 Task: Search one way flight ticket for 5 adults, 2 children, 1 infant in seat and 1 infant on lap in economy from Florence: Florence Regional Airport to Greensboro: Piedmont Triad International Airport on 5-1-2023. Choice of flights is Spirit. Number of bags: 1 carry on bag. Price is upto 20000. Outbound departure time preference is 5:15.
Action: Mouse moved to (275, 449)
Screenshot: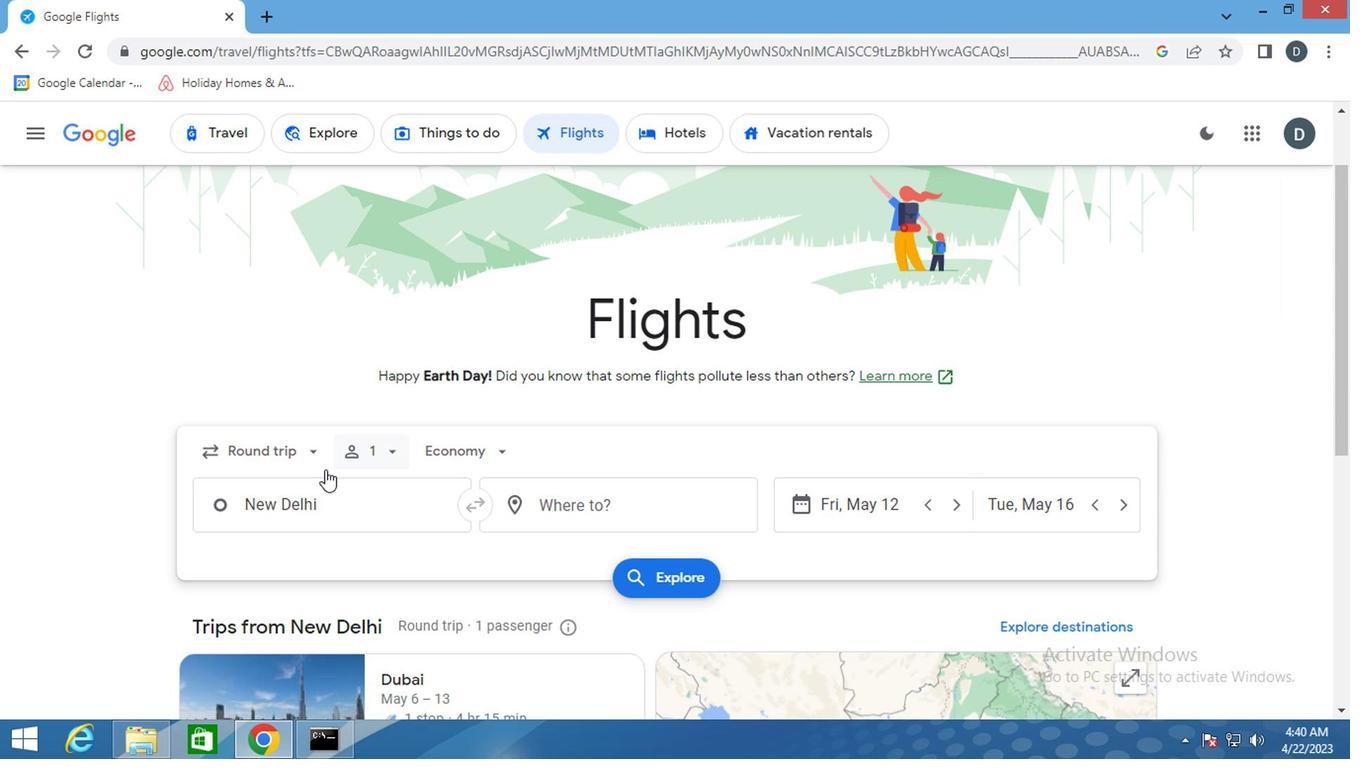 
Action: Mouse pressed left at (275, 449)
Screenshot: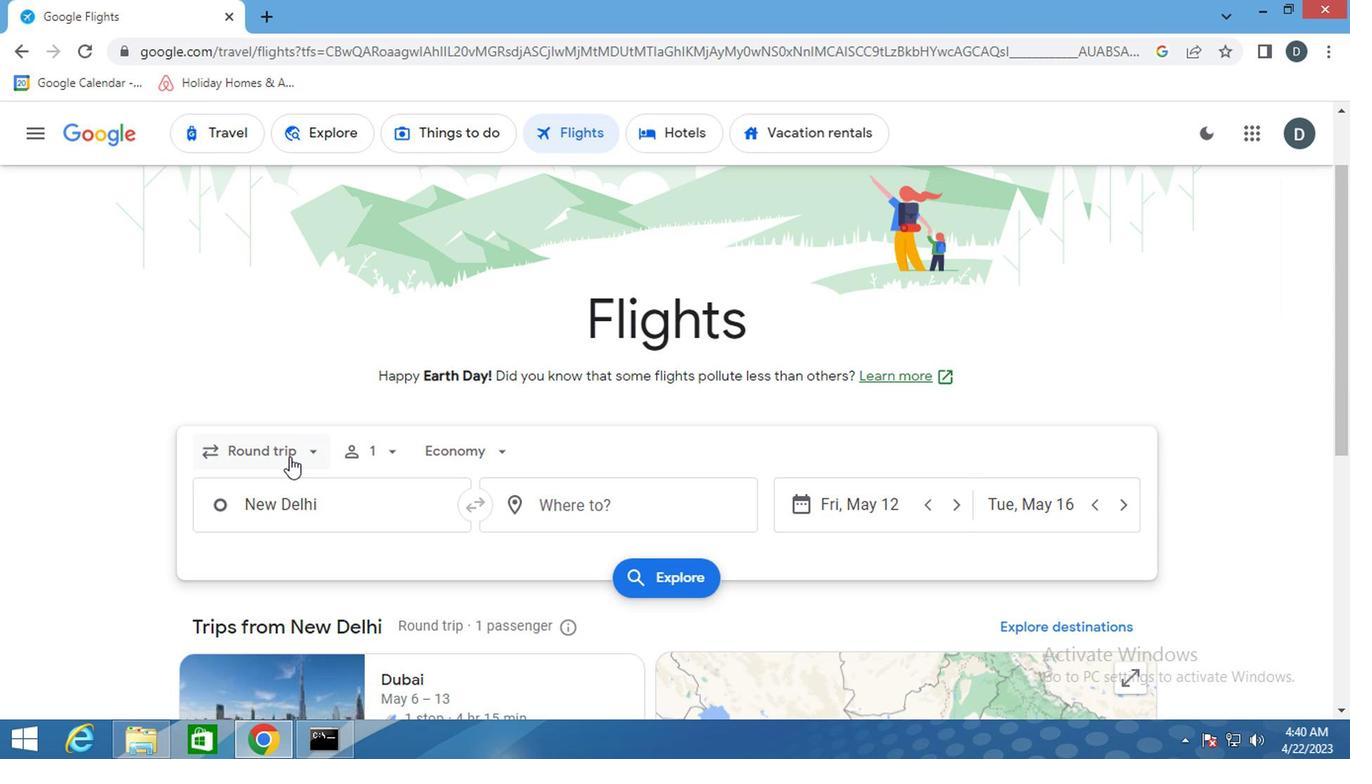 
Action: Mouse moved to (290, 537)
Screenshot: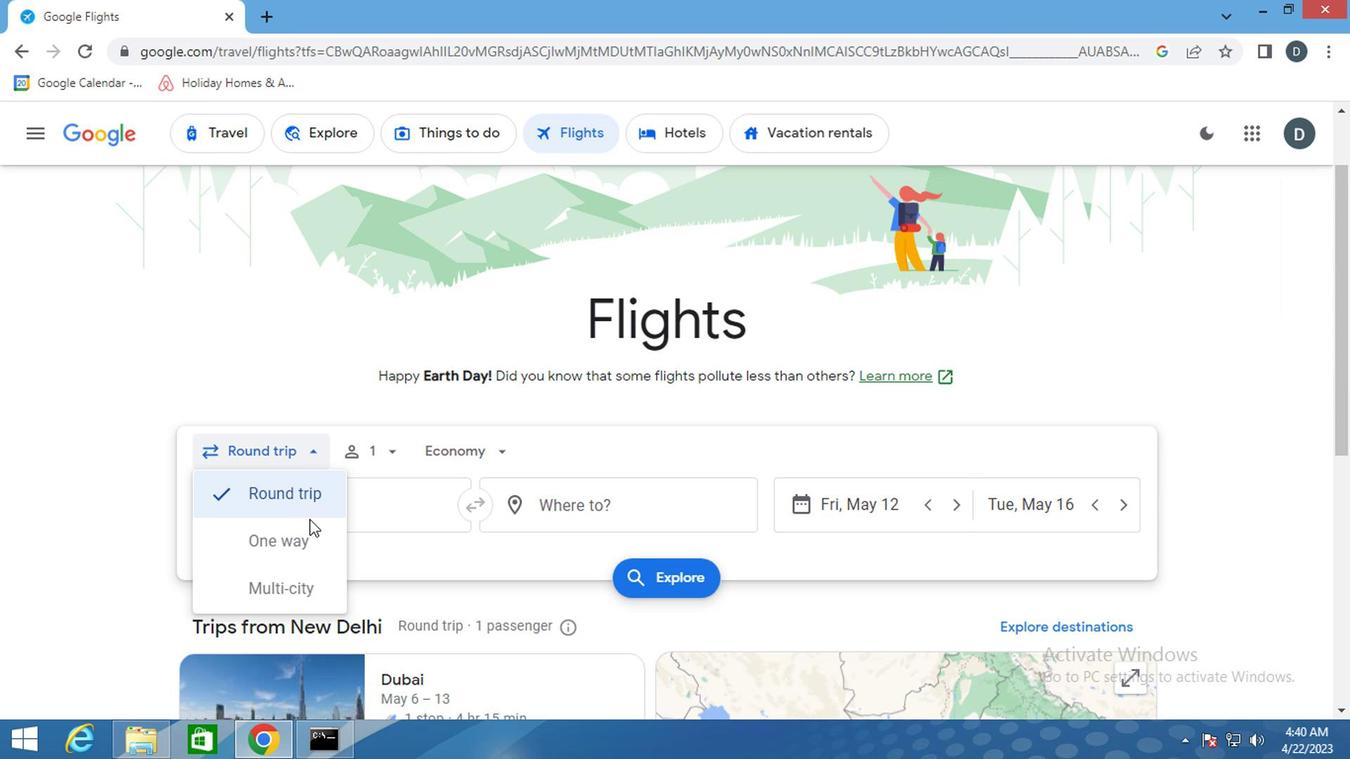 
Action: Mouse pressed left at (290, 537)
Screenshot: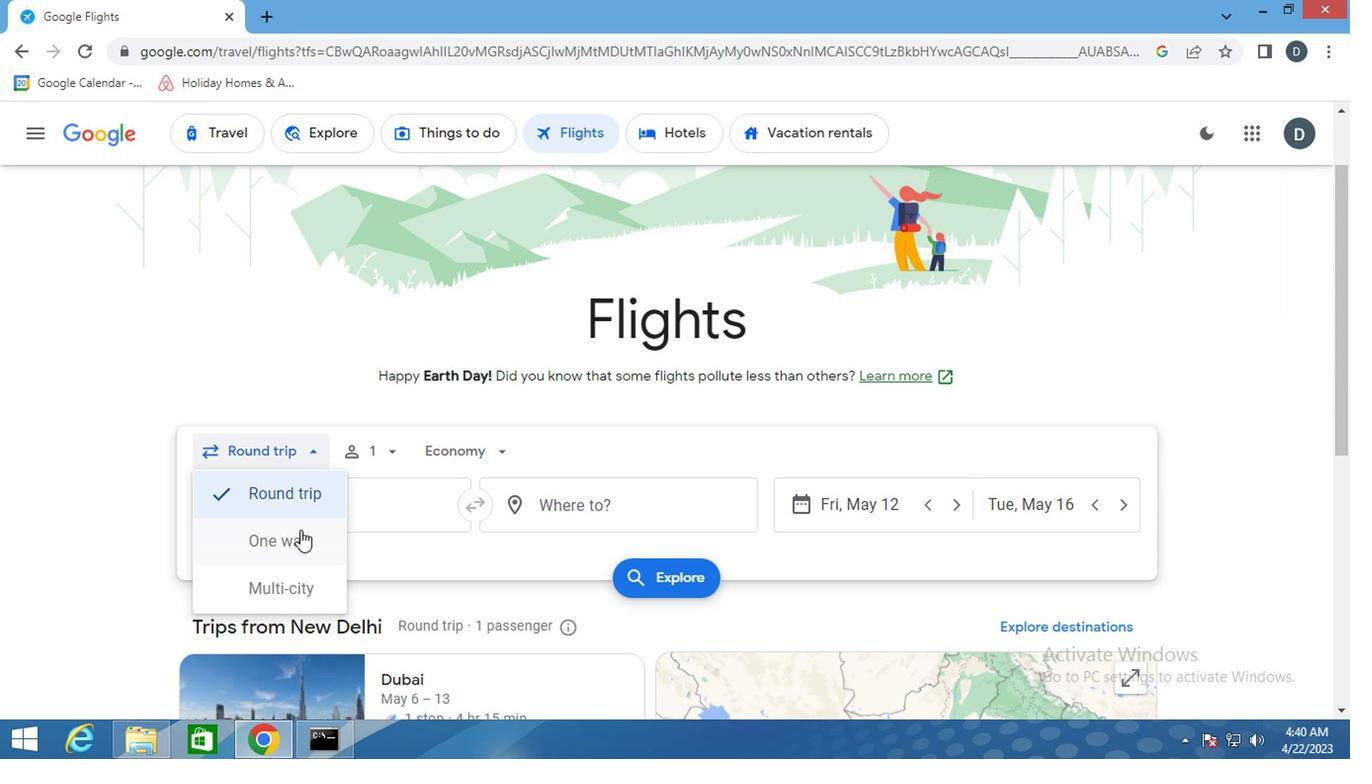 
Action: Mouse moved to (369, 455)
Screenshot: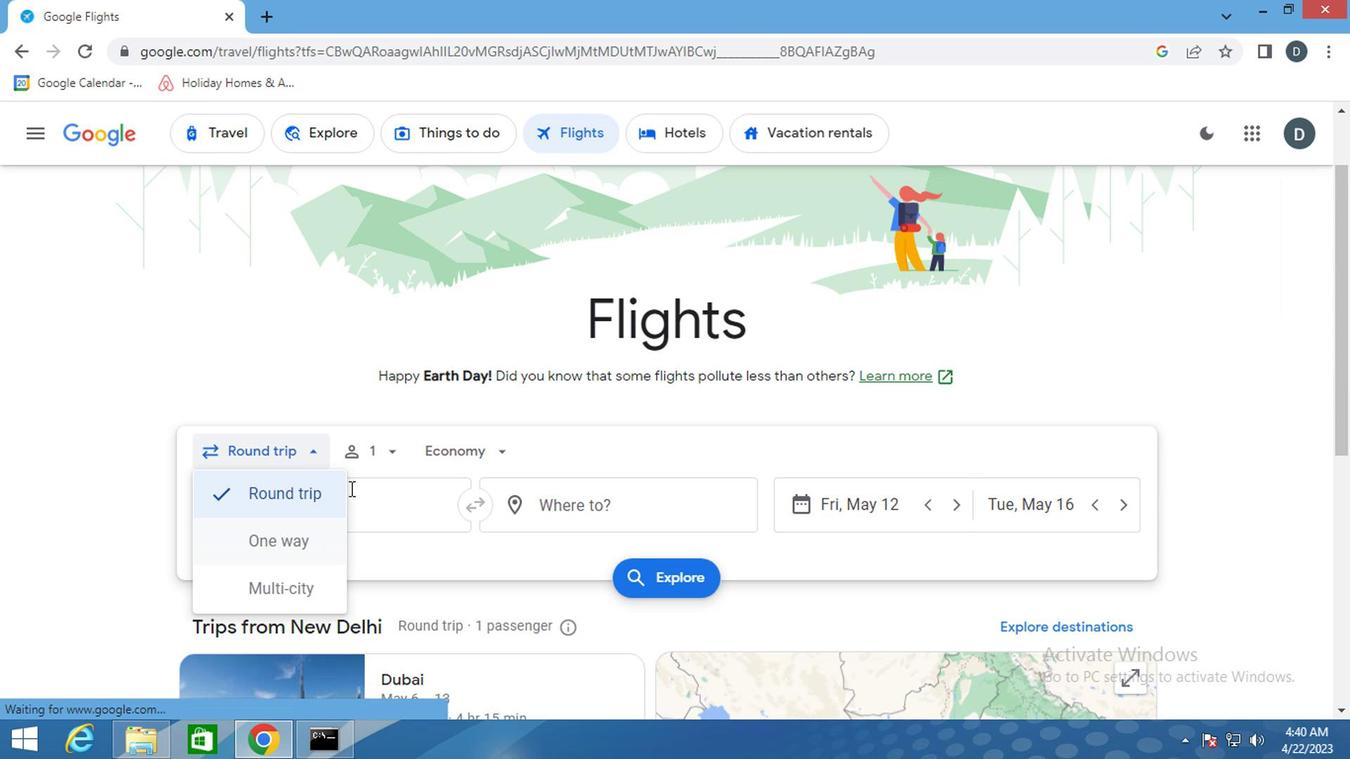 
Action: Mouse pressed left at (369, 455)
Screenshot: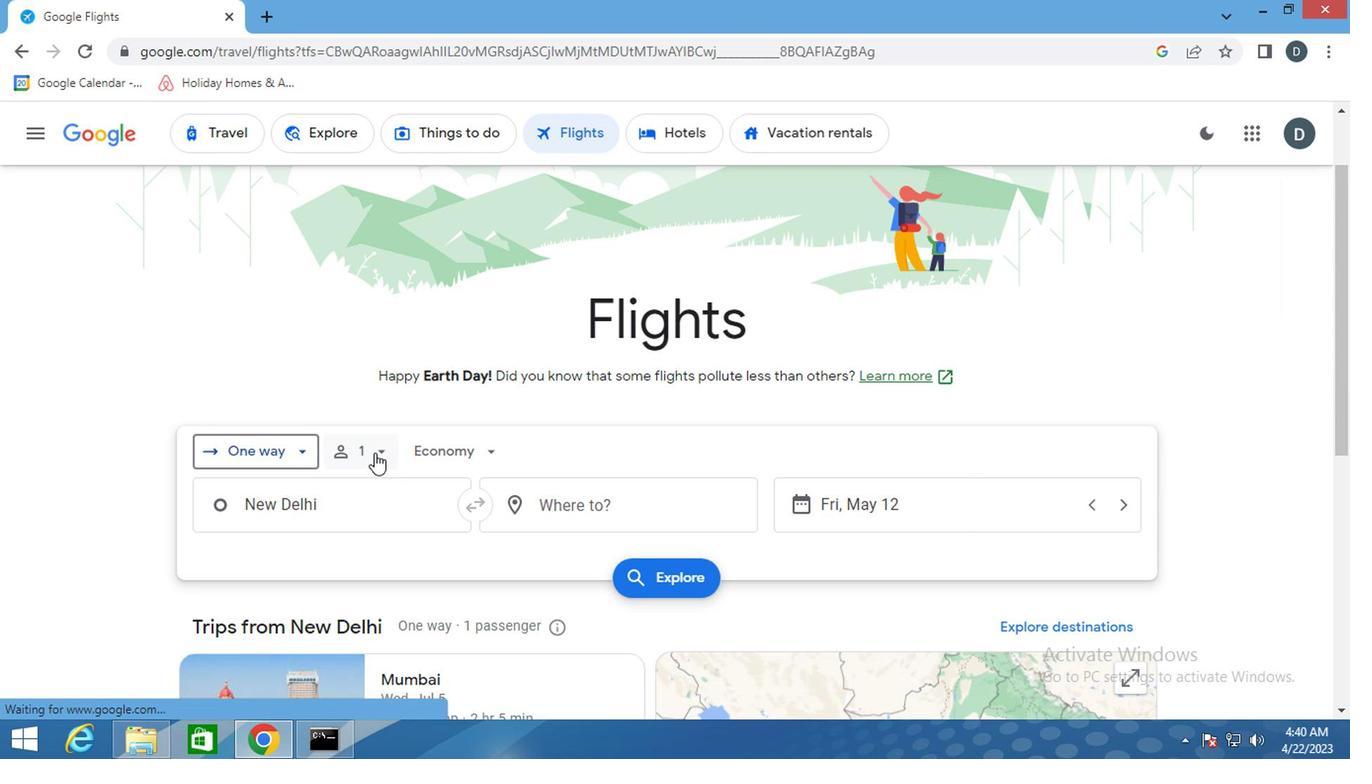 
Action: Mouse moved to (515, 503)
Screenshot: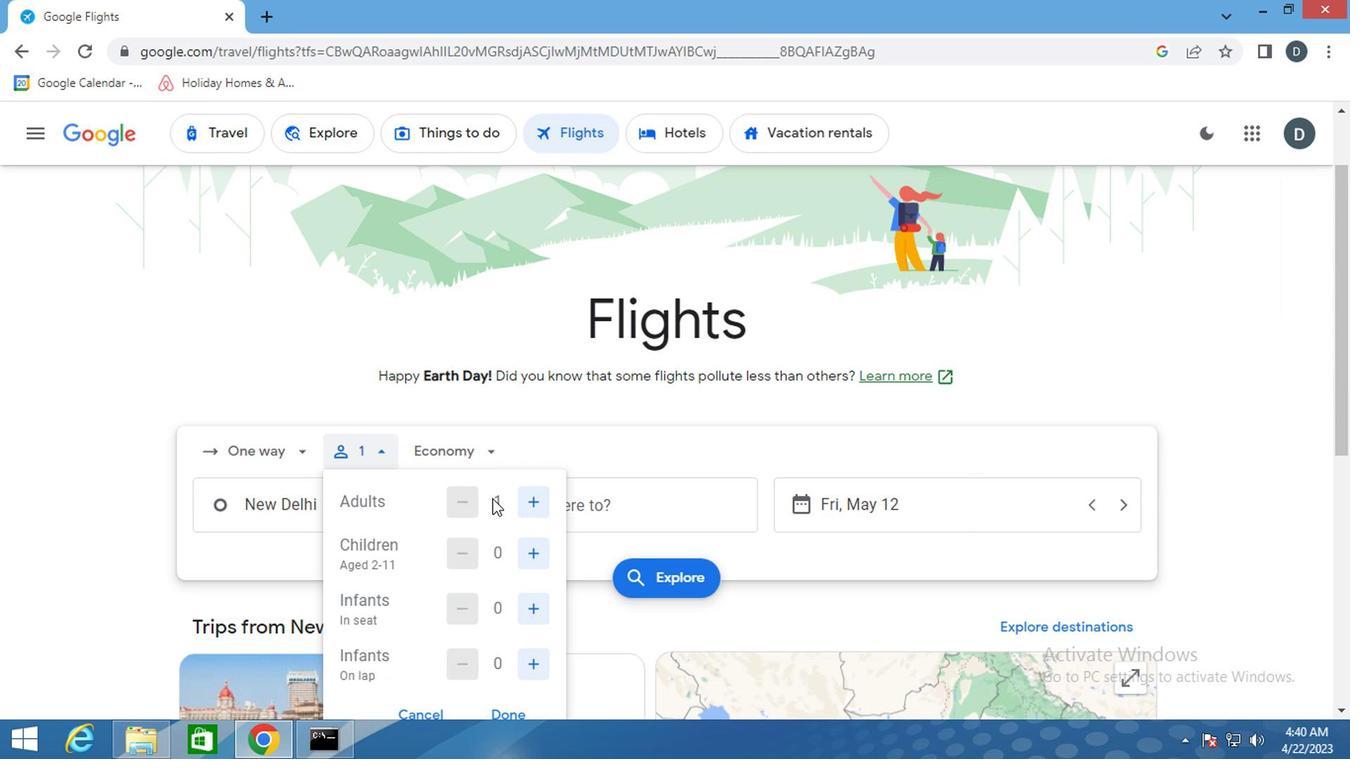 
Action: Mouse pressed left at (515, 503)
Screenshot: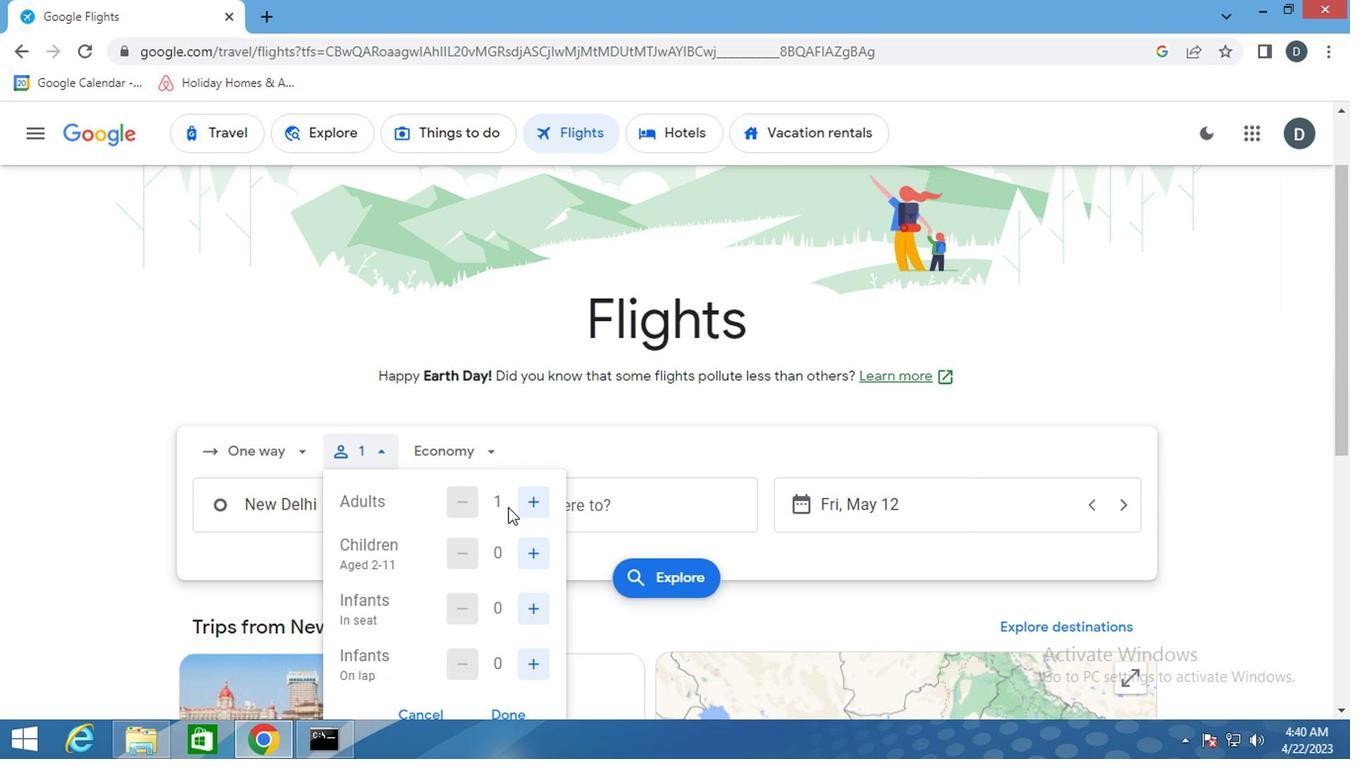 
Action: Mouse pressed left at (515, 503)
Screenshot: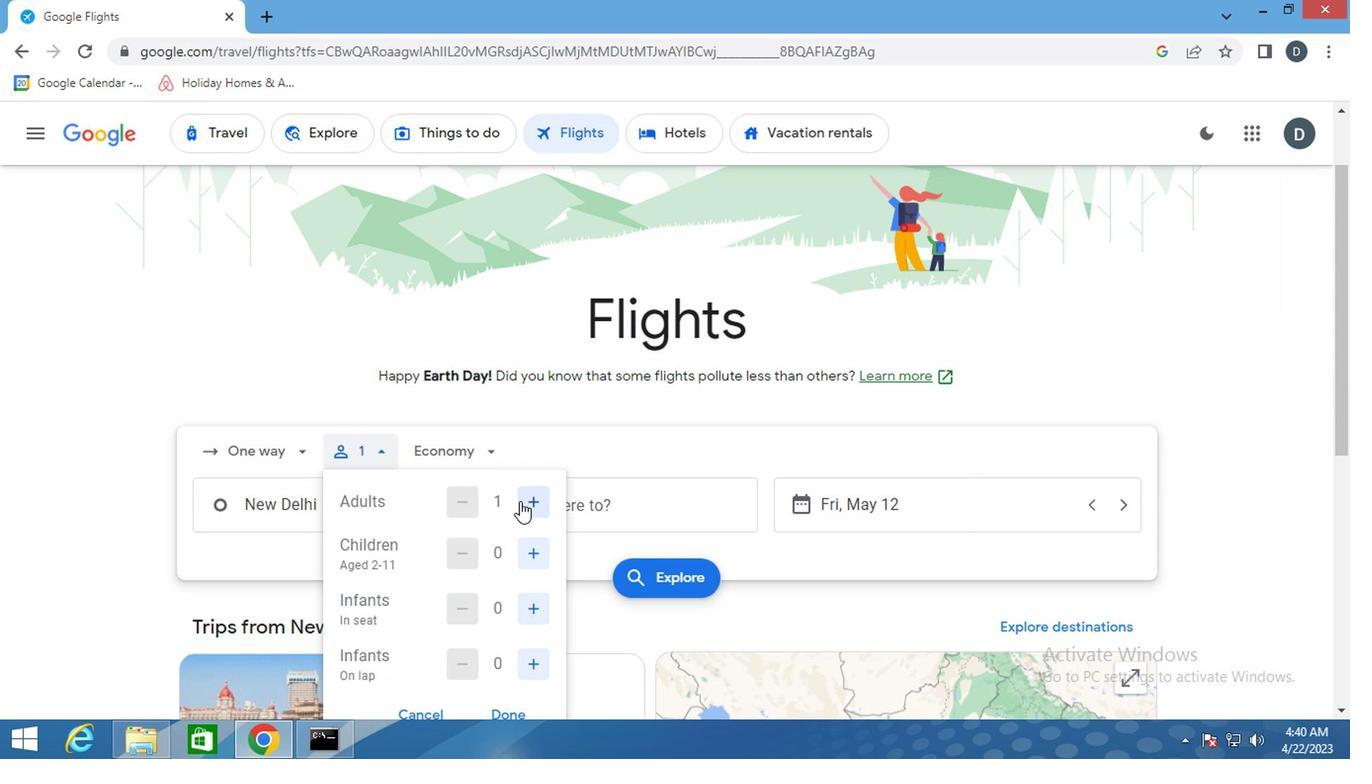 
Action: Mouse pressed left at (515, 503)
Screenshot: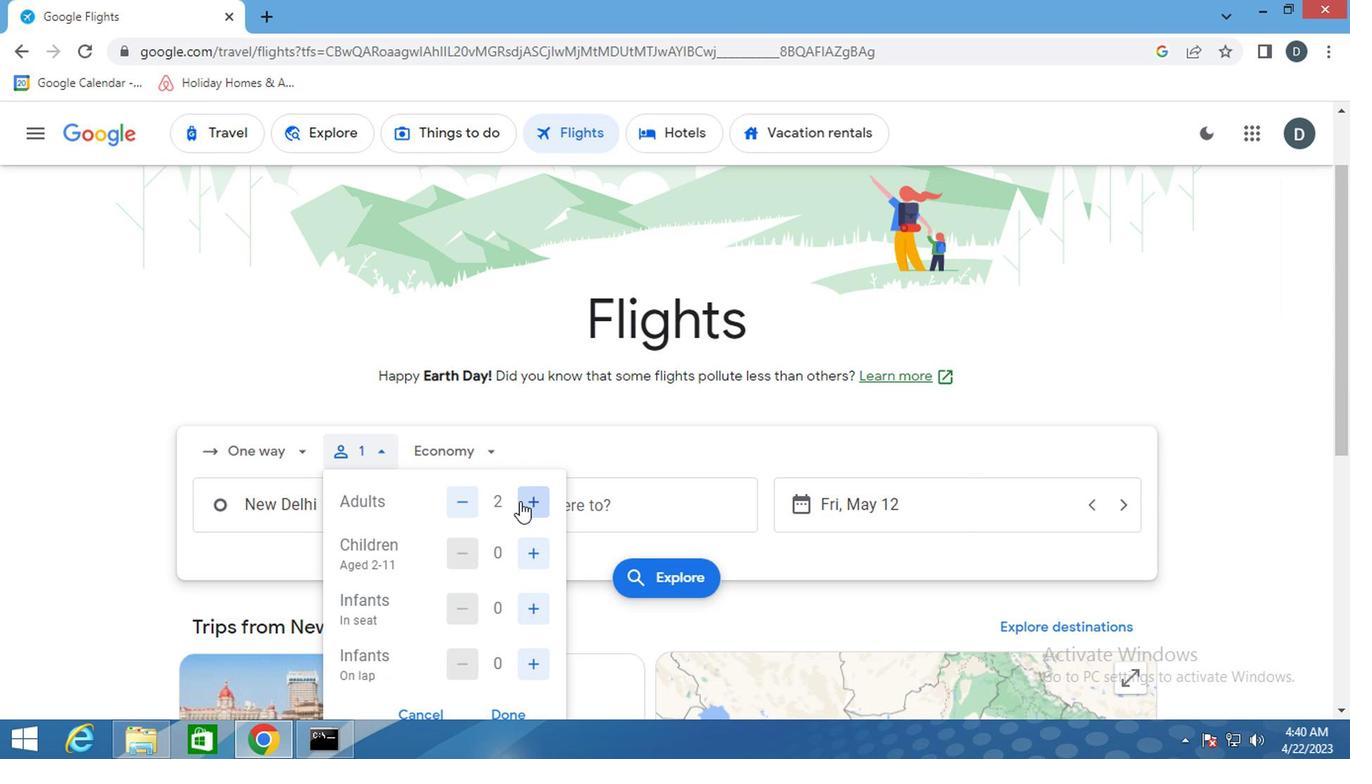 
Action: Mouse pressed left at (515, 503)
Screenshot: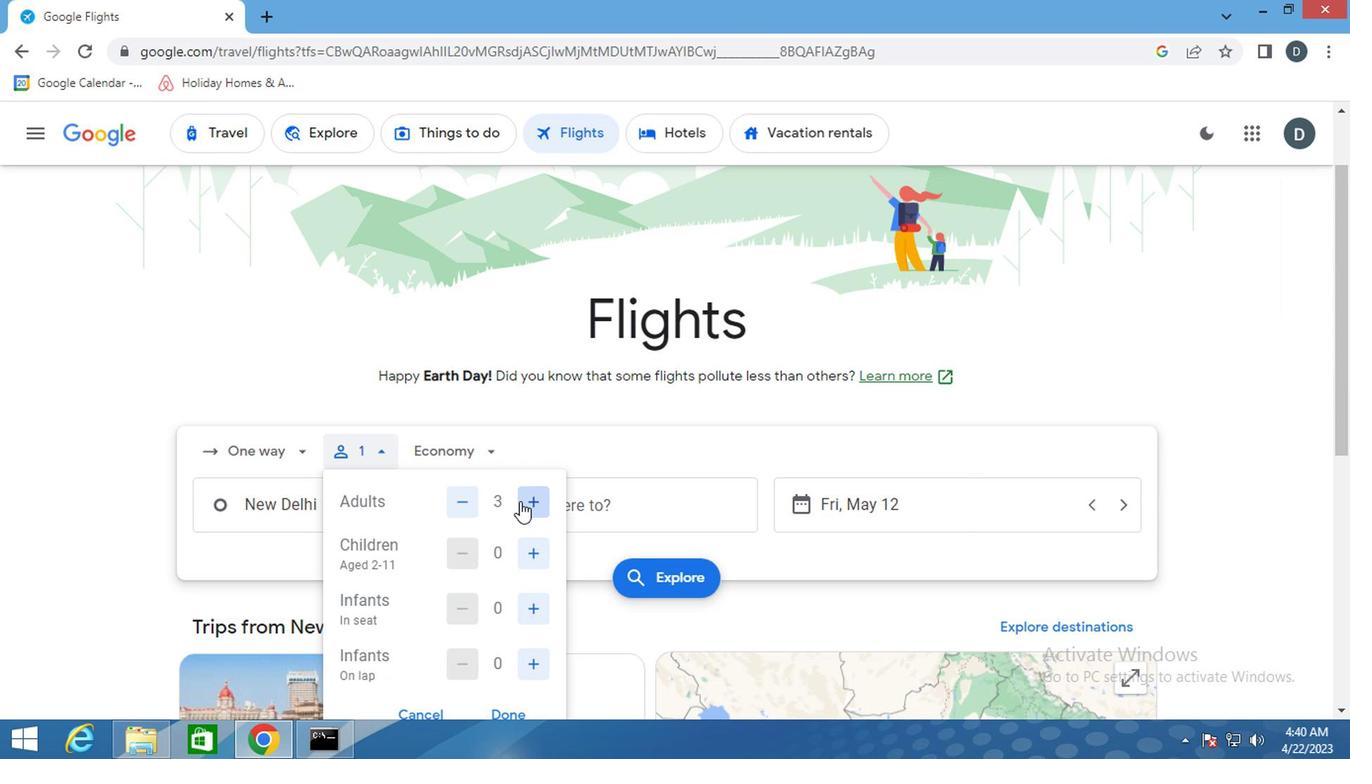 
Action: Mouse moved to (519, 554)
Screenshot: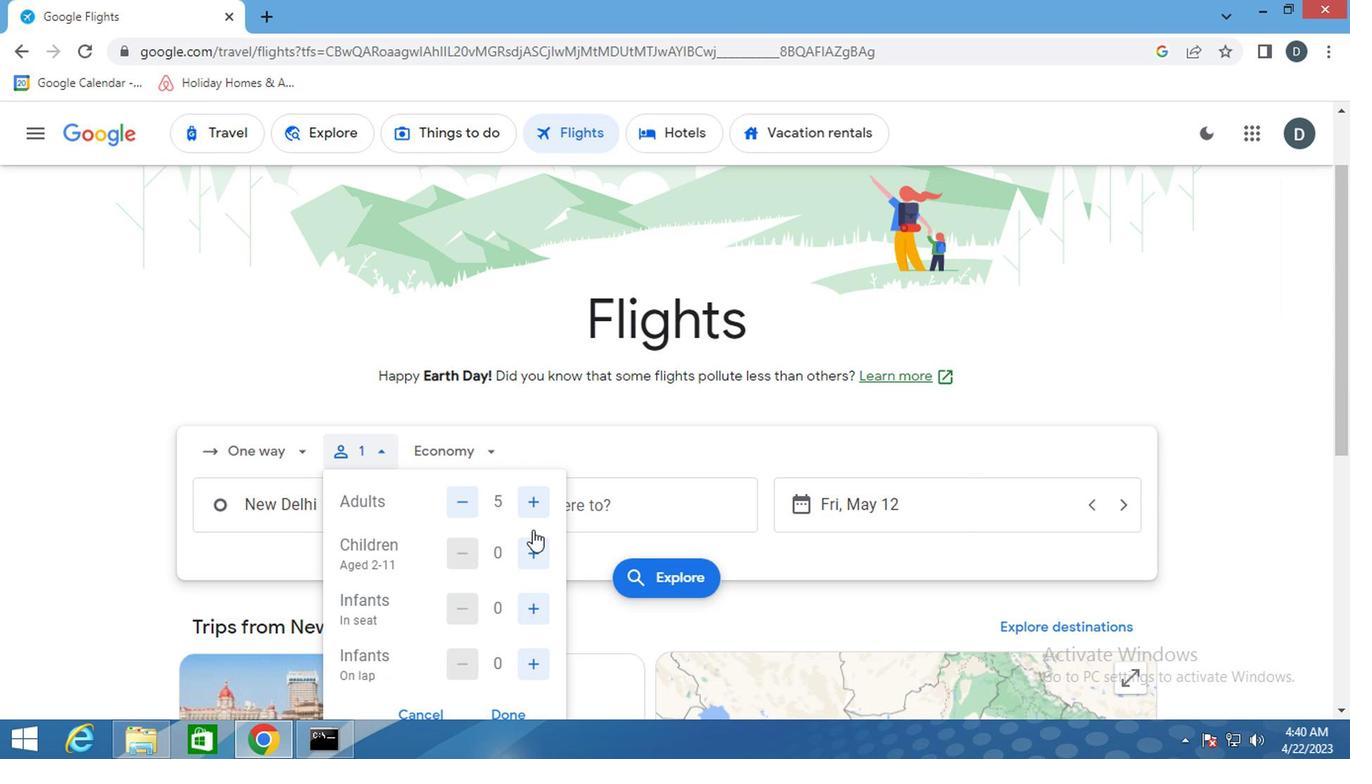 
Action: Mouse pressed left at (519, 554)
Screenshot: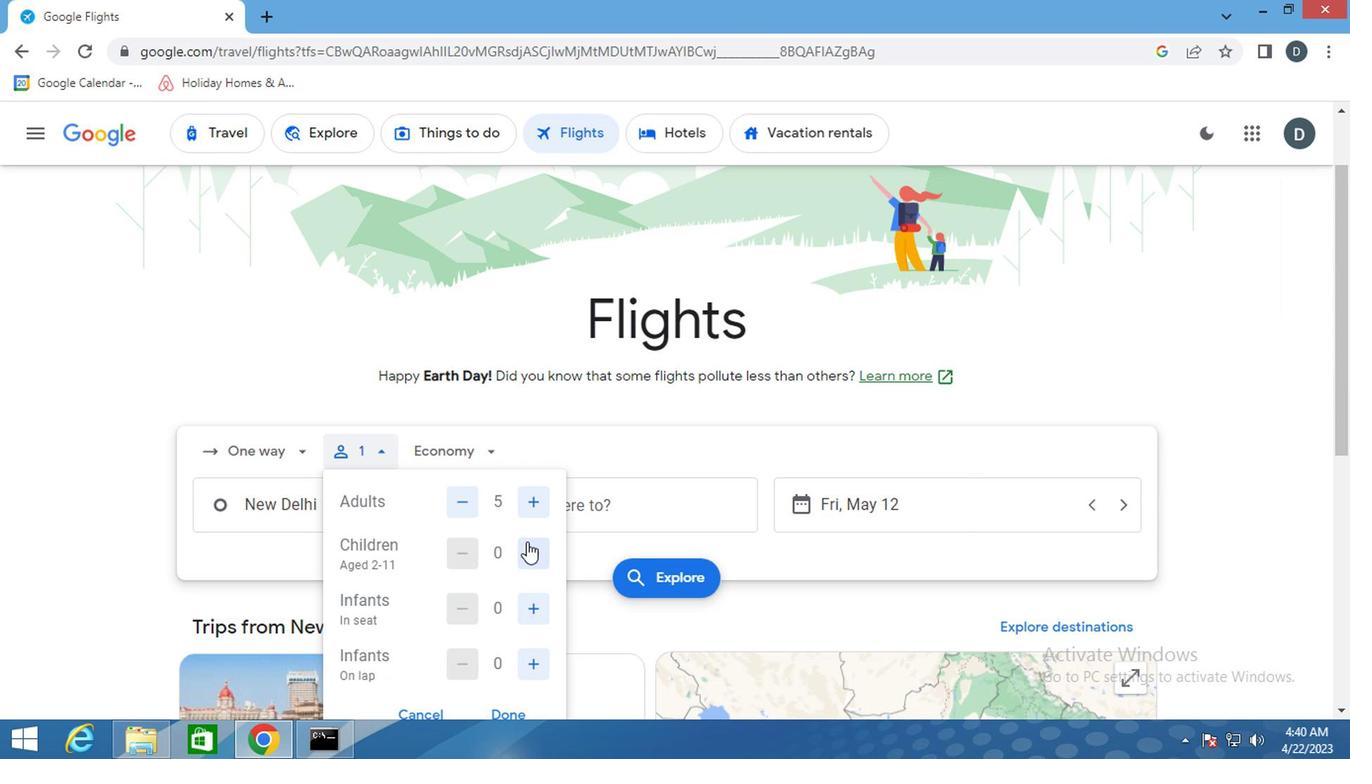 
Action: Mouse pressed left at (519, 554)
Screenshot: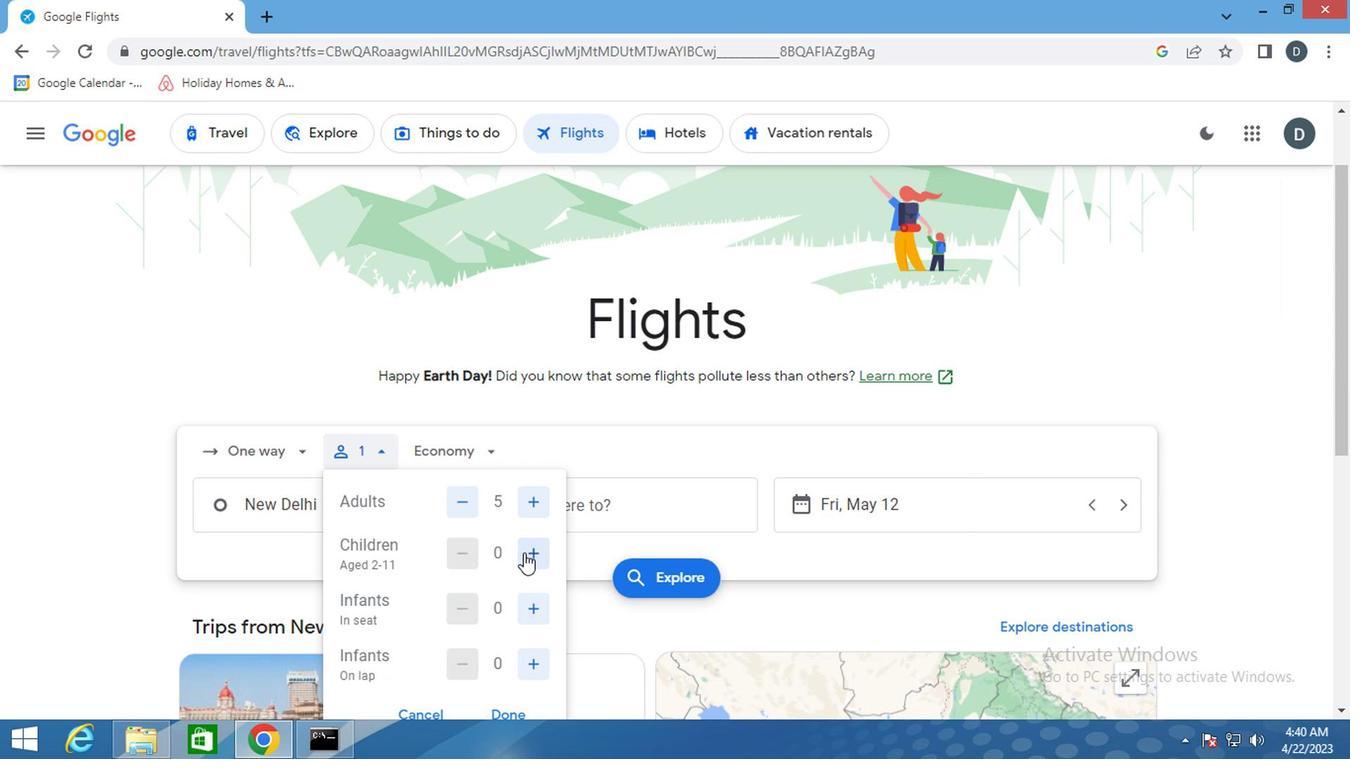 
Action: Mouse moved to (523, 624)
Screenshot: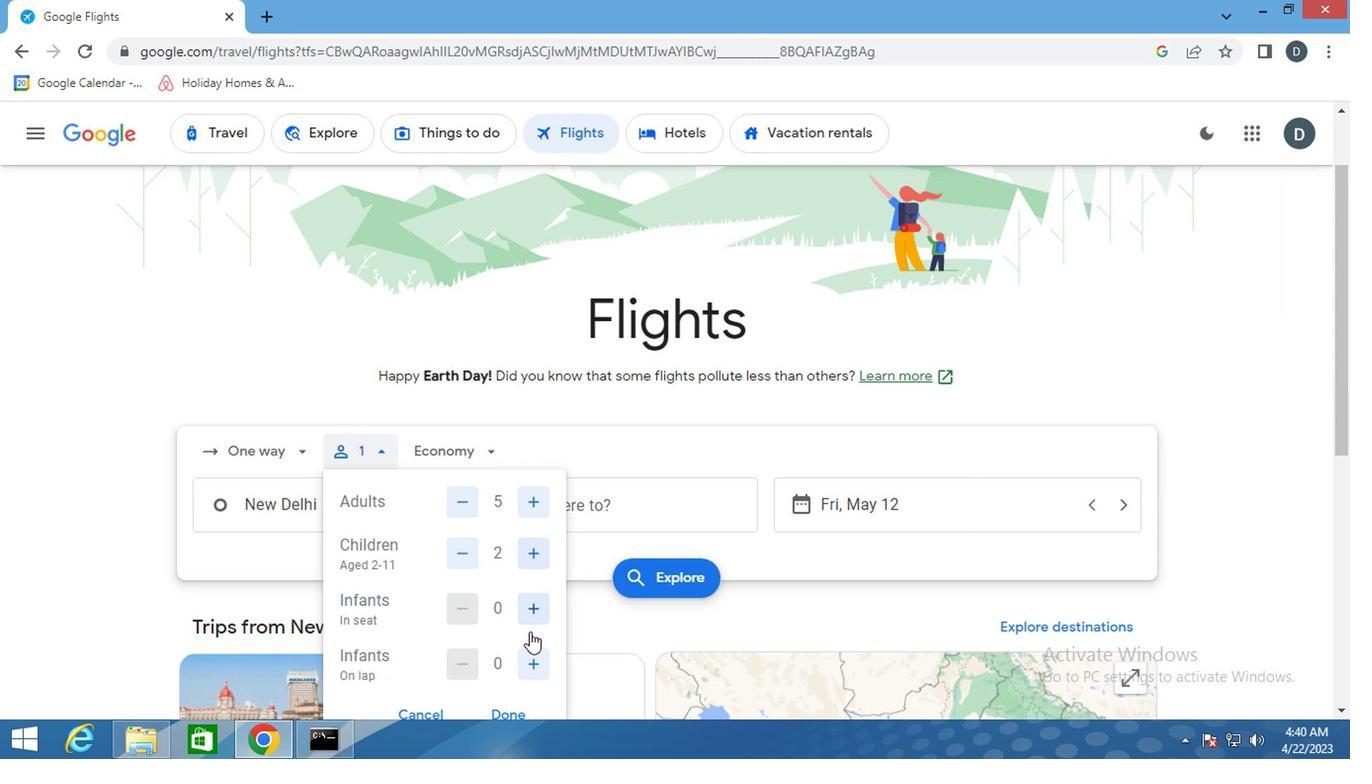 
Action: Mouse pressed left at (523, 624)
Screenshot: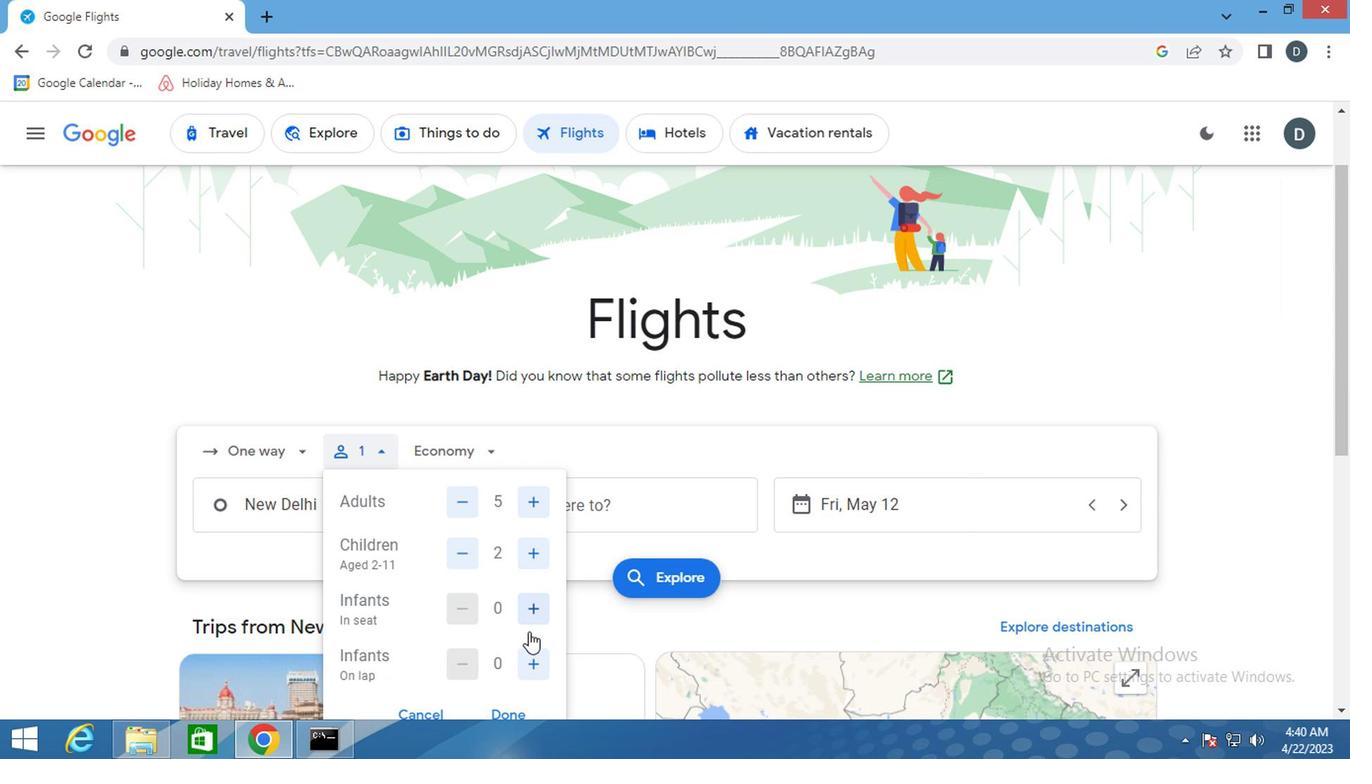 
Action: Mouse moved to (523, 651)
Screenshot: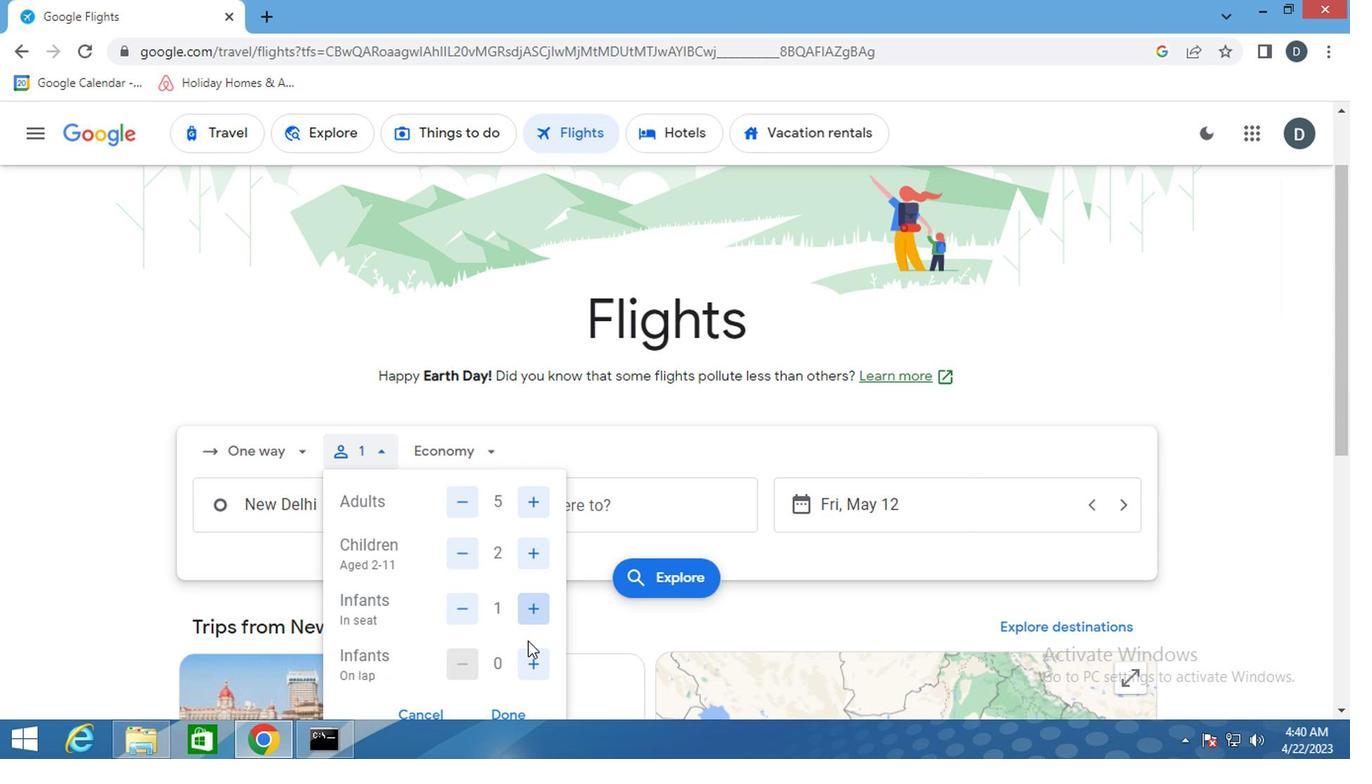 
Action: Mouse pressed left at (523, 651)
Screenshot: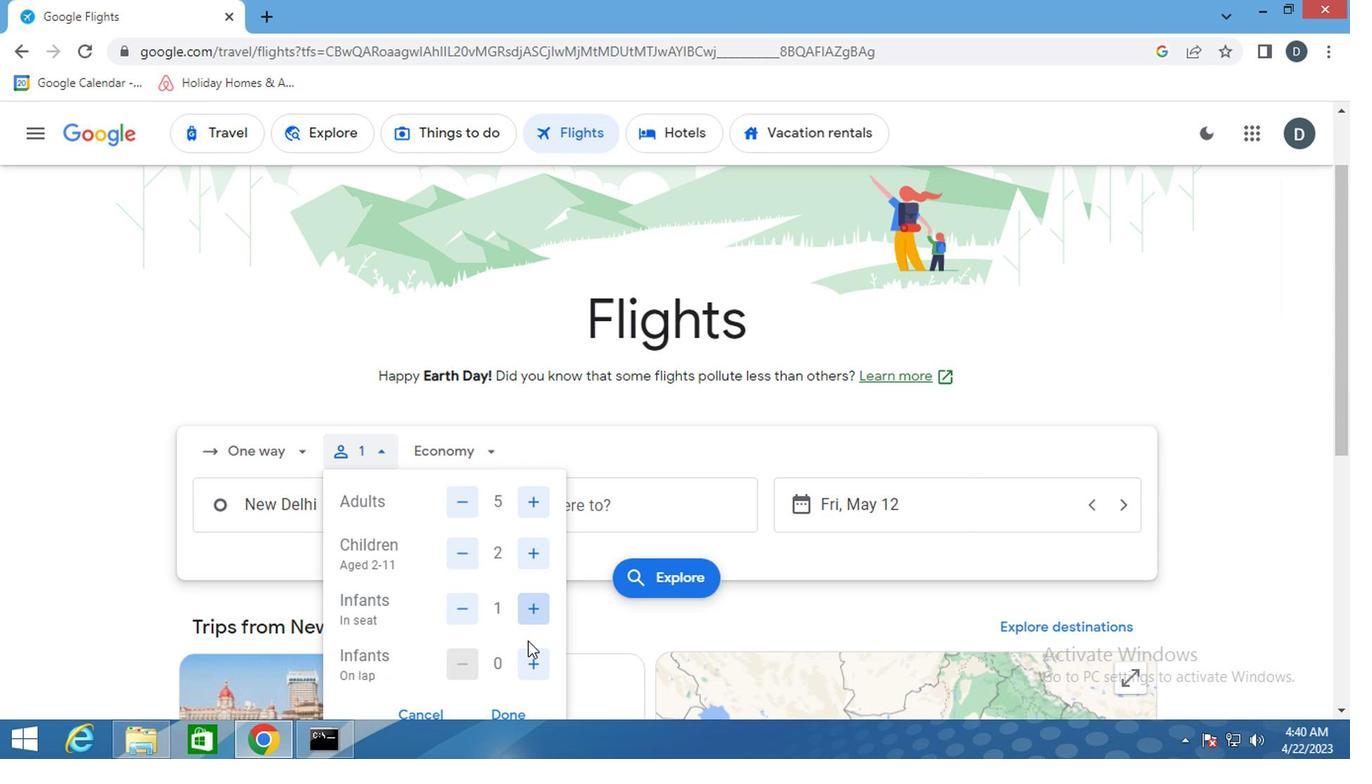 
Action: Mouse moved to (507, 706)
Screenshot: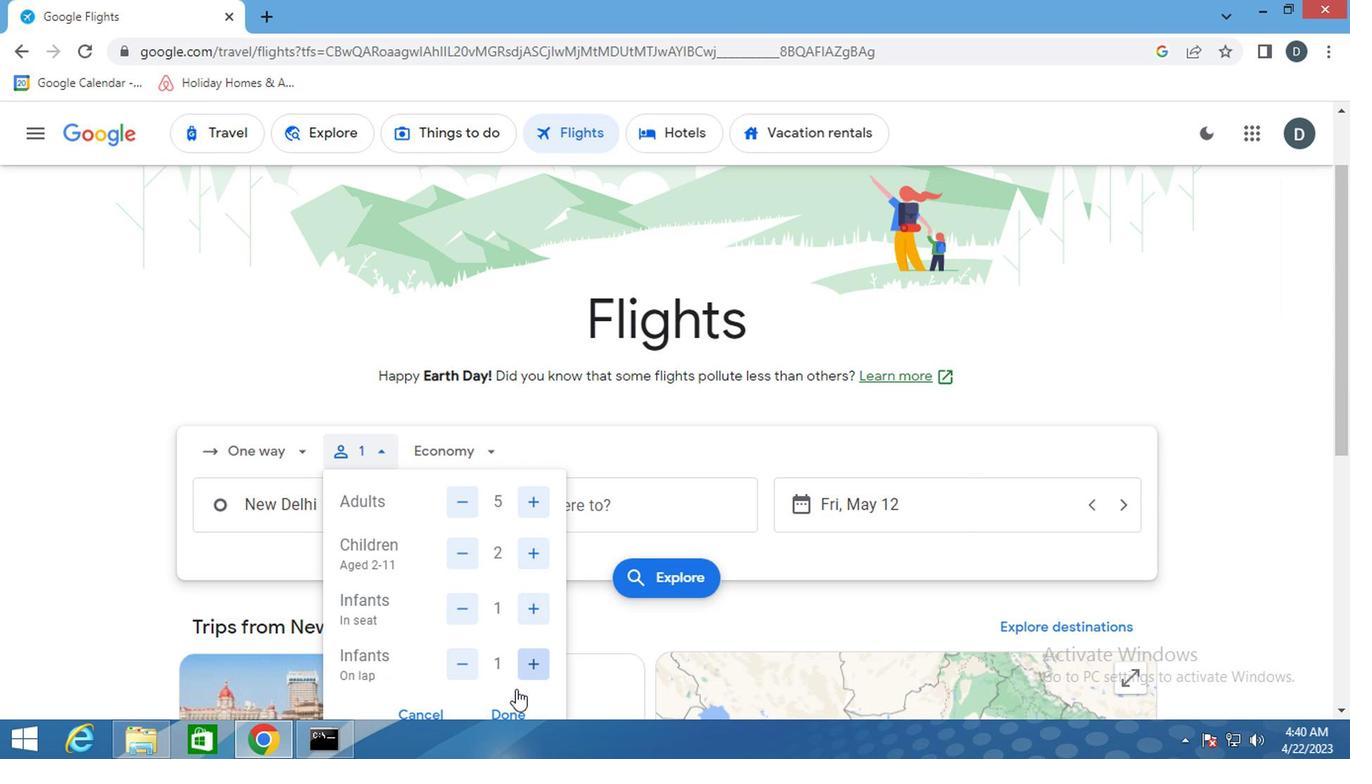 
Action: Mouse pressed left at (507, 706)
Screenshot: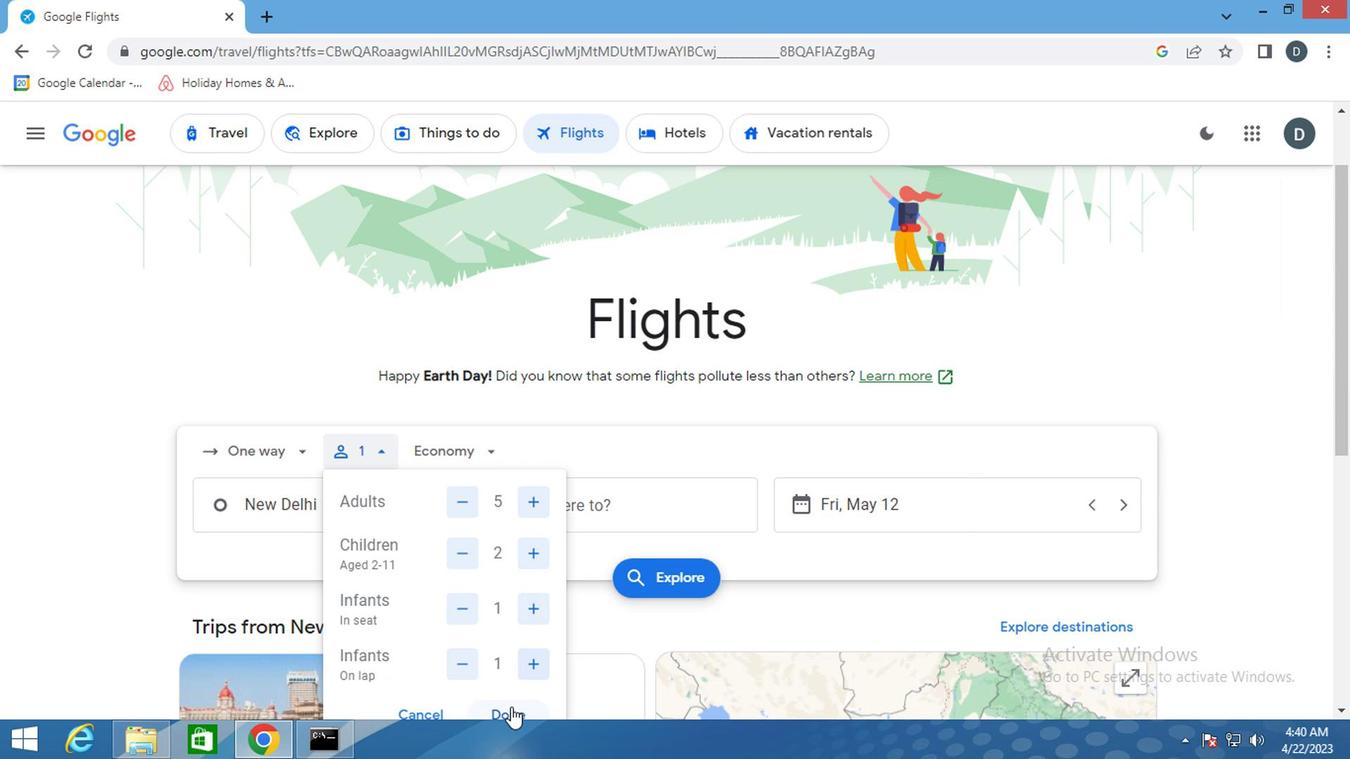 
Action: Mouse moved to (459, 465)
Screenshot: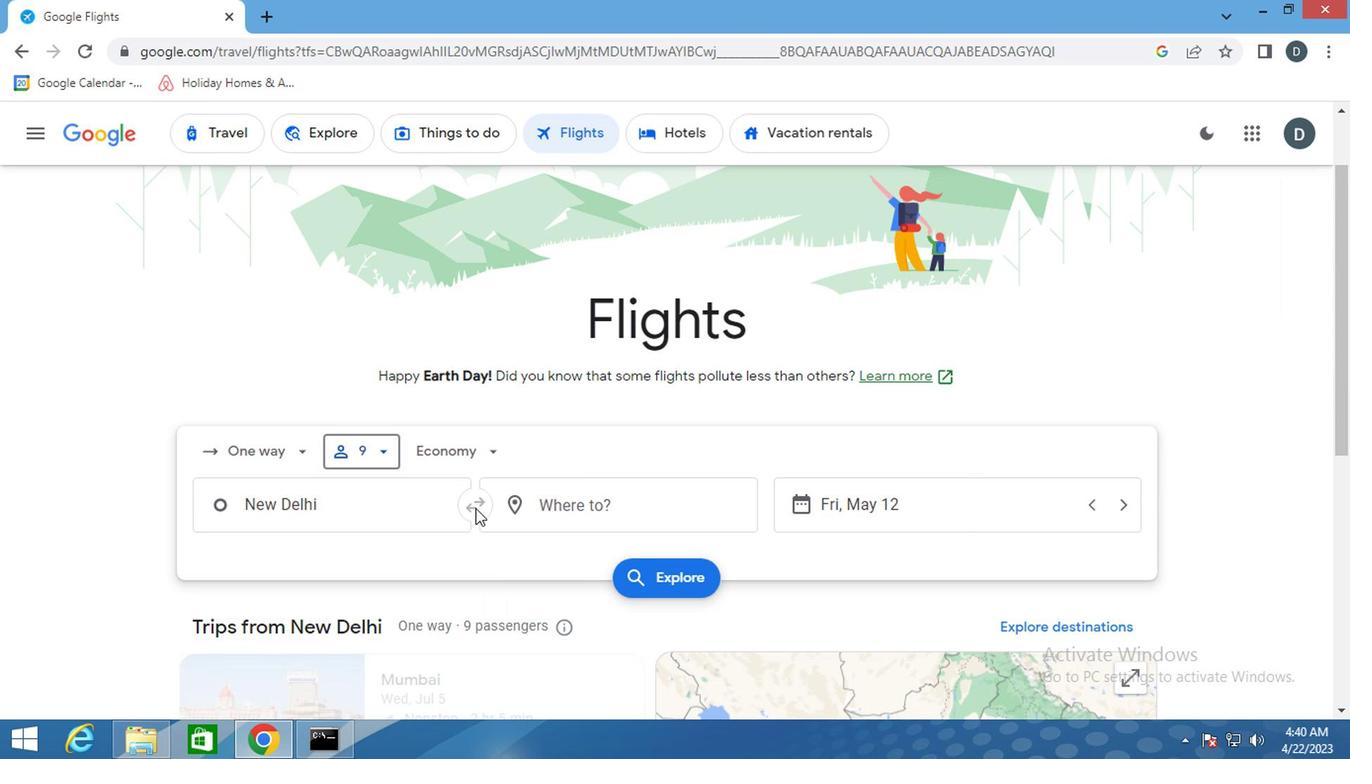 
Action: Mouse pressed left at (459, 465)
Screenshot: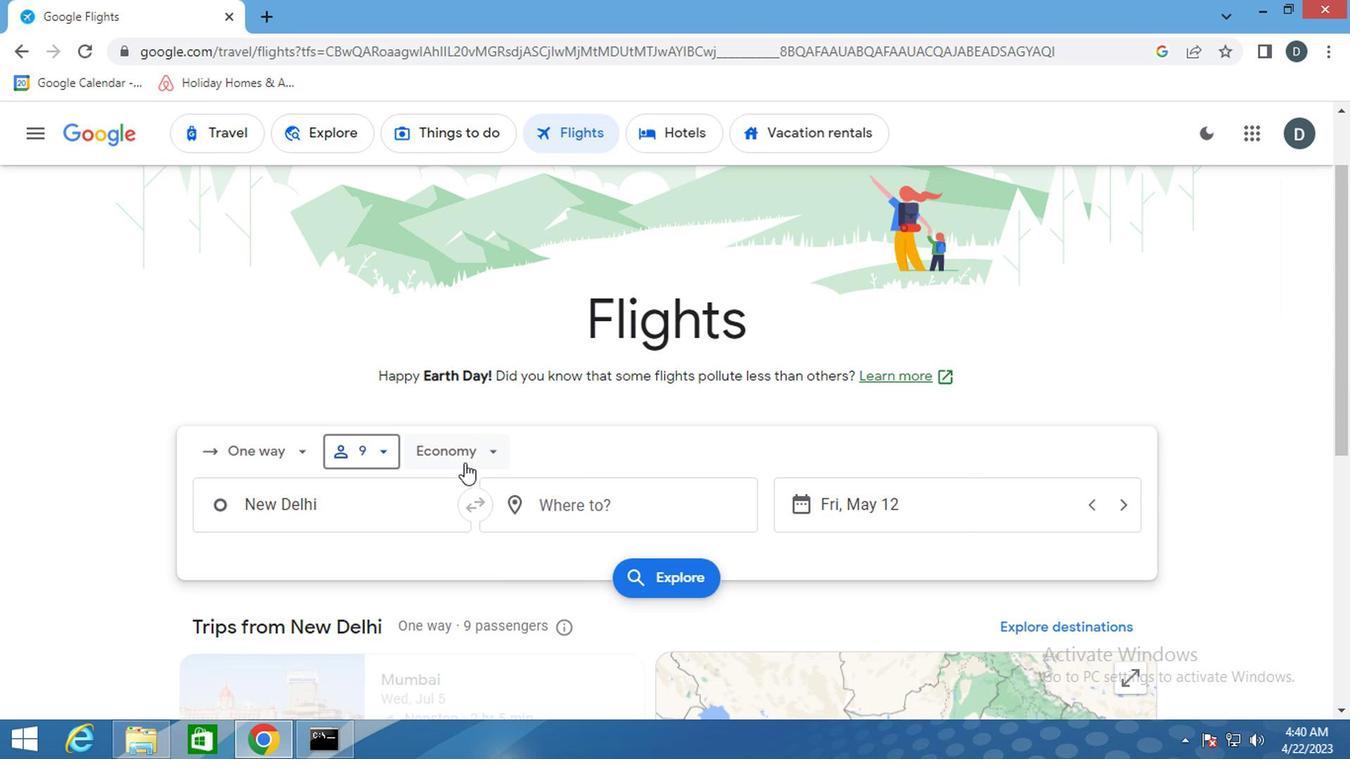 
Action: Mouse moved to (315, 523)
Screenshot: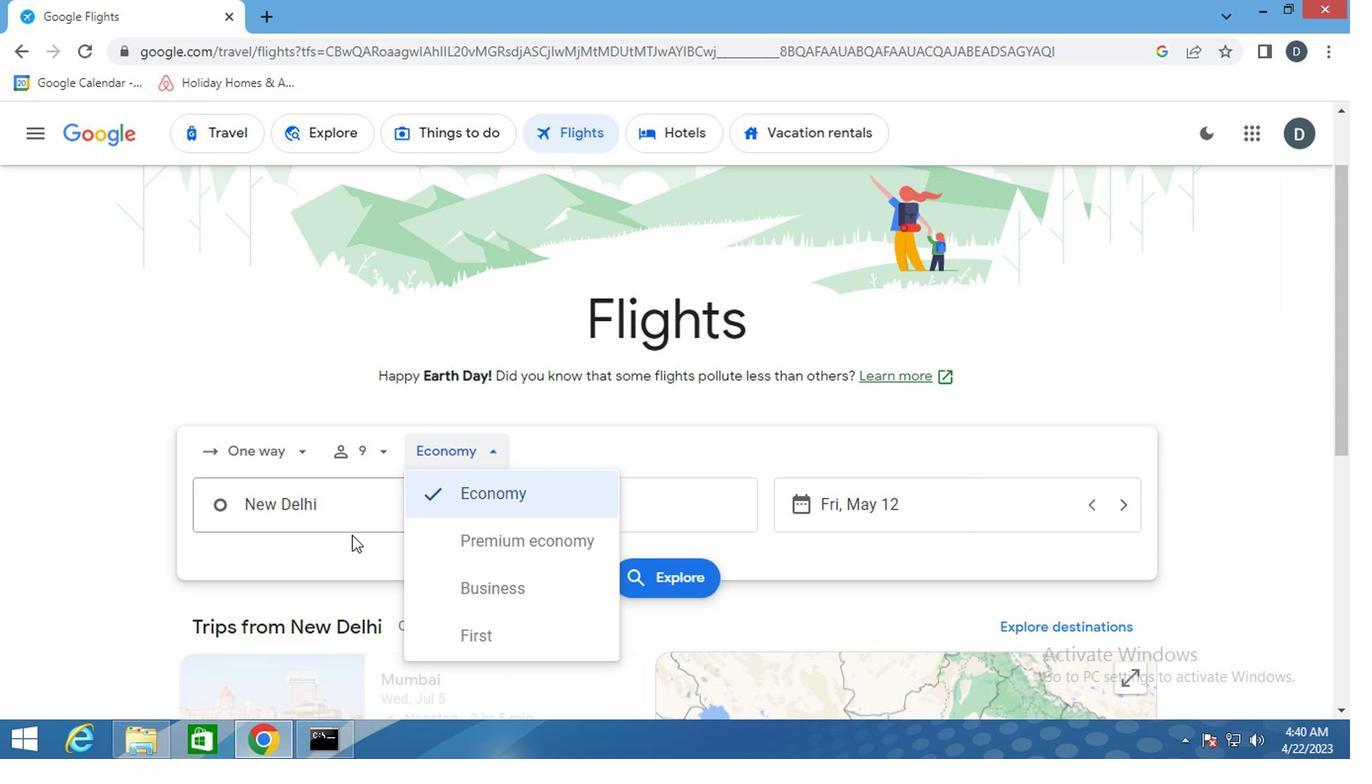 
Action: Mouse pressed left at (315, 523)
Screenshot: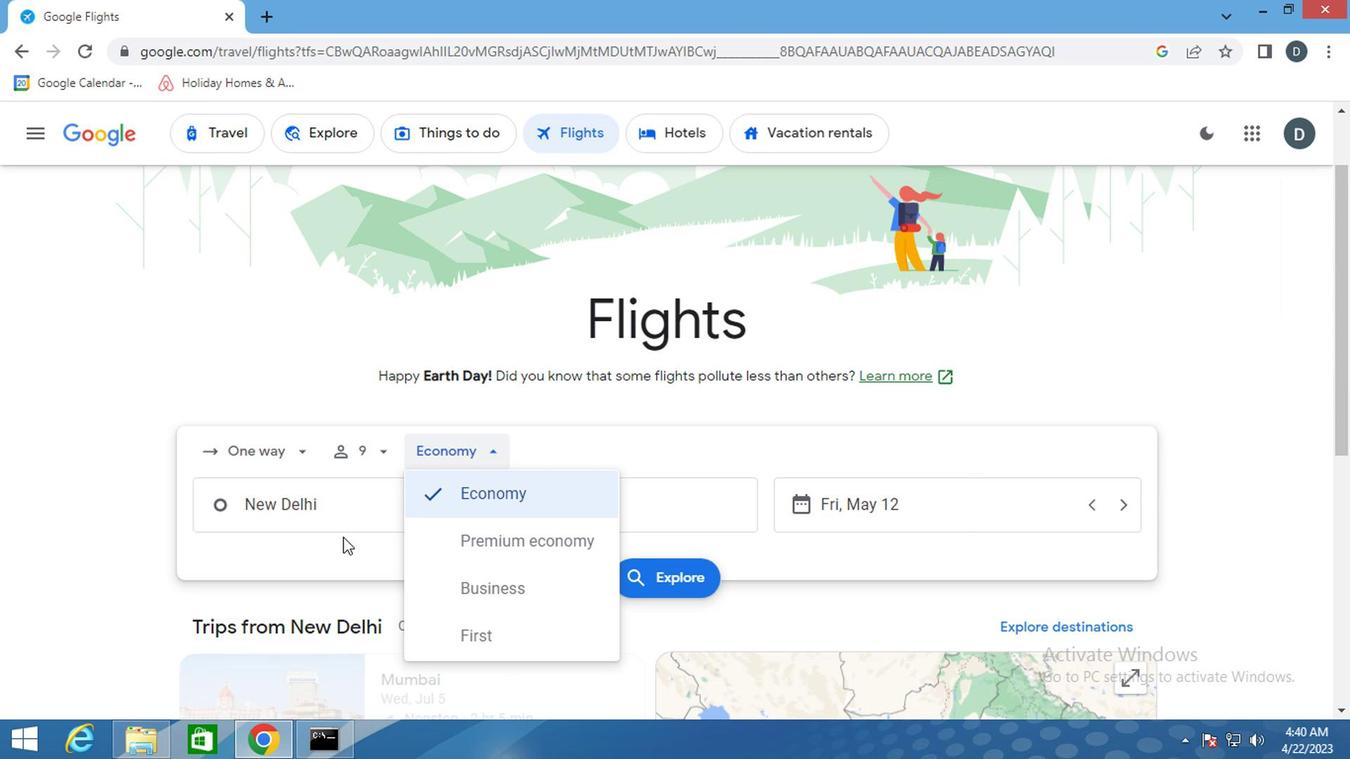 
Action: Mouse moved to (314, 523)
Screenshot: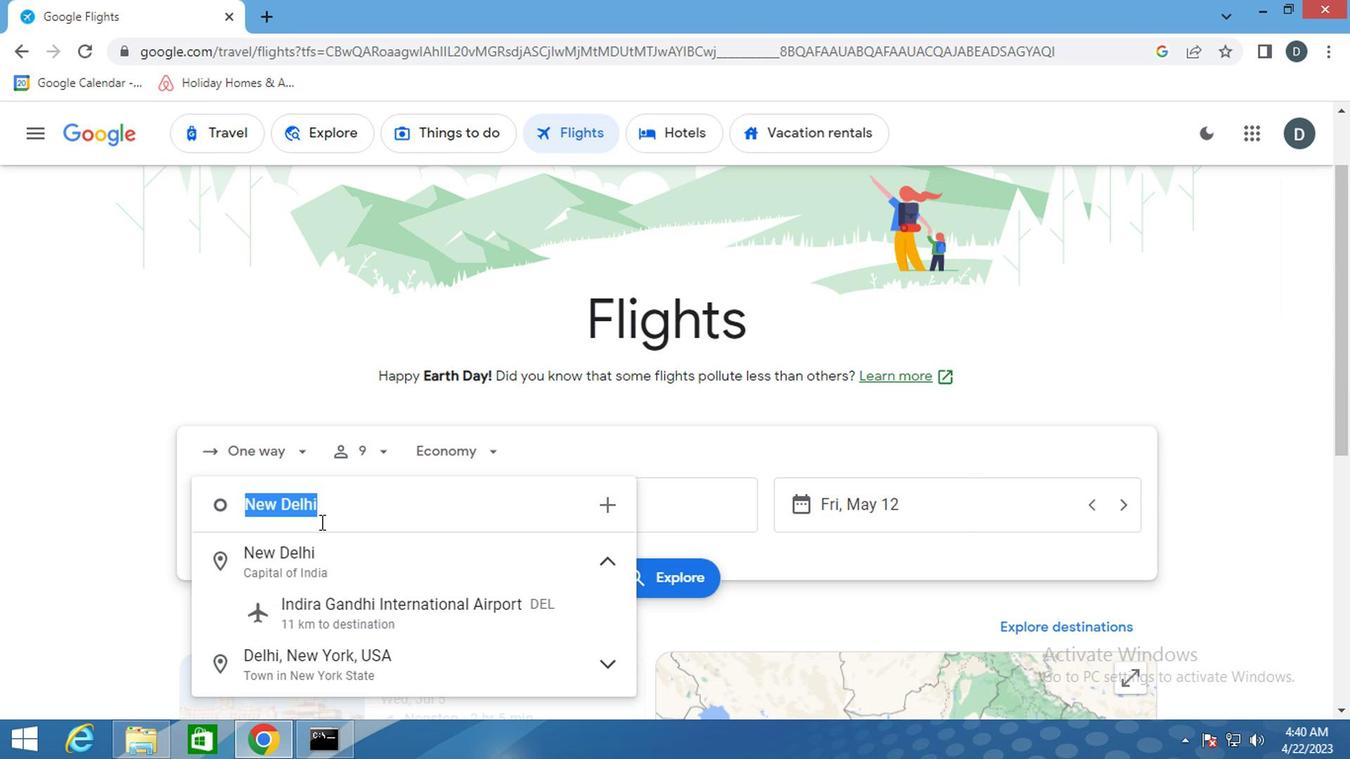 
Action: Key pressed <Key.shift>FLO
Screenshot: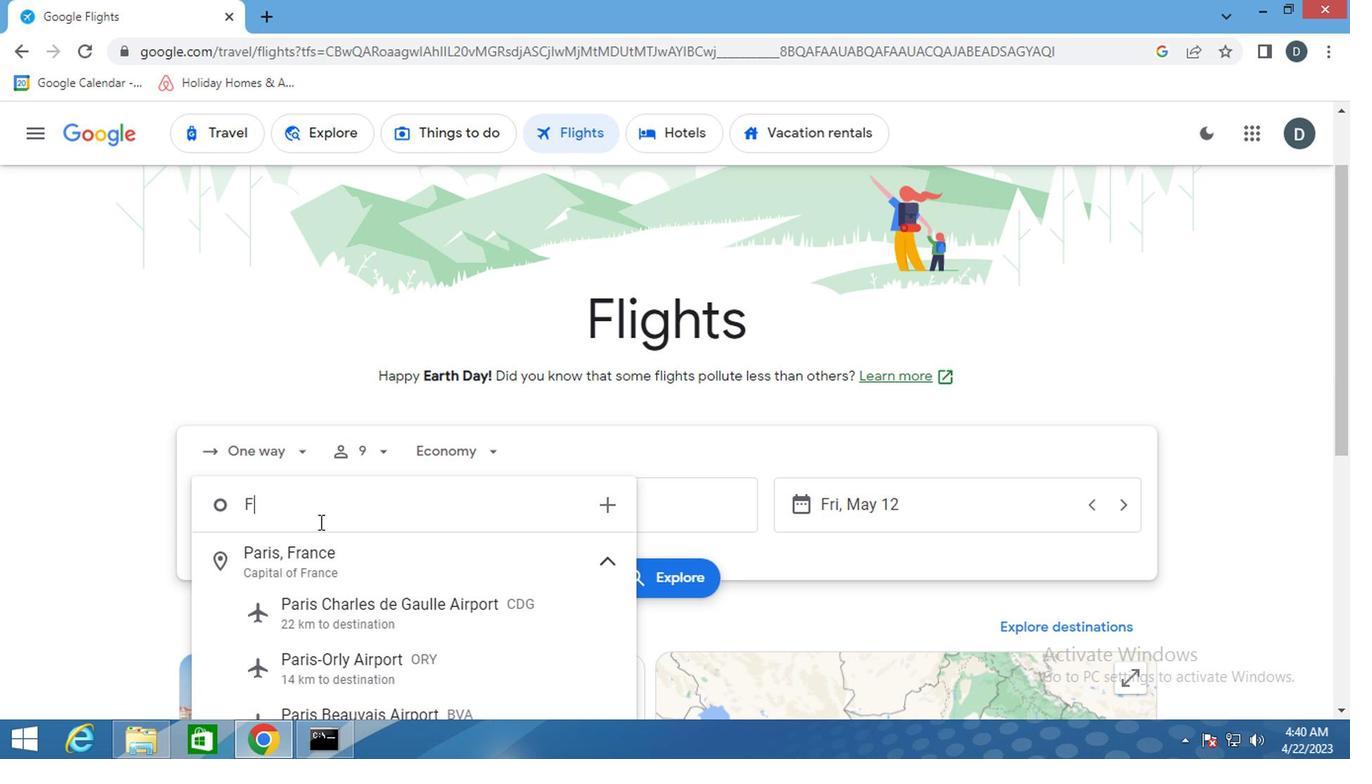 
Action: Mouse moved to (391, 572)
Screenshot: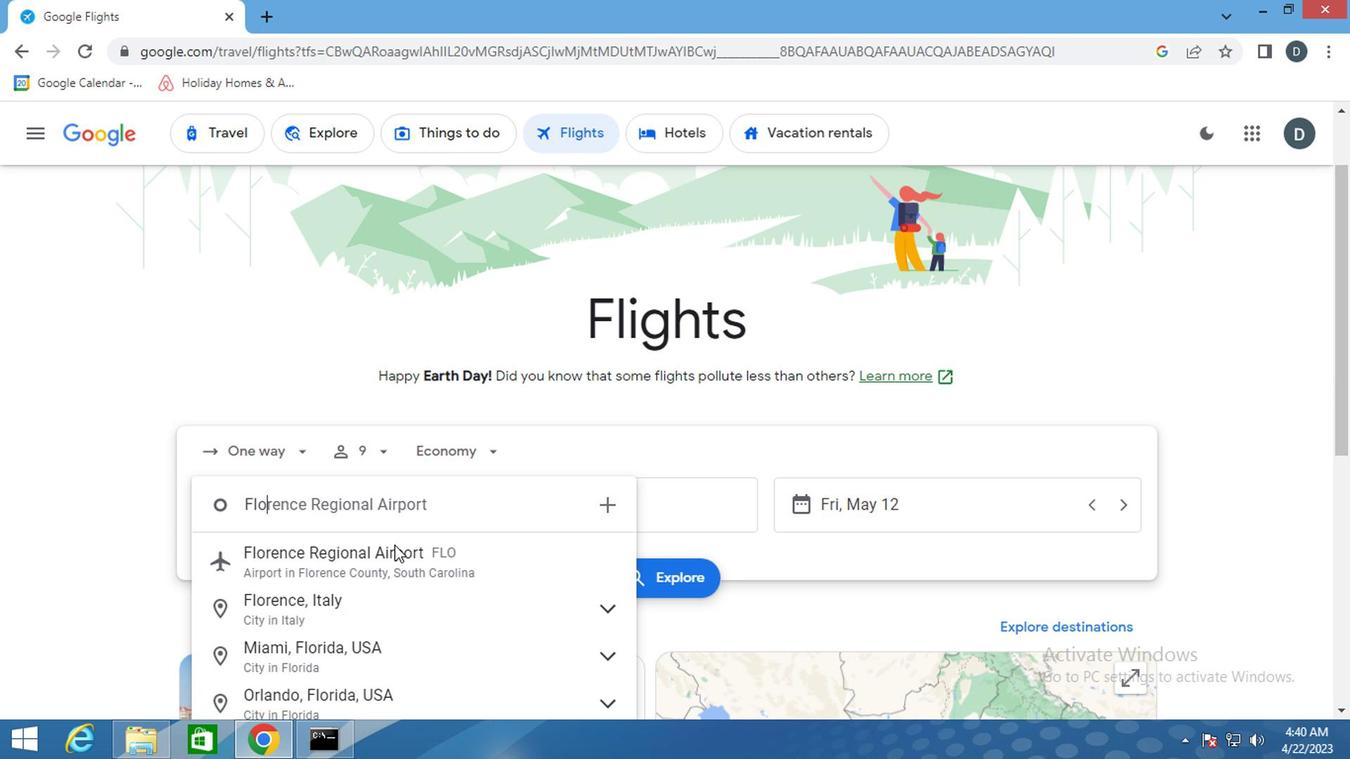 
Action: Mouse pressed left at (391, 572)
Screenshot: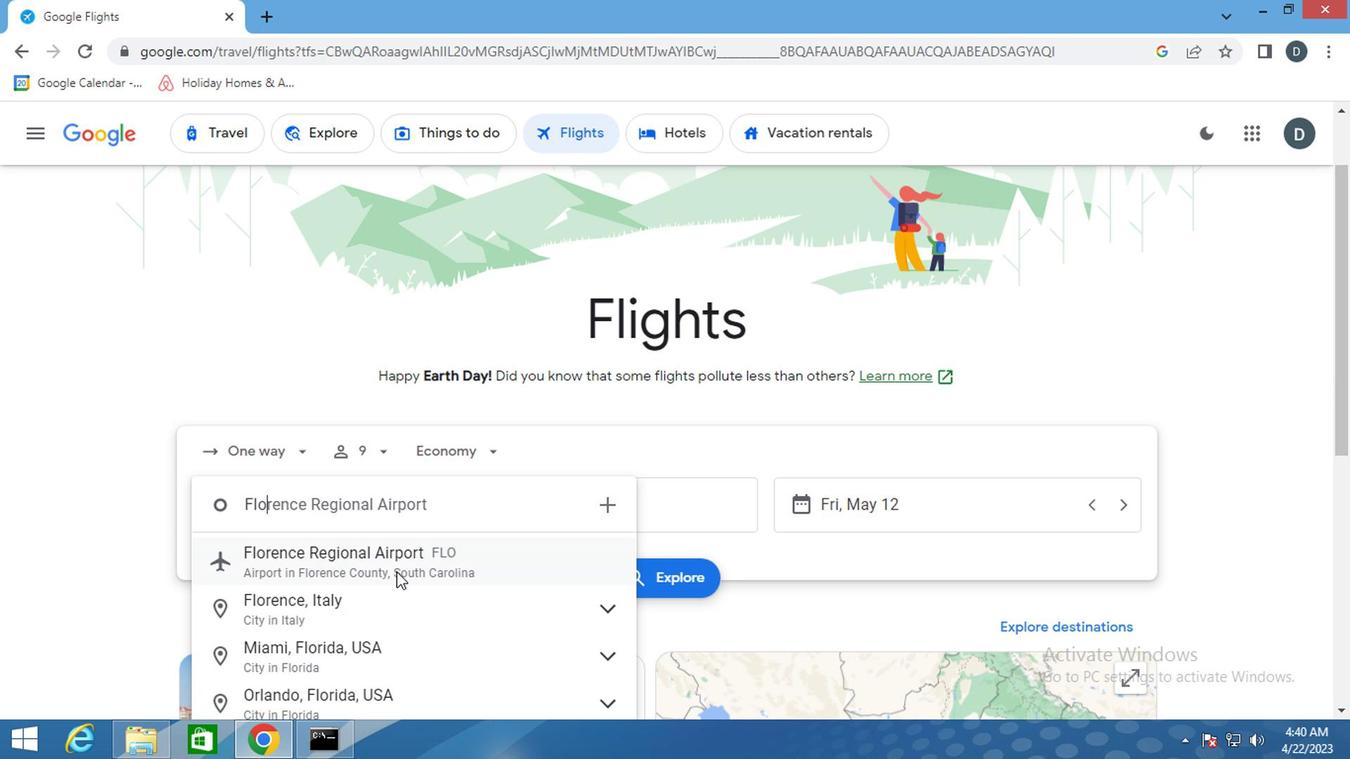
Action: Mouse moved to (630, 493)
Screenshot: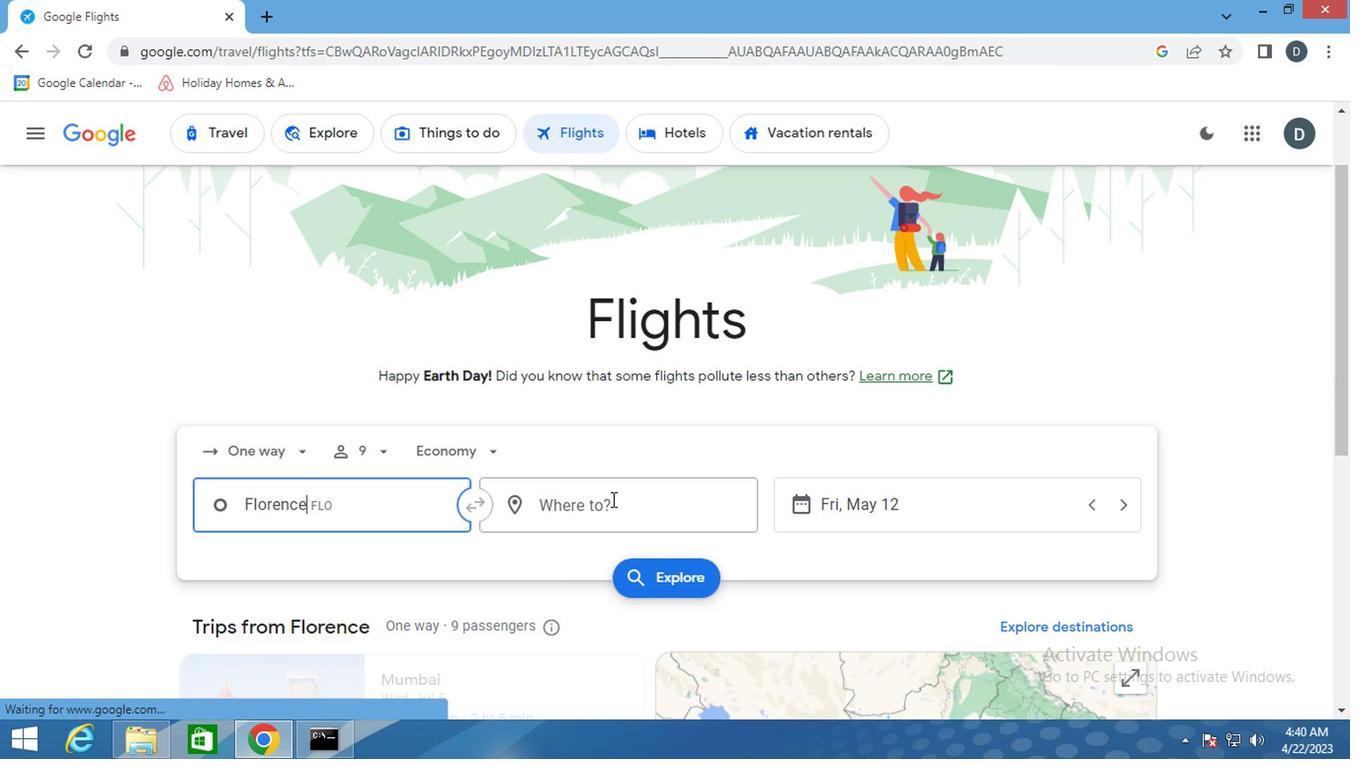 
Action: Mouse pressed left at (630, 493)
Screenshot: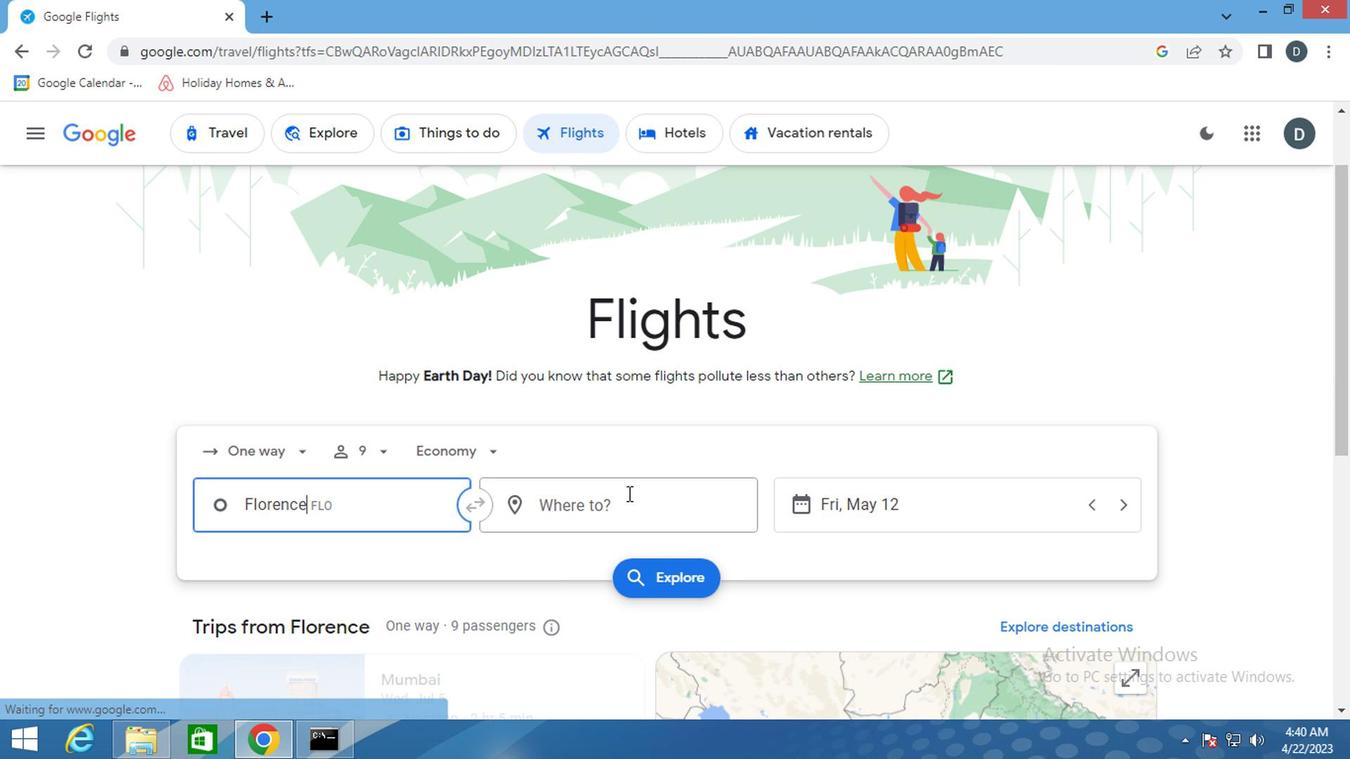
Action: Mouse moved to (630, 492)
Screenshot: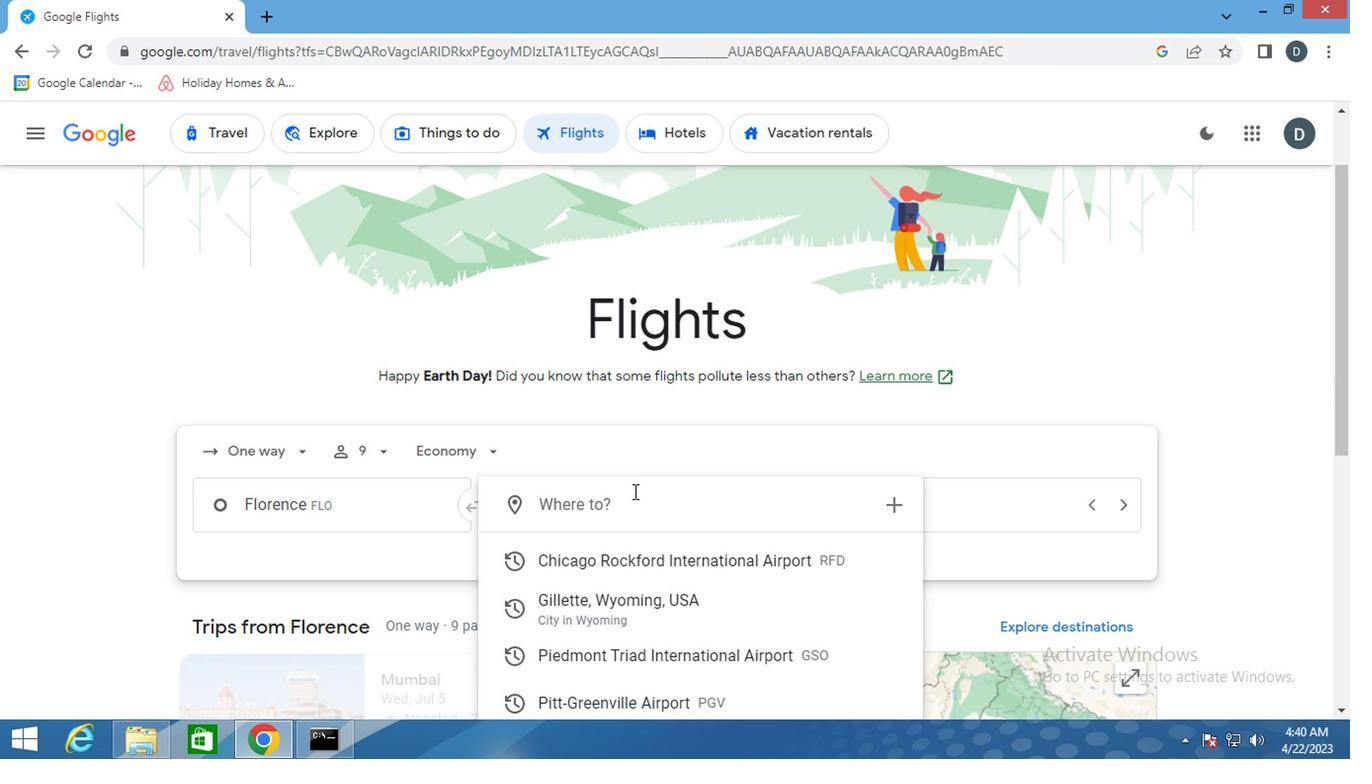 
Action: Key pressed <Key.shift>GREENS
Screenshot: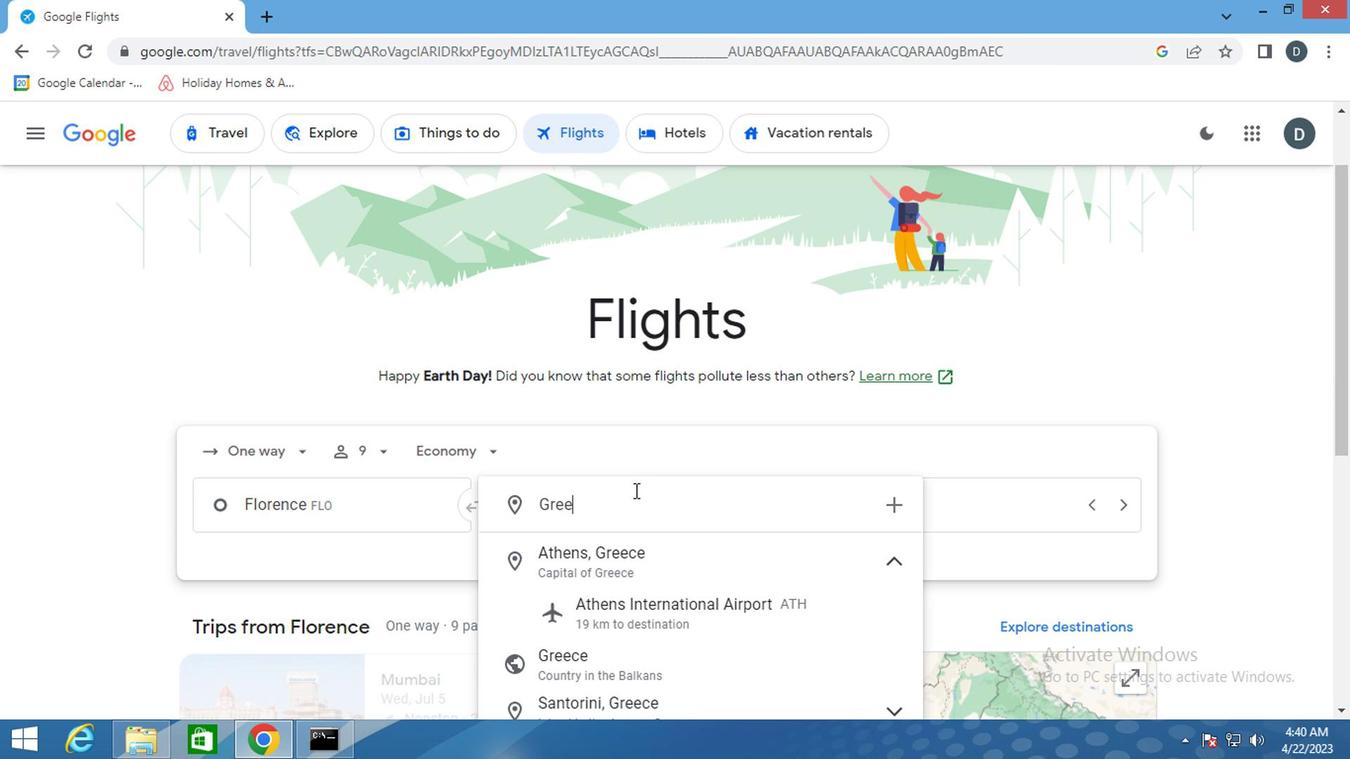 
Action: Mouse moved to (650, 617)
Screenshot: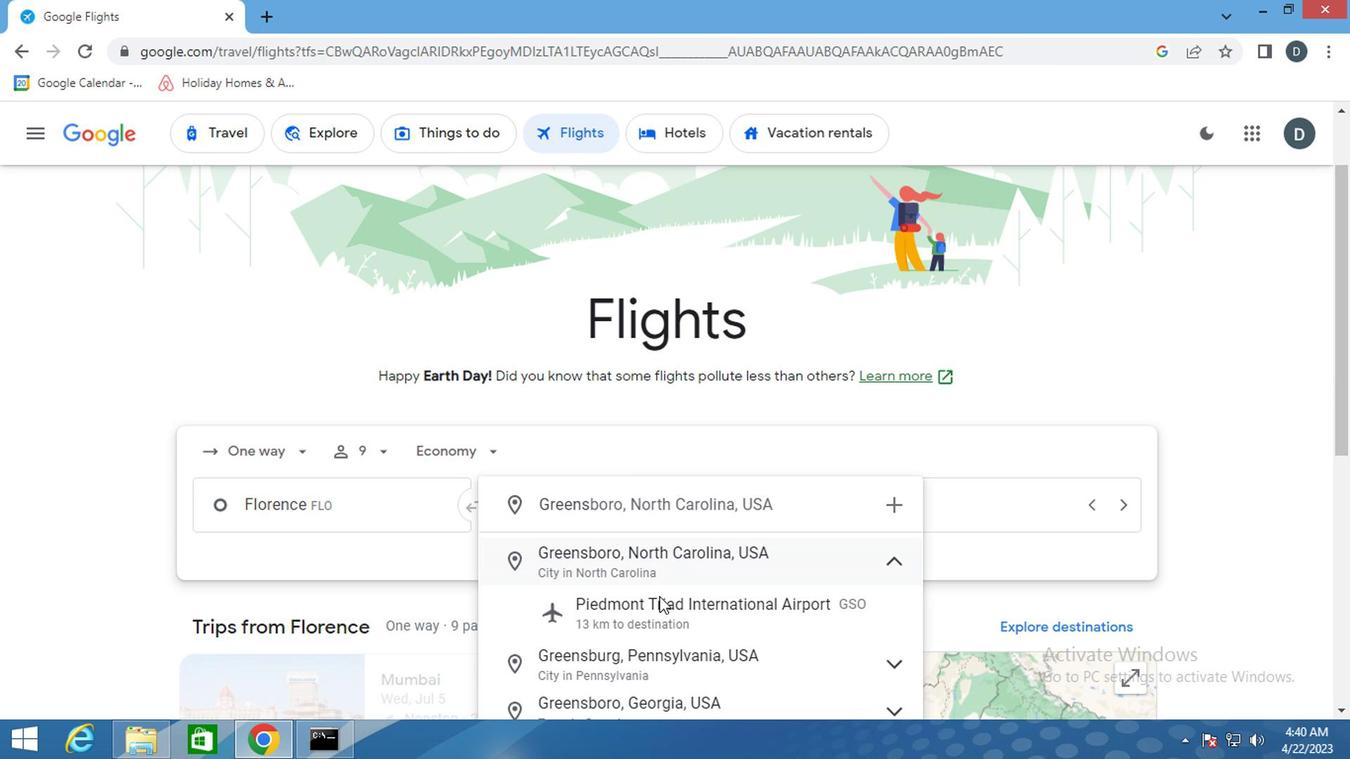 
Action: Mouse pressed left at (650, 617)
Screenshot: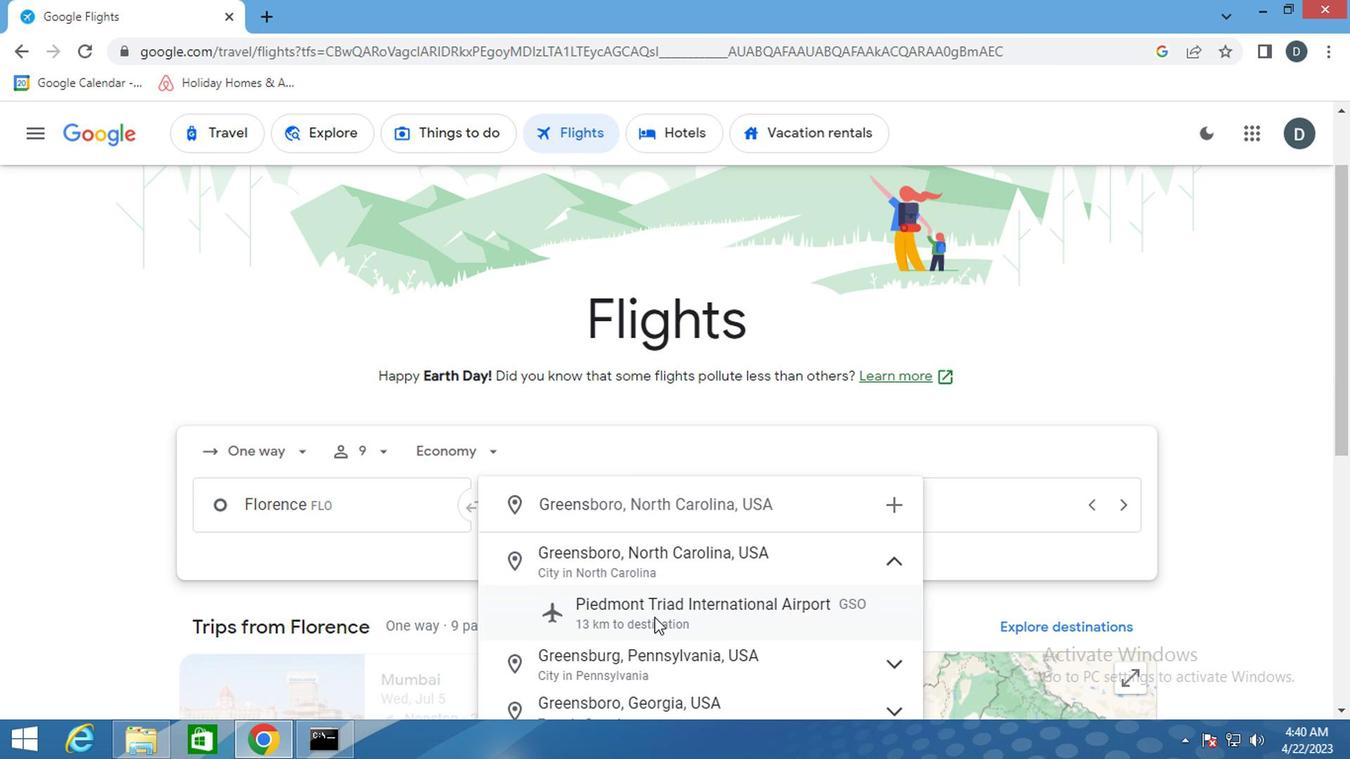 
Action: Mouse moved to (939, 529)
Screenshot: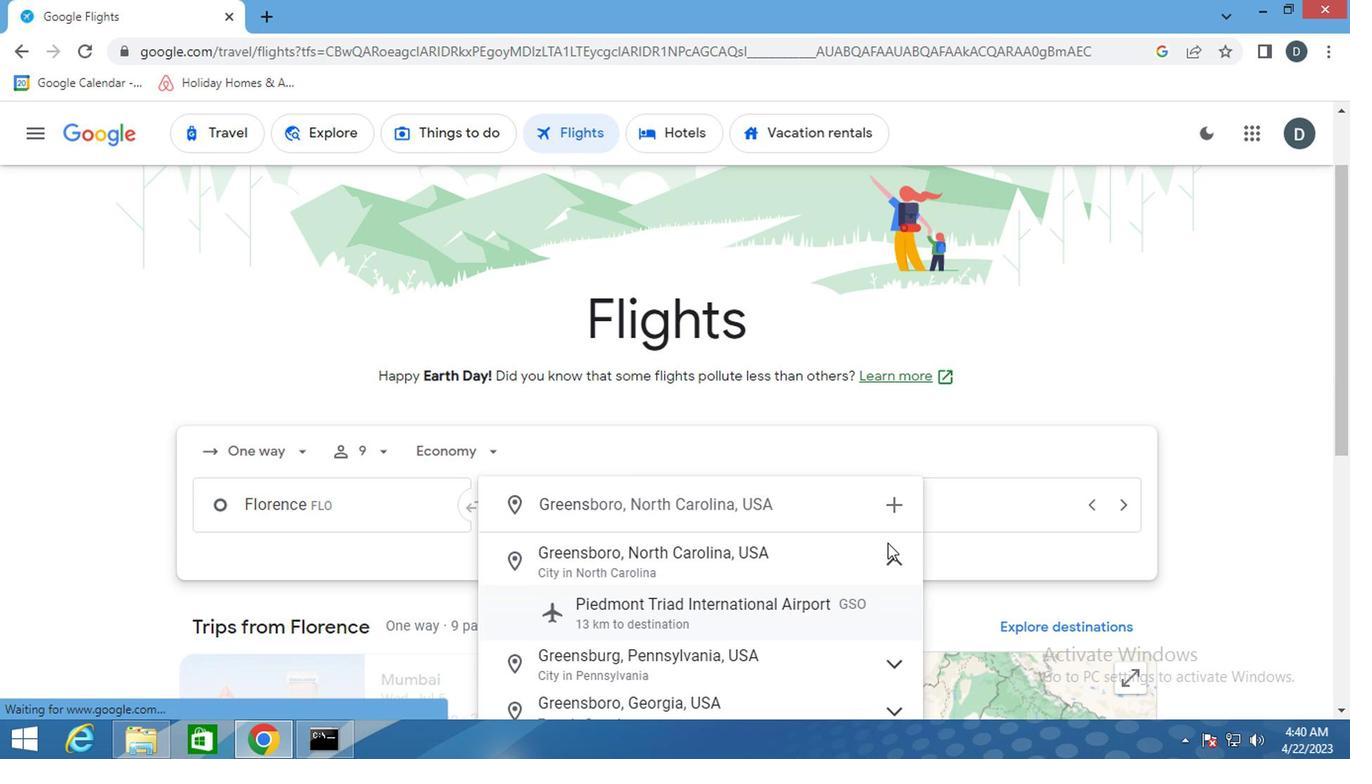 
Action: Mouse pressed left at (939, 529)
Screenshot: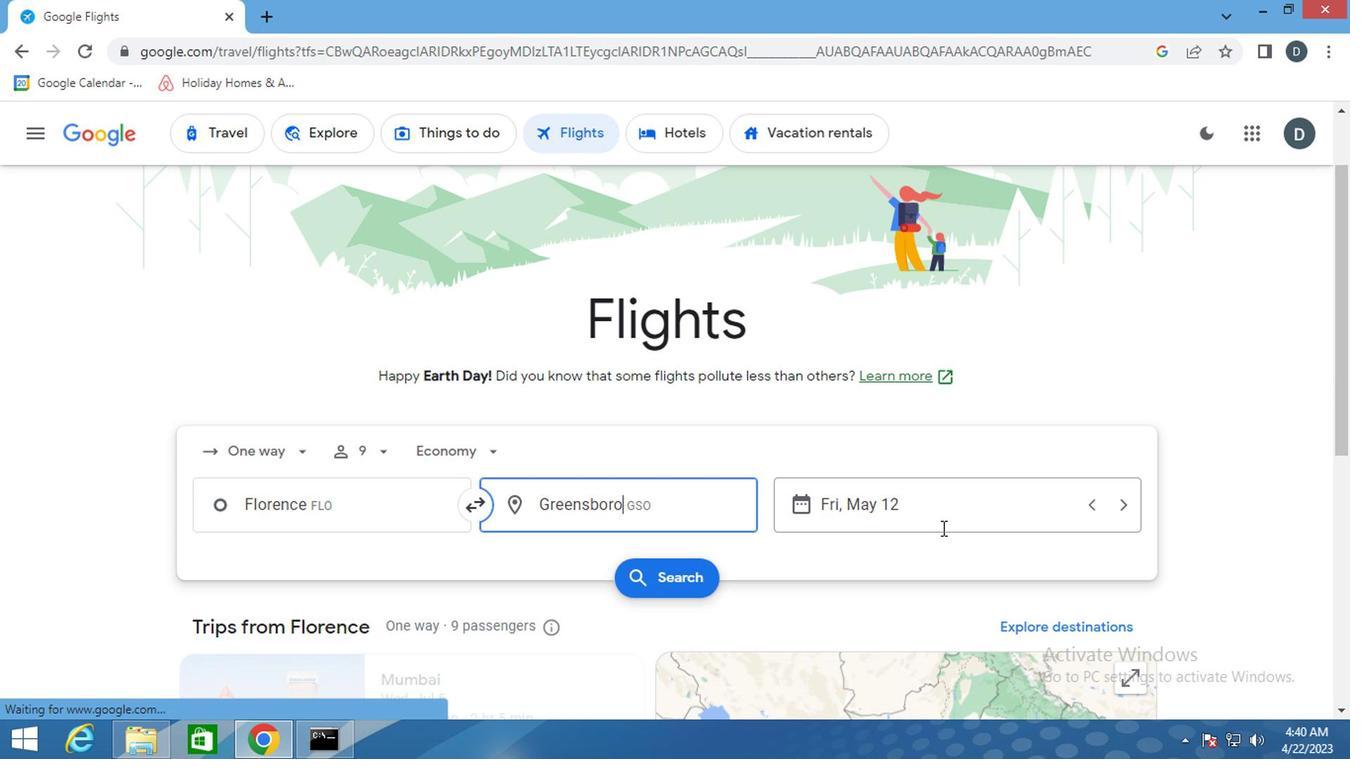 
Action: Mouse moved to (854, 370)
Screenshot: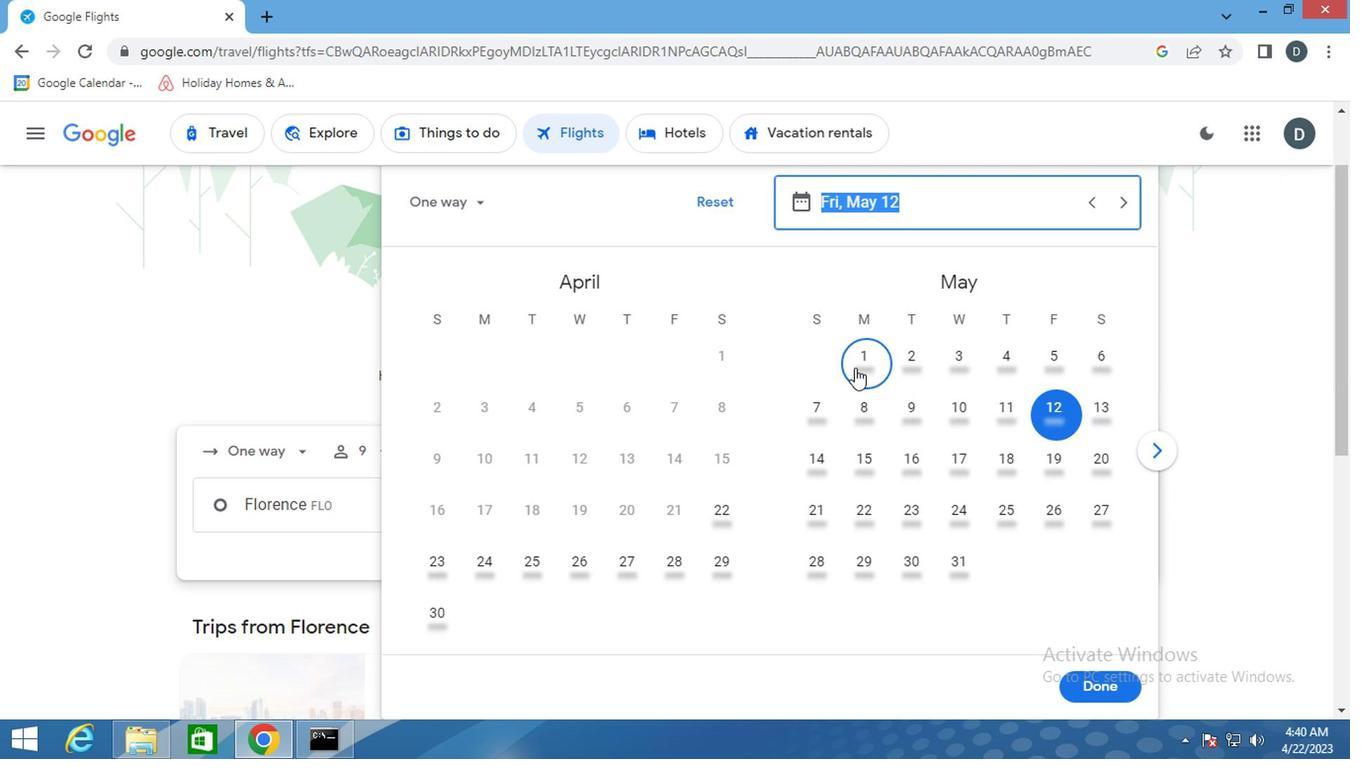 
Action: Mouse pressed left at (854, 370)
Screenshot: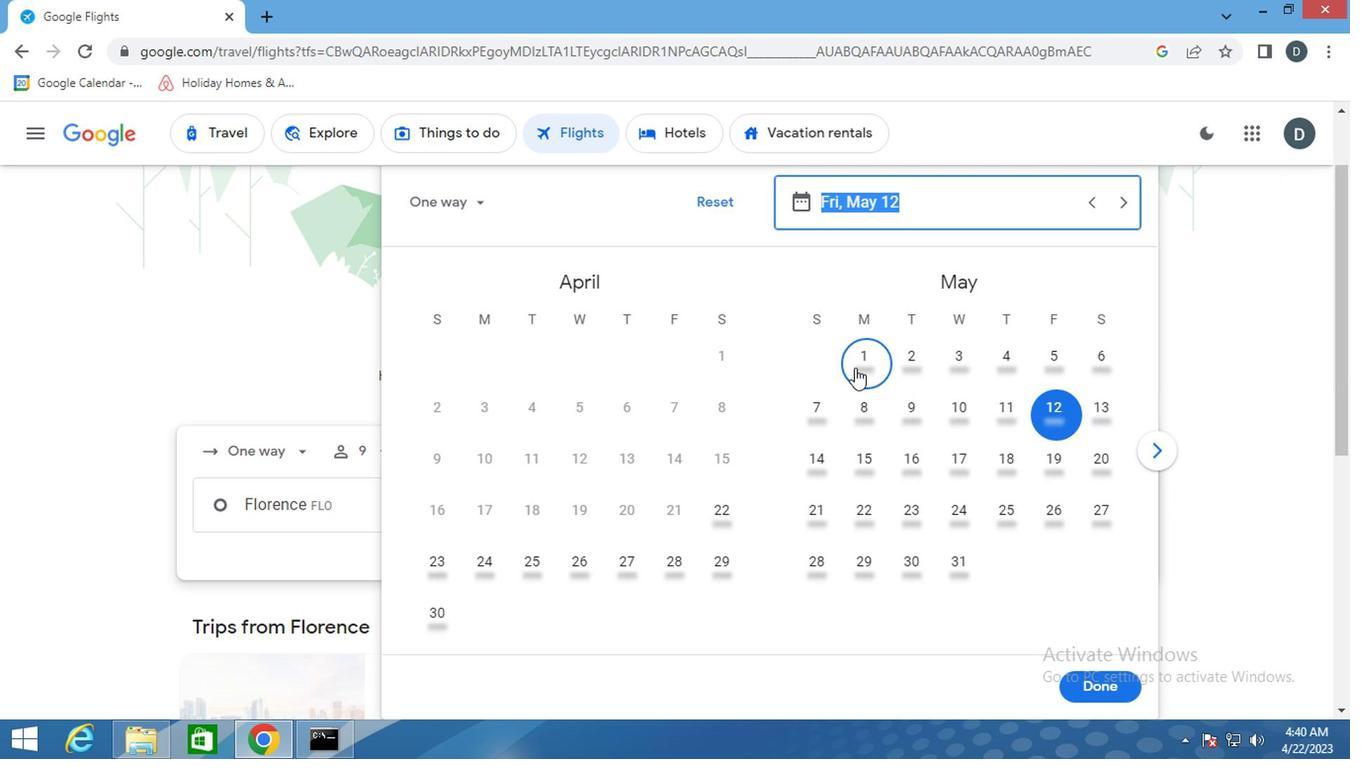 
Action: Mouse moved to (1088, 685)
Screenshot: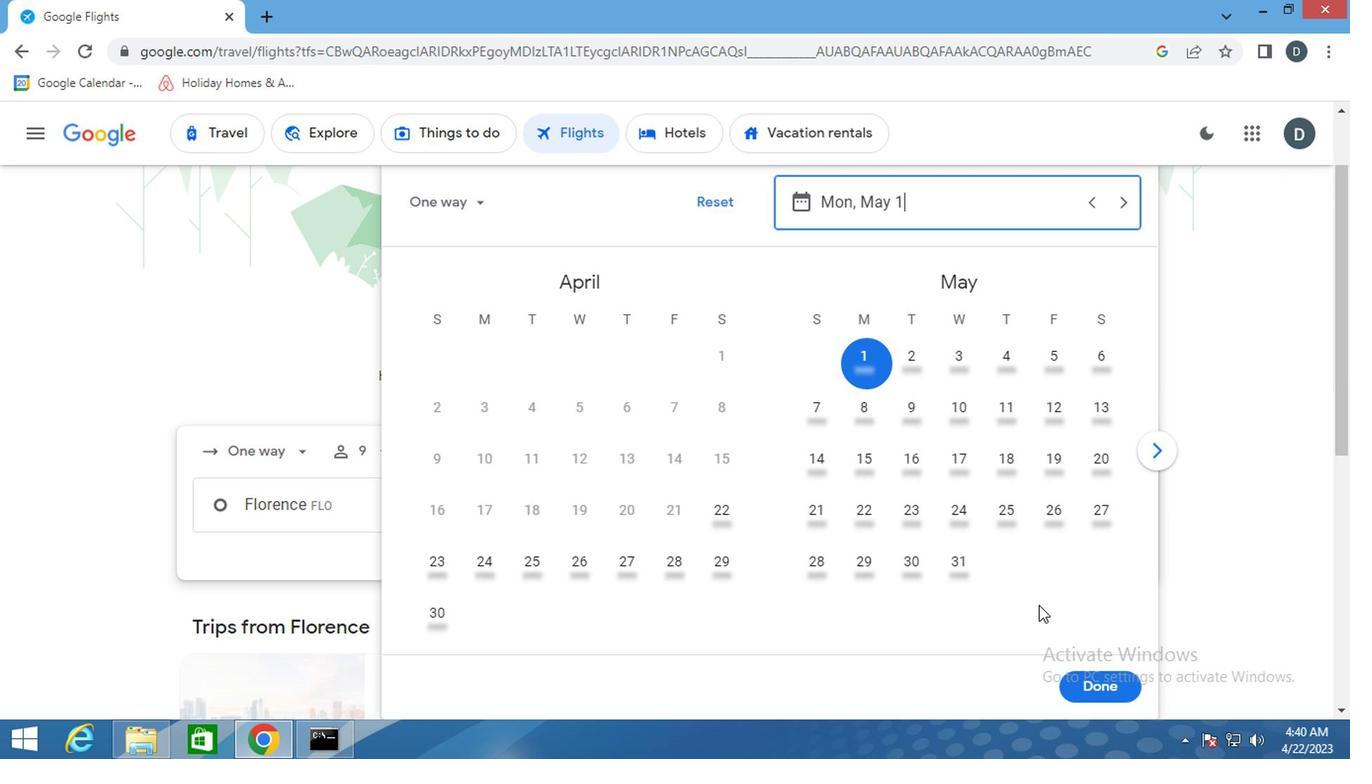 
Action: Mouse pressed left at (1088, 685)
Screenshot: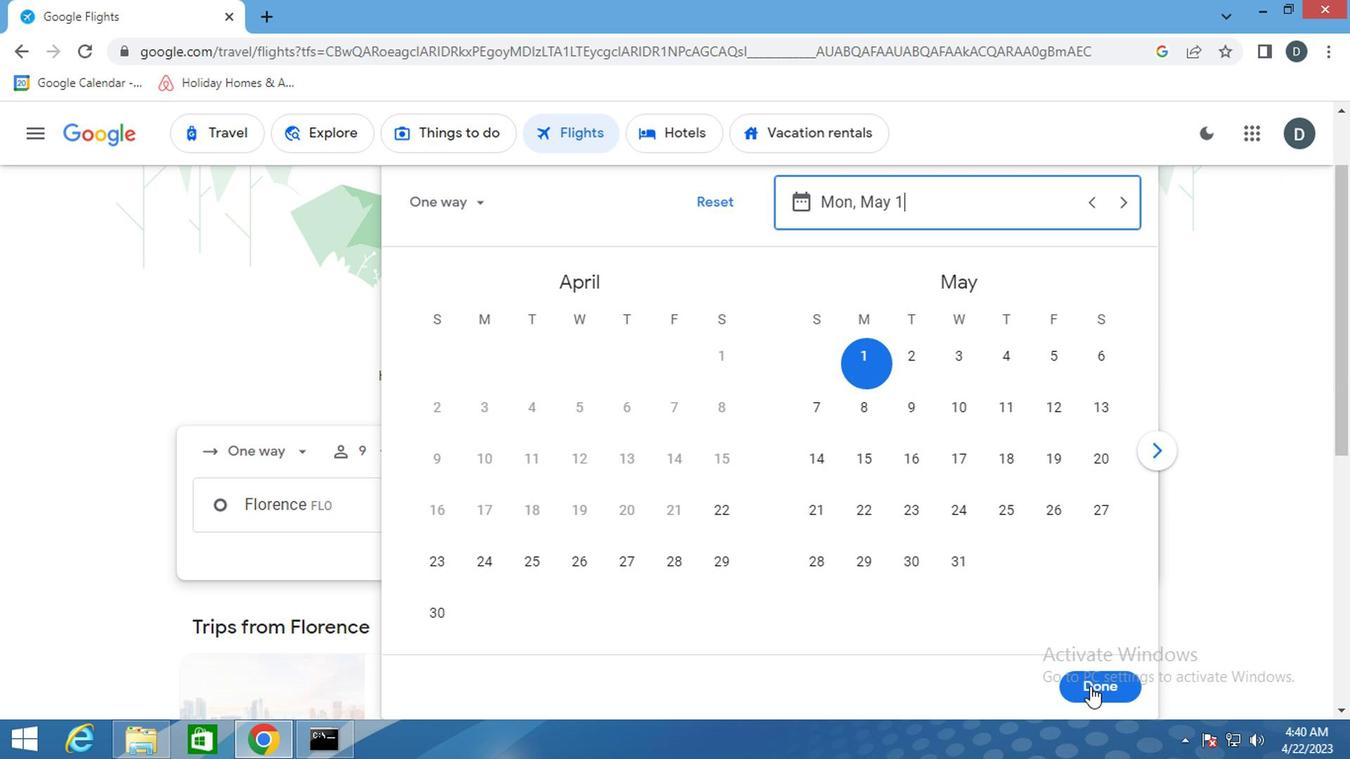 
Action: Mouse moved to (649, 566)
Screenshot: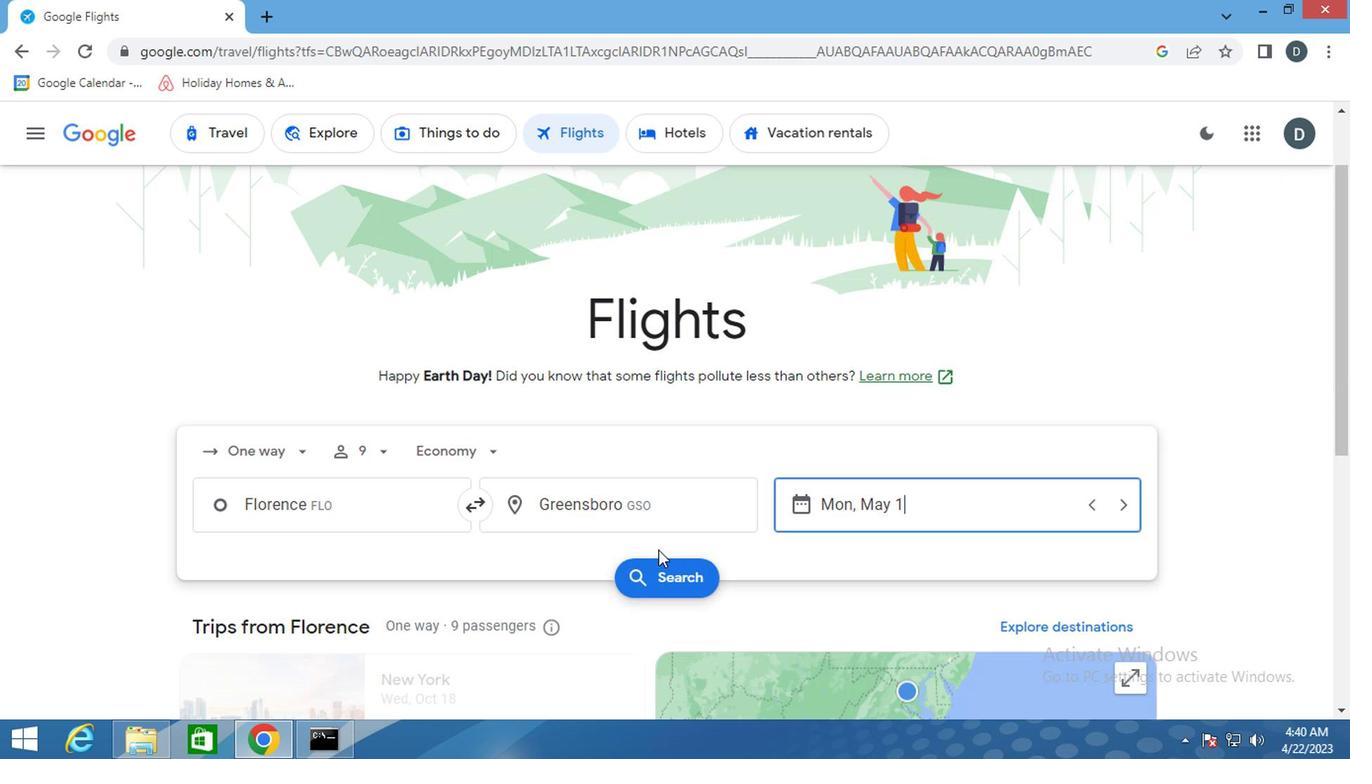 
Action: Mouse pressed left at (649, 566)
Screenshot: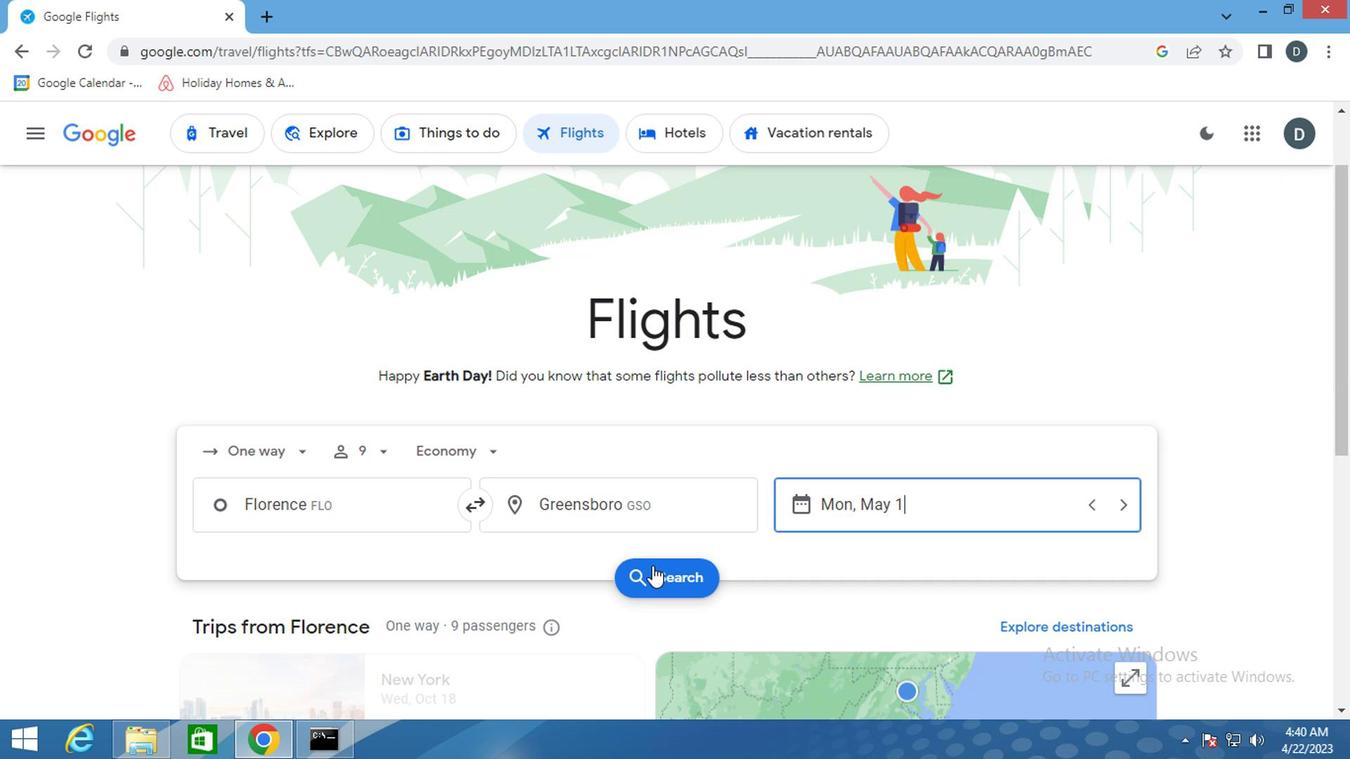 
Action: Mouse moved to (179, 324)
Screenshot: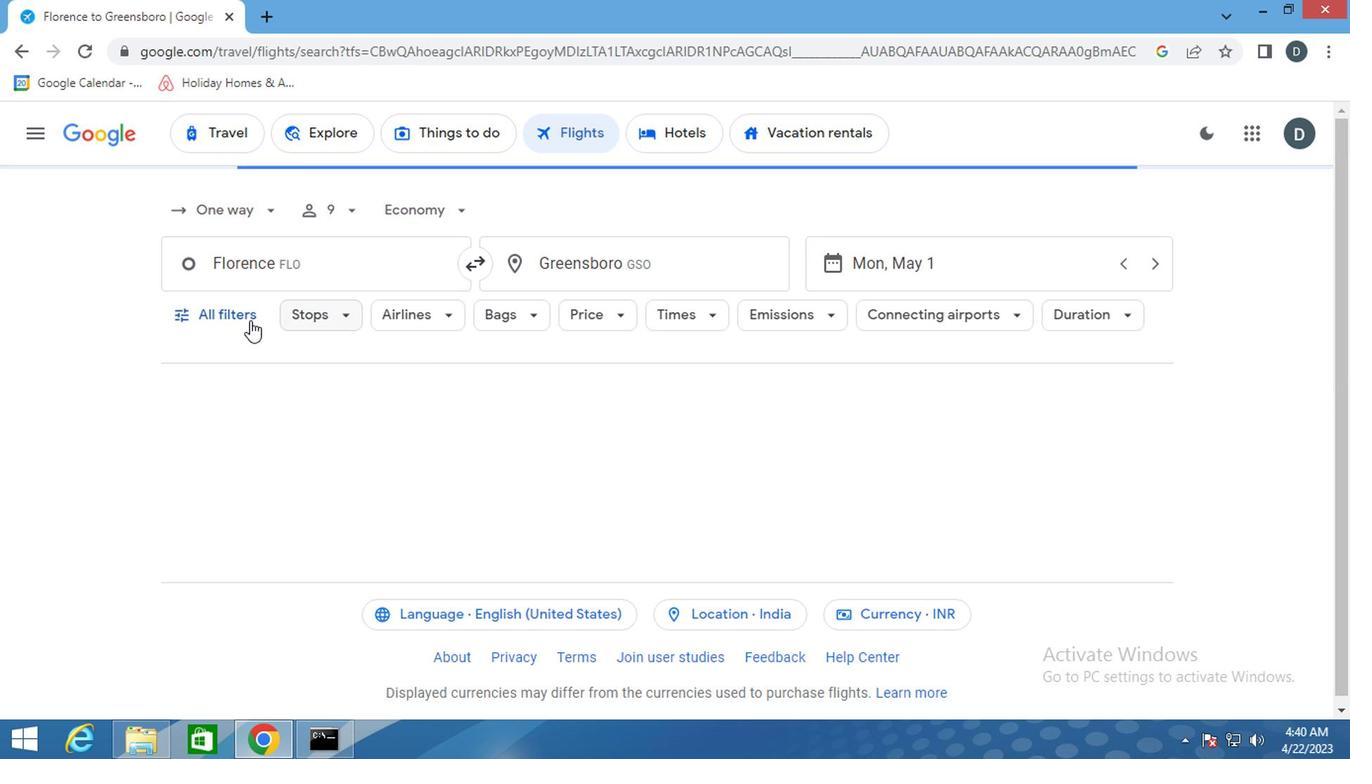 
Action: Mouse pressed left at (179, 324)
Screenshot: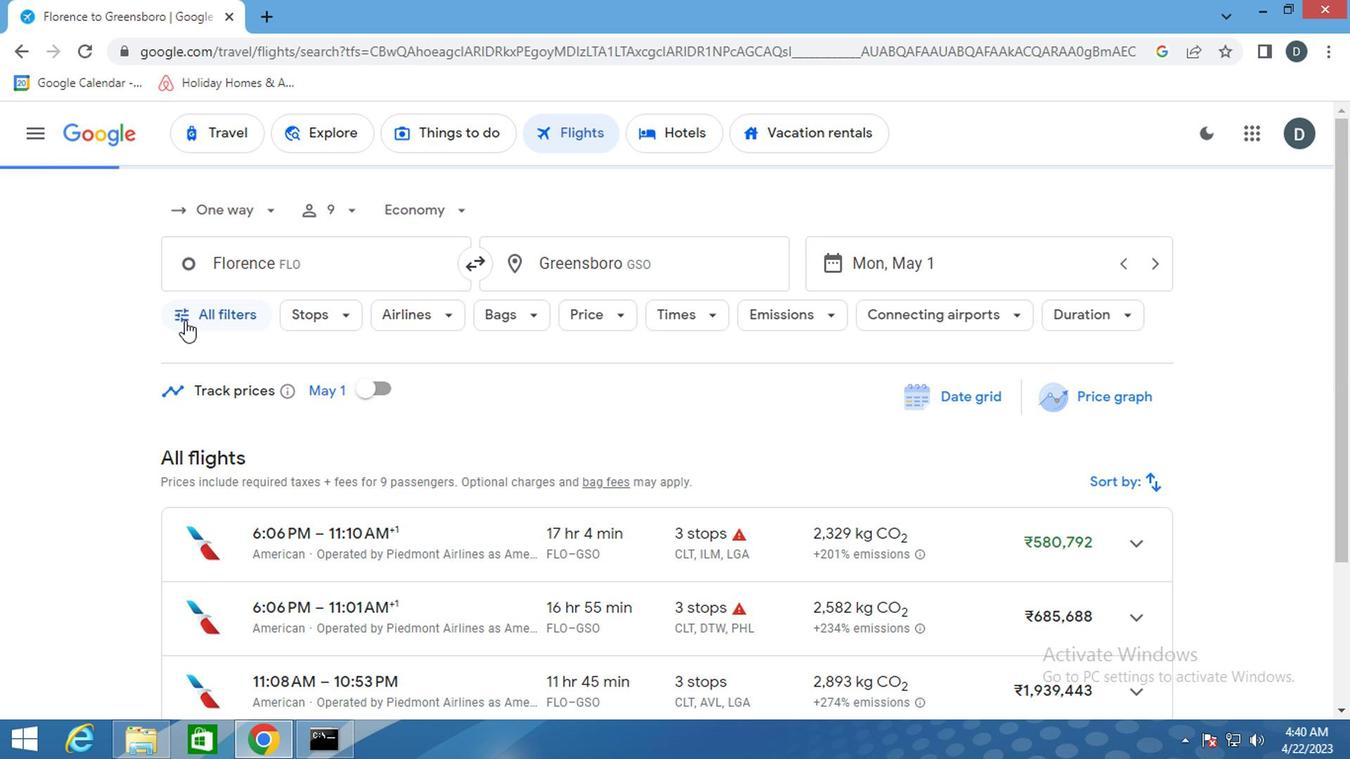 
Action: Mouse moved to (353, 509)
Screenshot: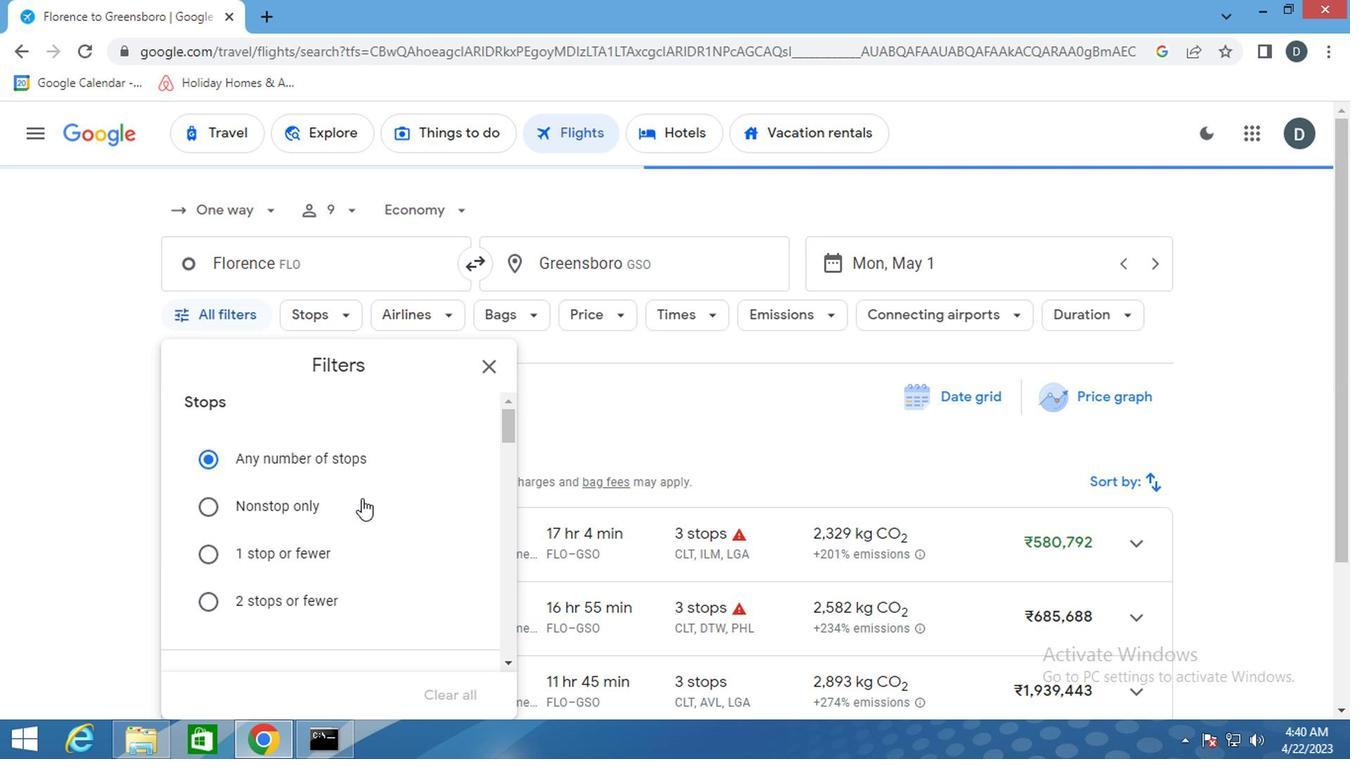 
Action: Mouse scrolled (353, 508) with delta (0, 0)
Screenshot: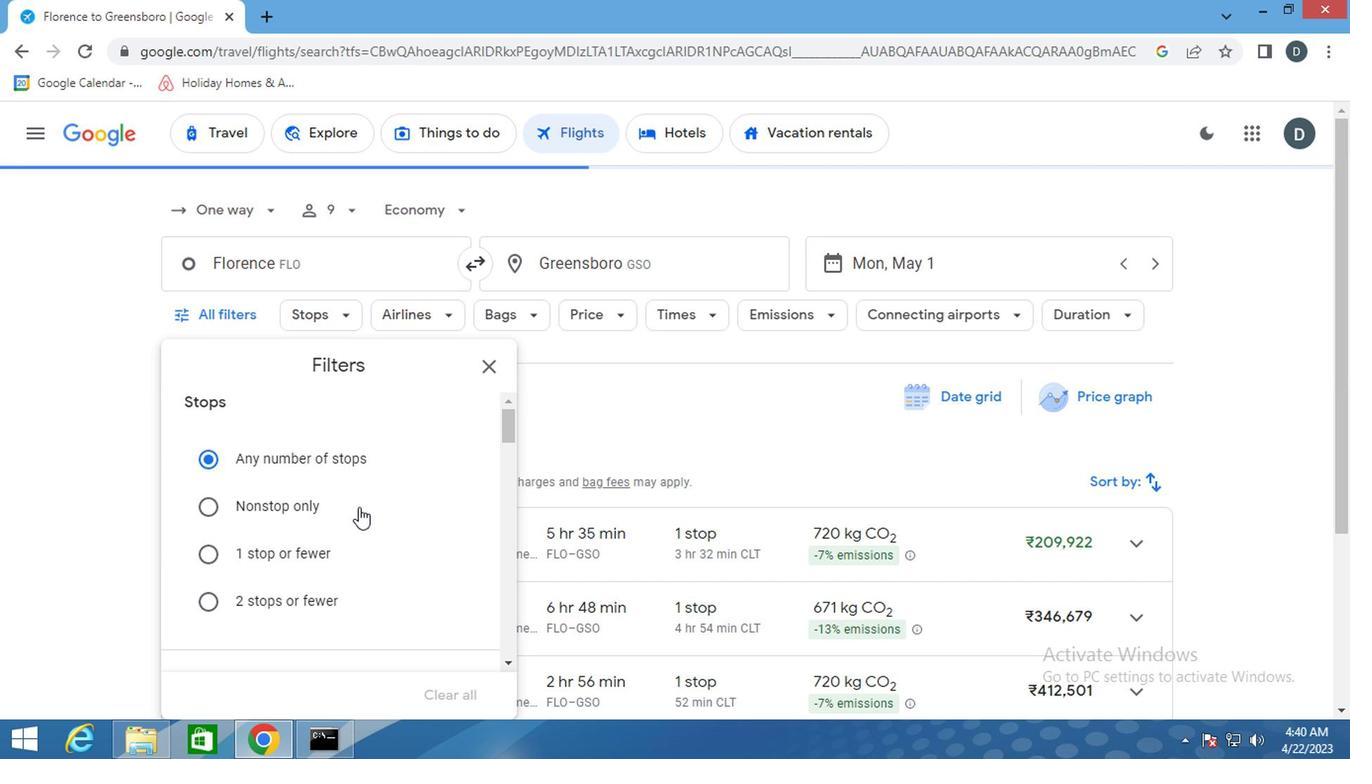 
Action: Mouse scrolled (353, 508) with delta (0, 0)
Screenshot: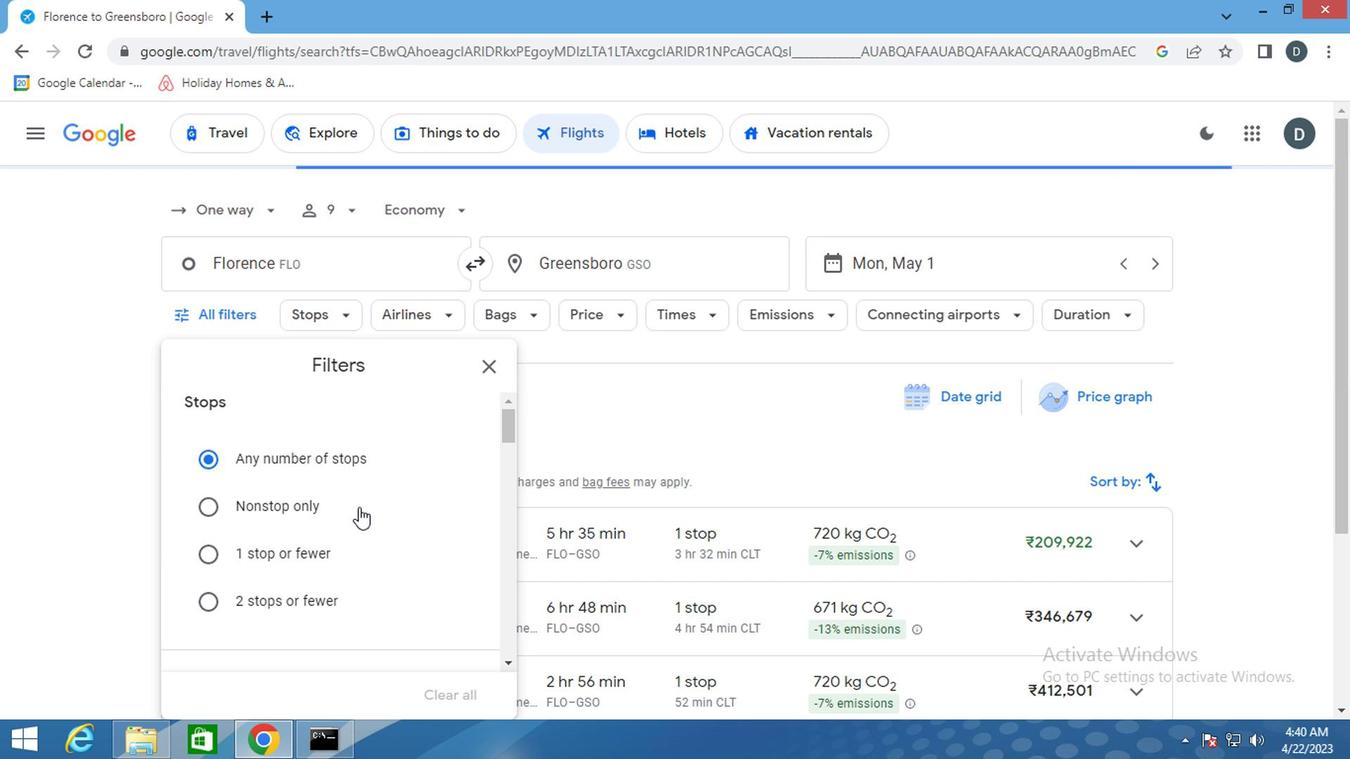 
Action: Mouse moved to (350, 514)
Screenshot: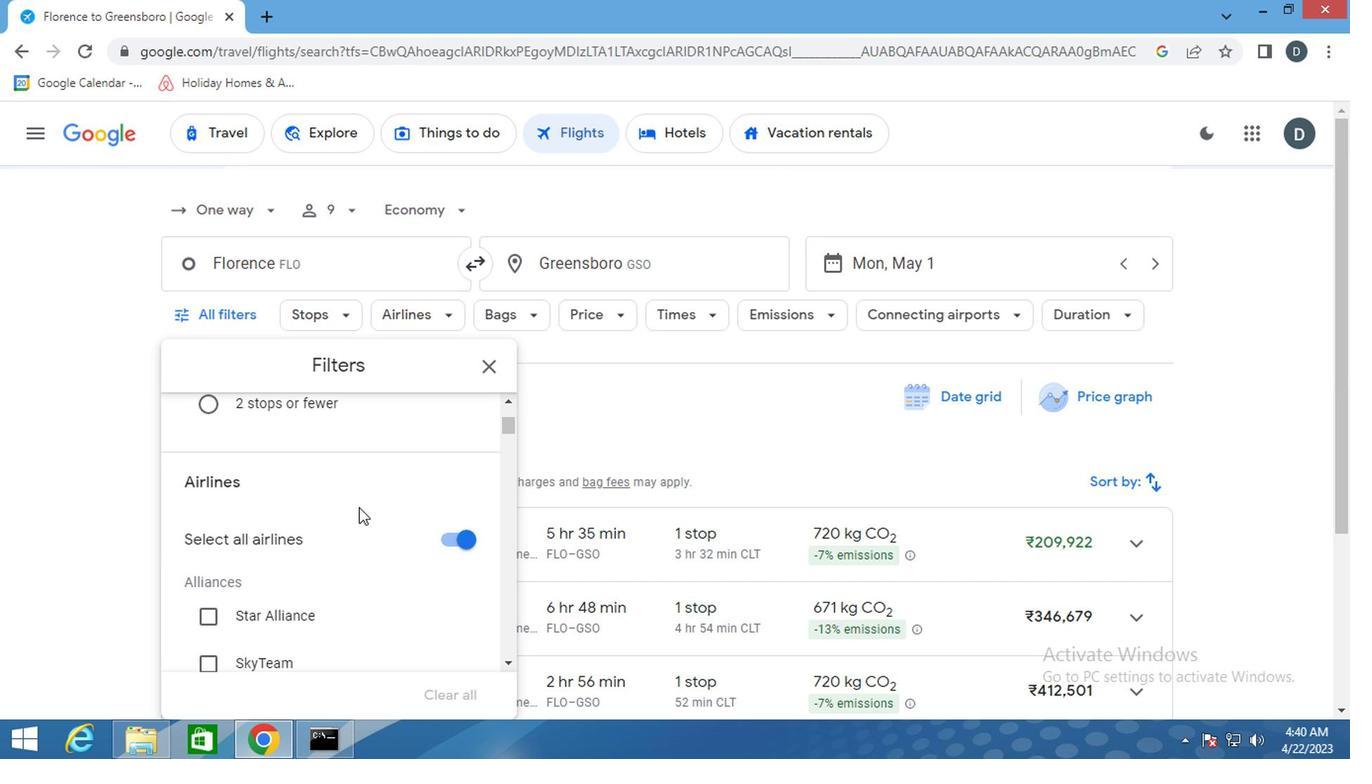 
Action: Mouse scrolled (350, 514) with delta (0, 0)
Screenshot: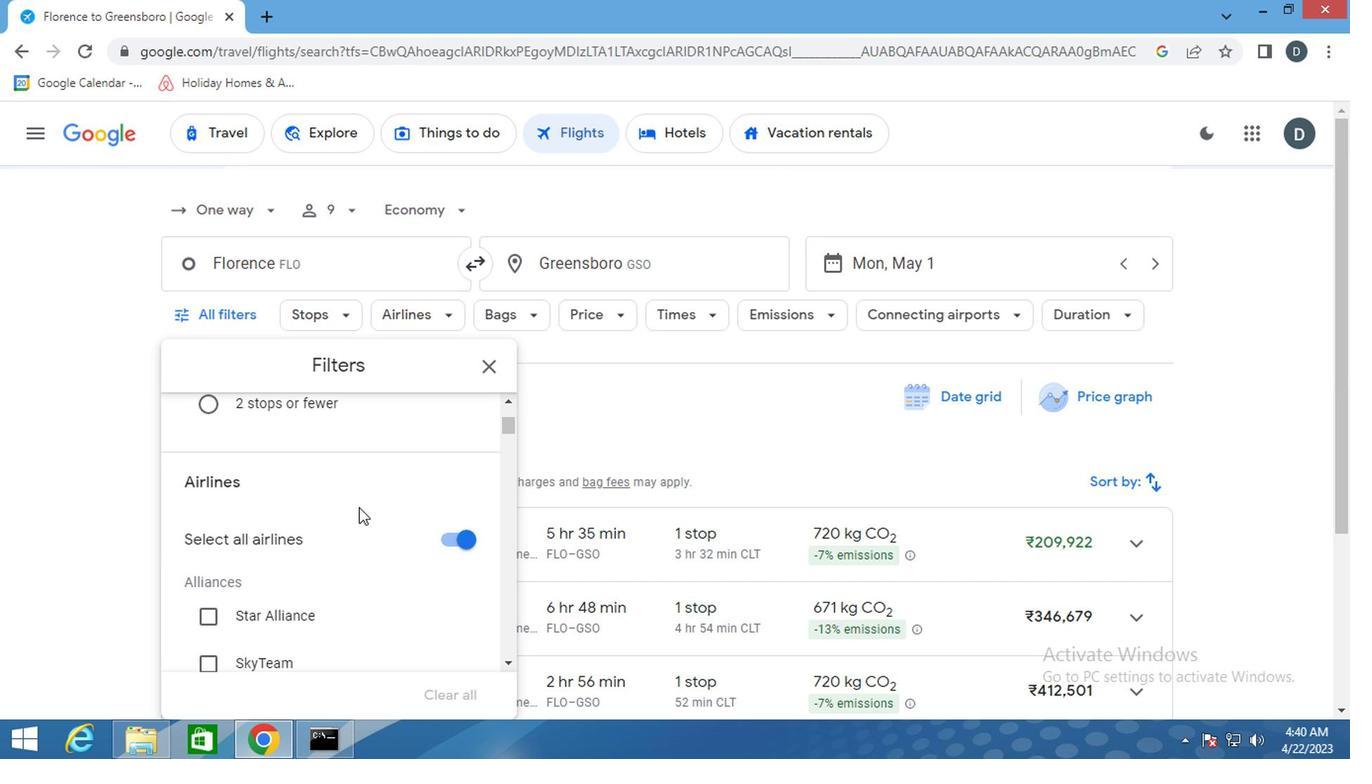 
Action: Mouse moved to (350, 516)
Screenshot: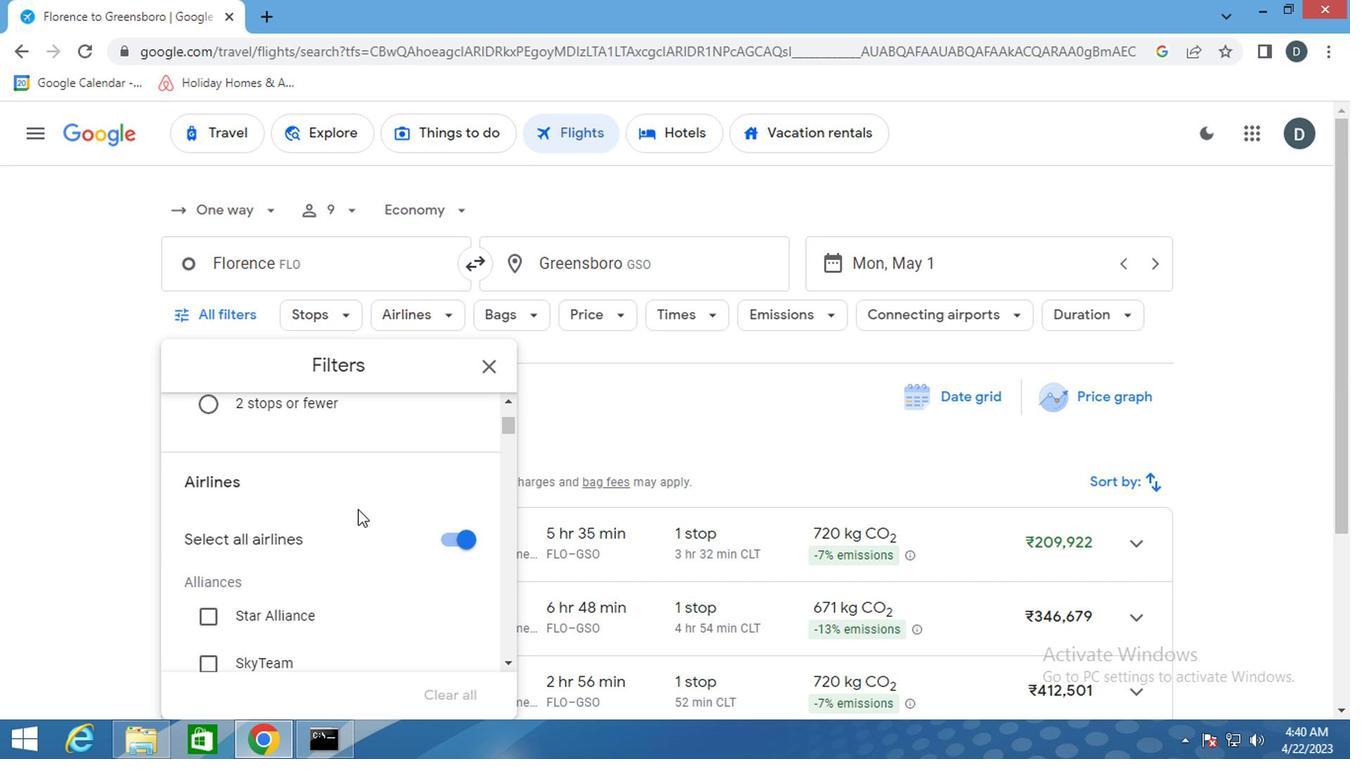 
Action: Mouse scrolled (350, 516) with delta (0, 0)
Screenshot: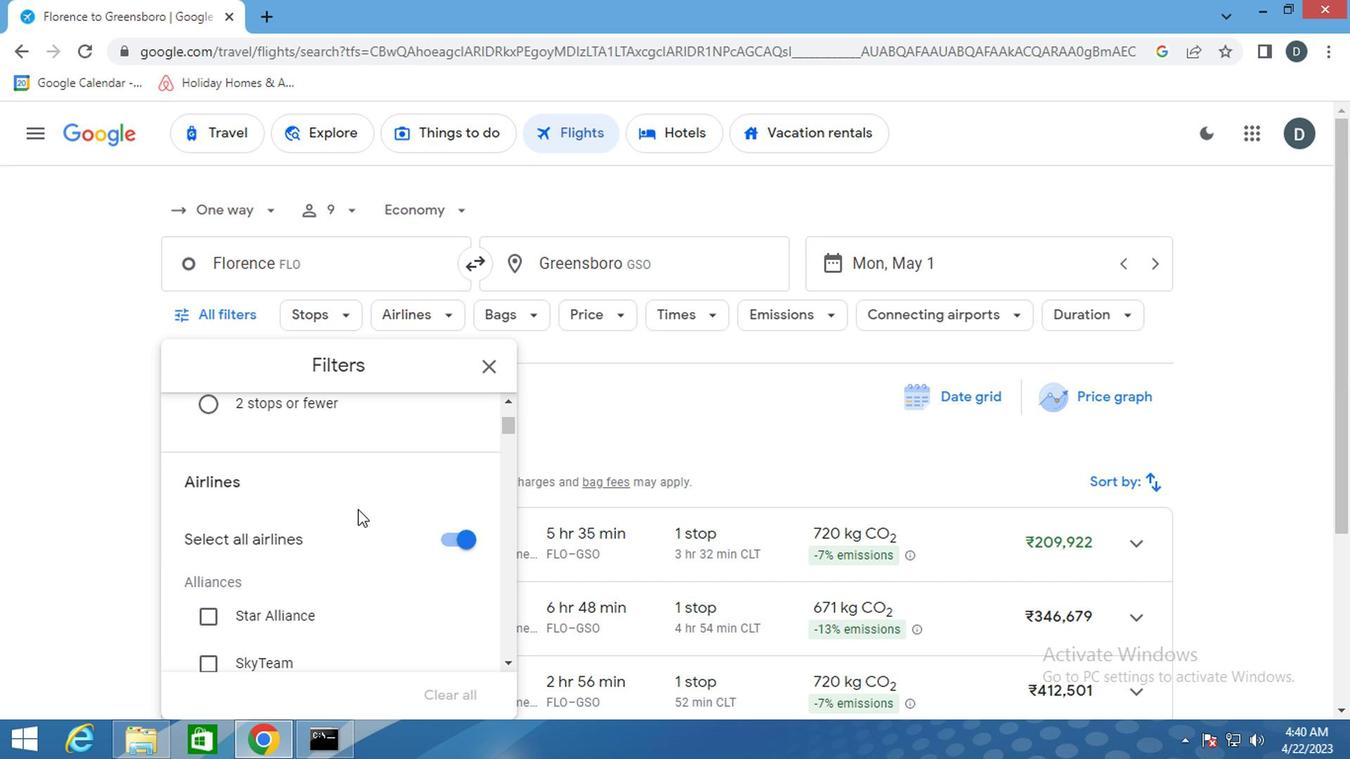 
Action: Mouse moved to (356, 531)
Screenshot: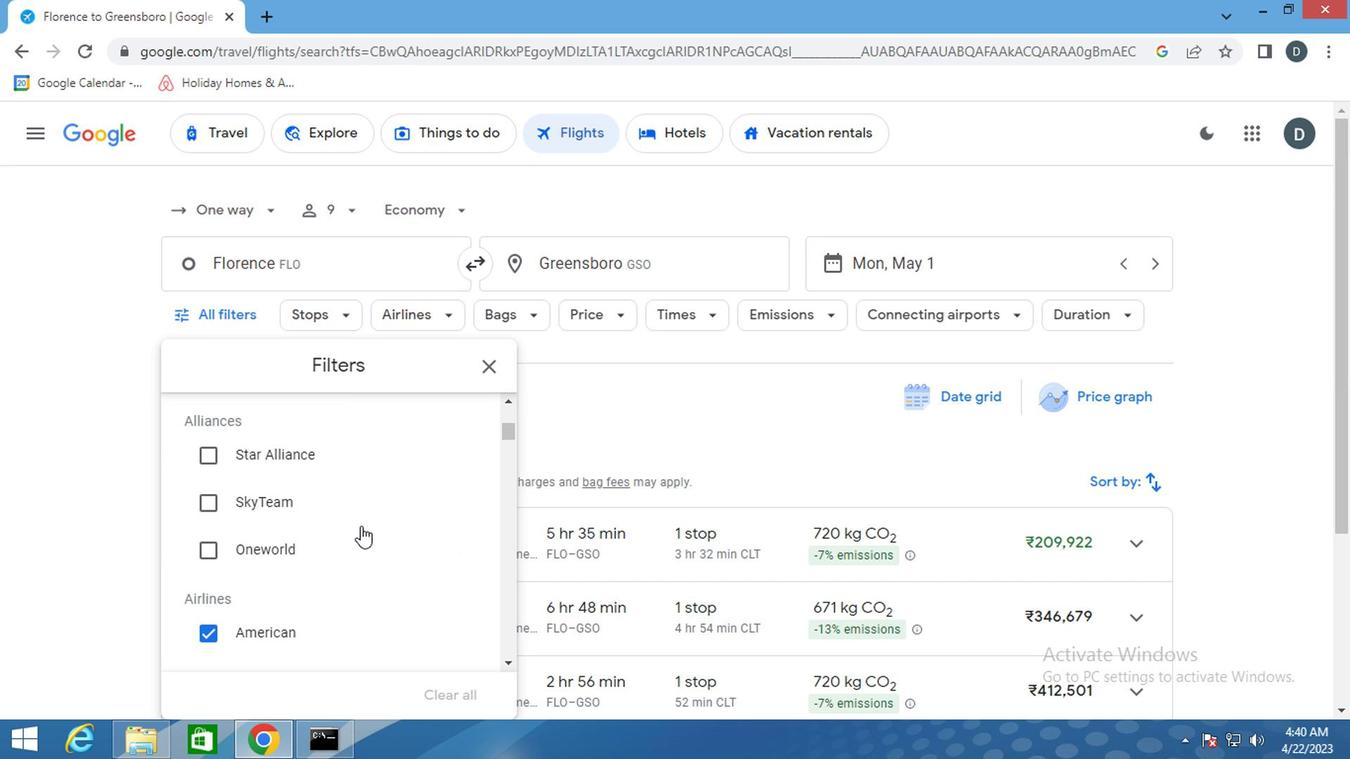 
Action: Mouse scrolled (356, 530) with delta (0, 0)
Screenshot: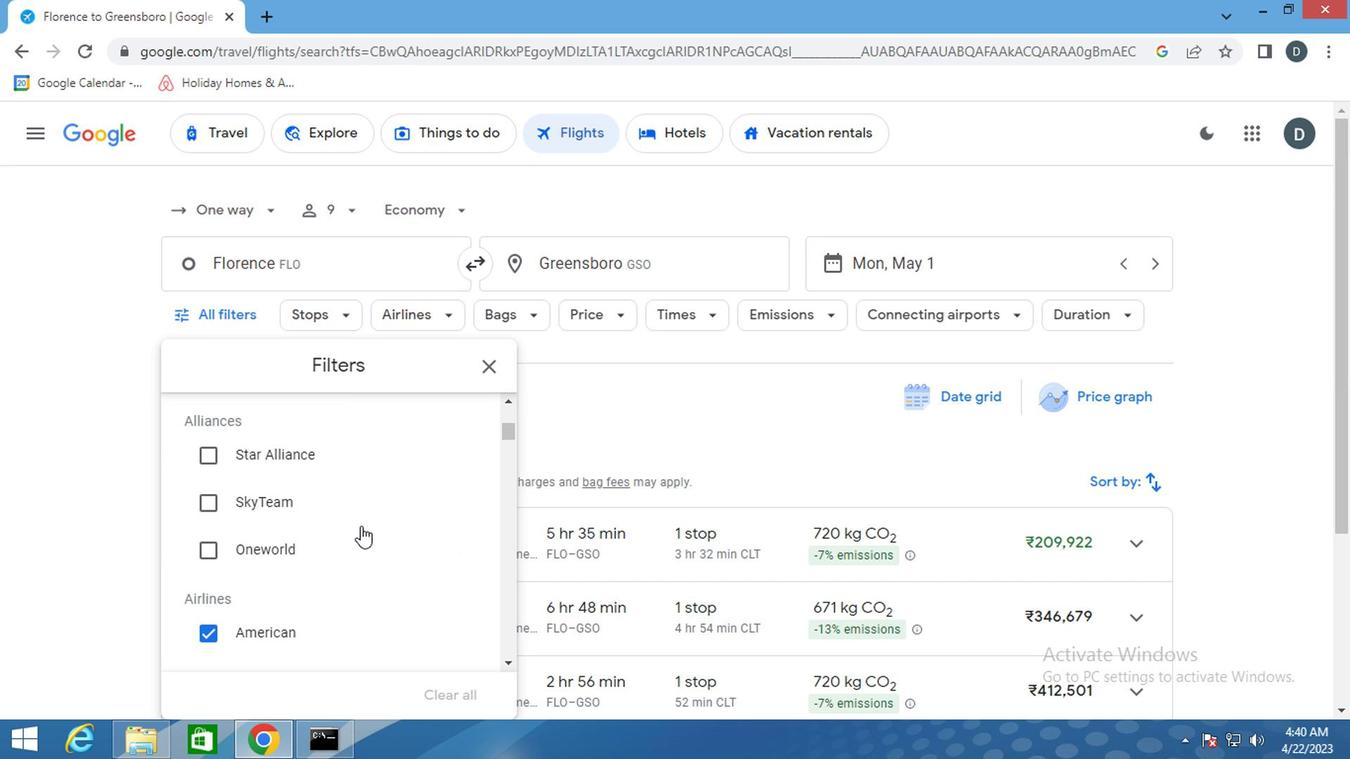 
Action: Mouse scrolled (356, 530) with delta (0, 0)
Screenshot: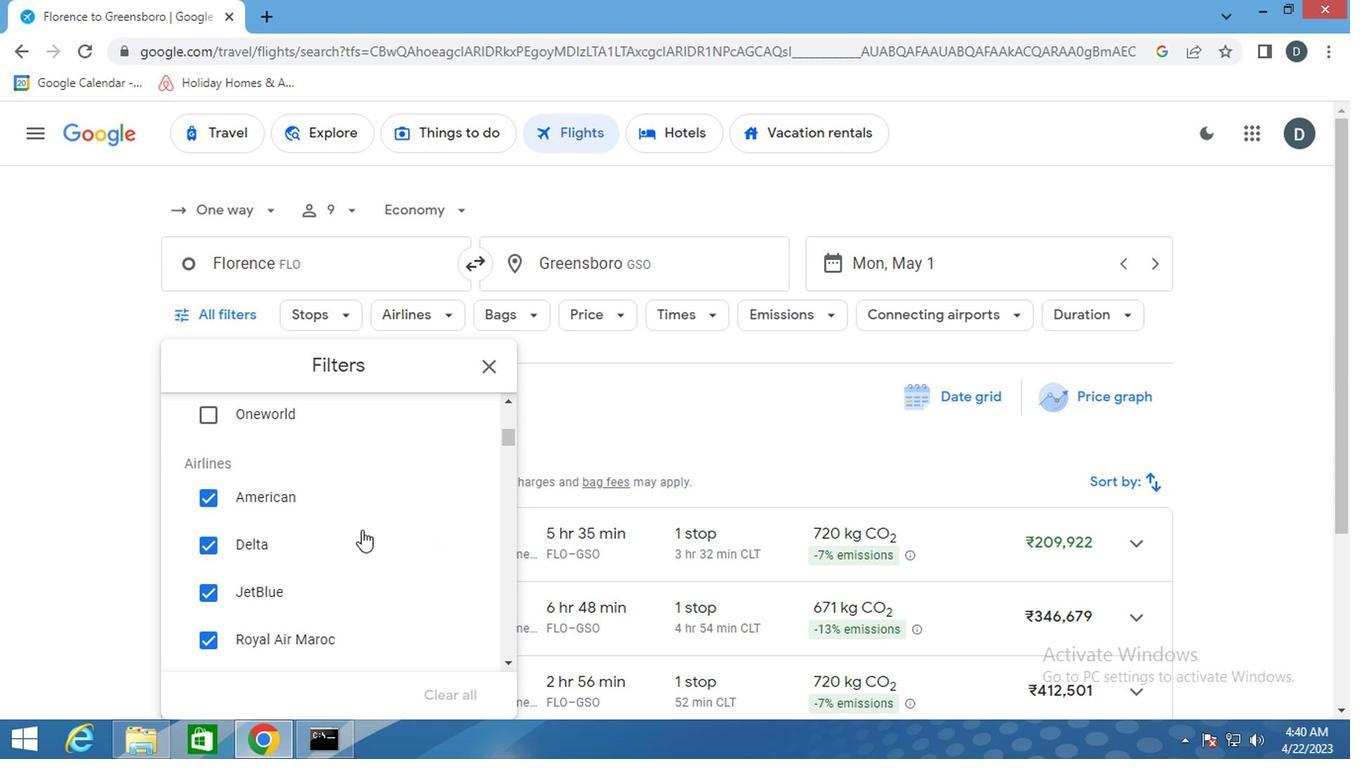 
Action: Mouse moved to (356, 577)
Screenshot: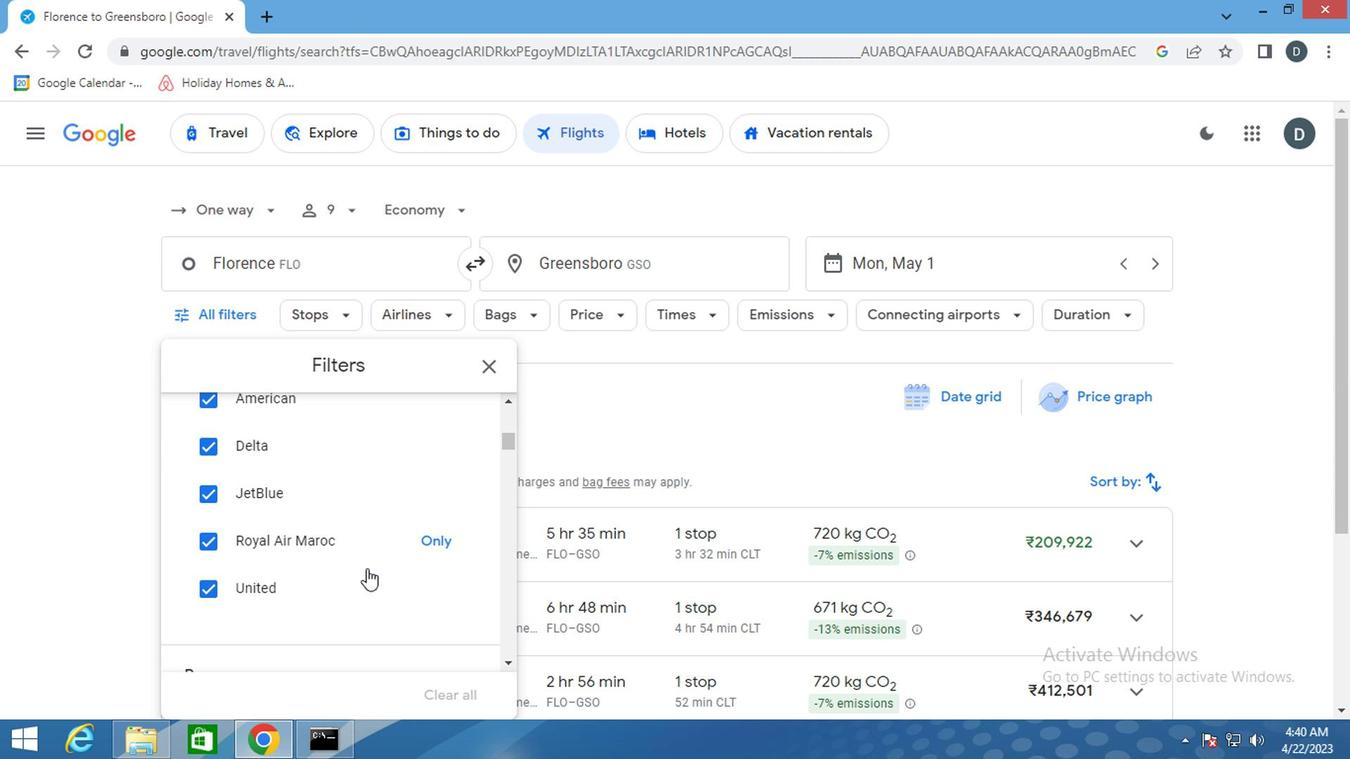 
Action: Mouse scrolled (356, 578) with delta (0, 1)
Screenshot: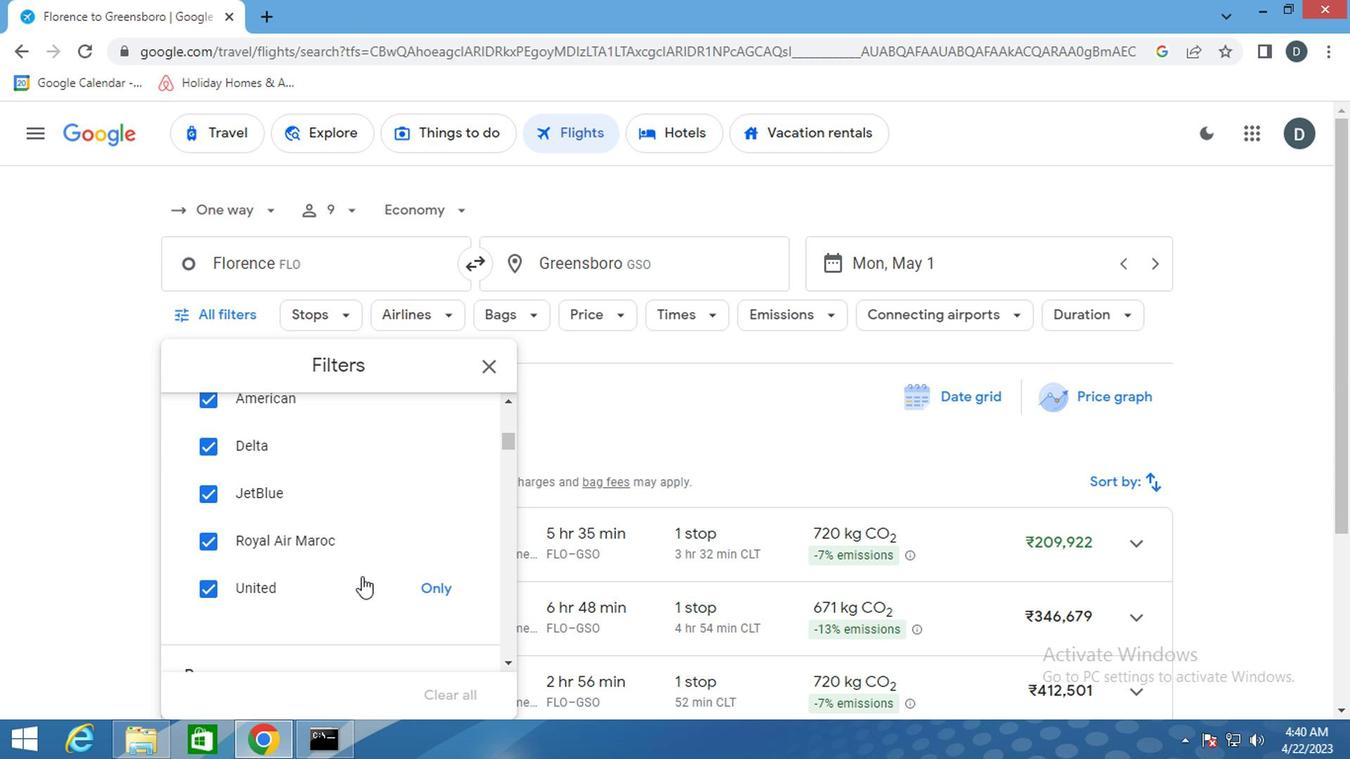 
Action: Mouse scrolled (356, 576) with delta (0, 0)
Screenshot: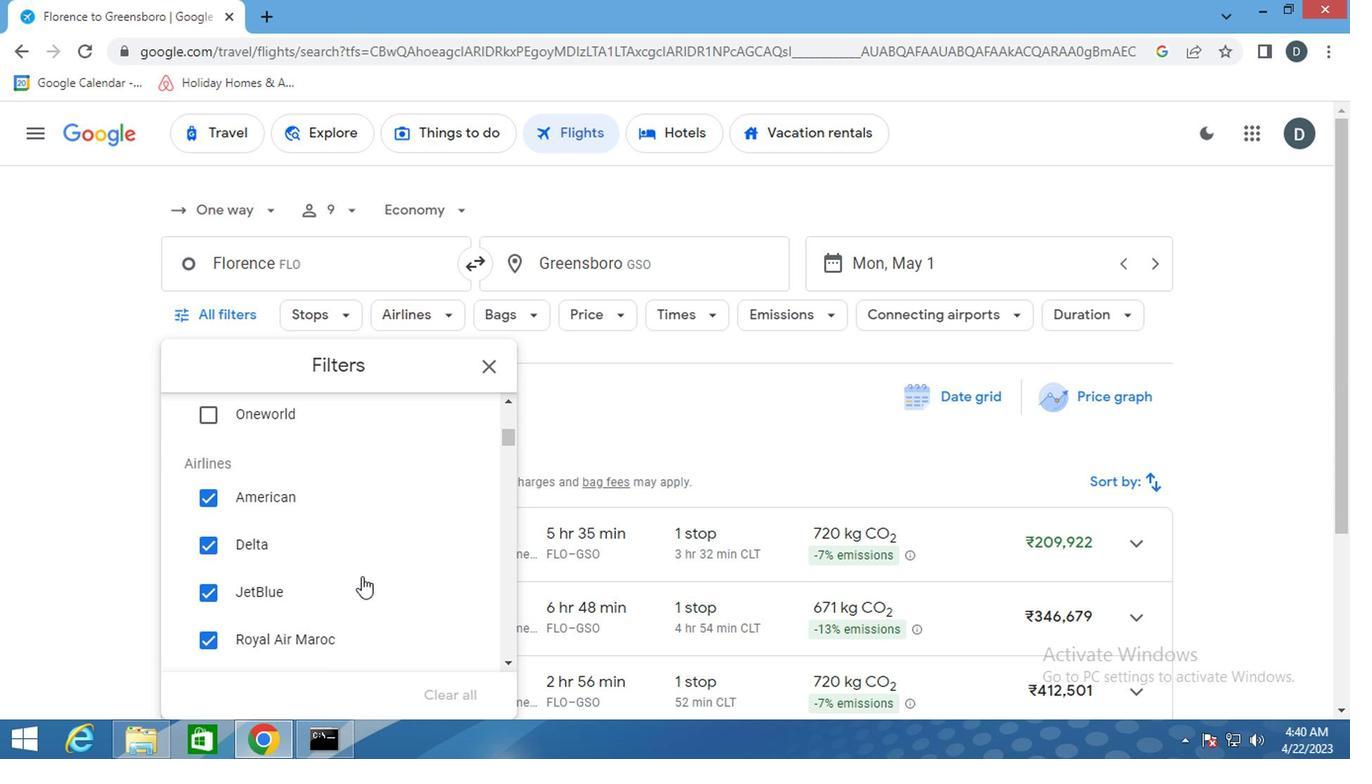 
Action: Mouse scrolled (356, 576) with delta (0, 0)
Screenshot: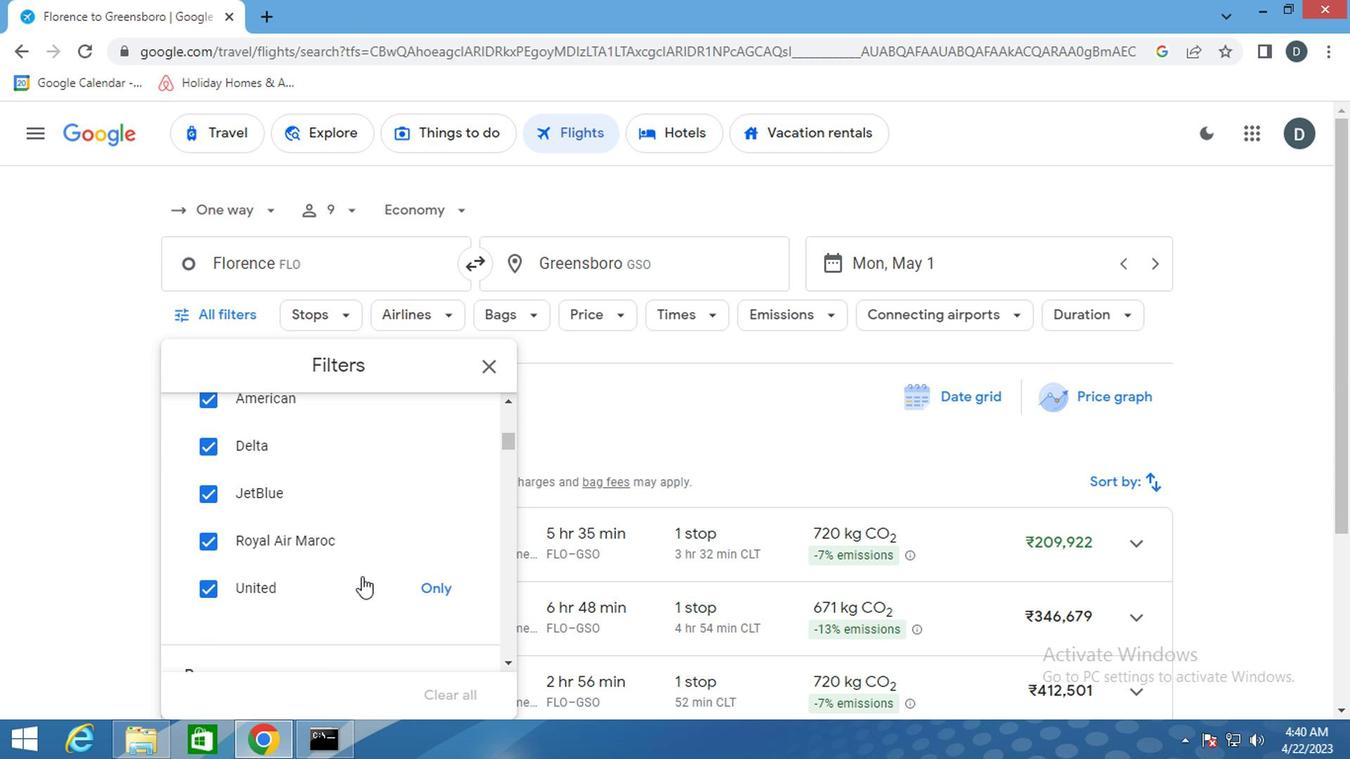 
Action: Mouse scrolled (356, 576) with delta (0, 0)
Screenshot: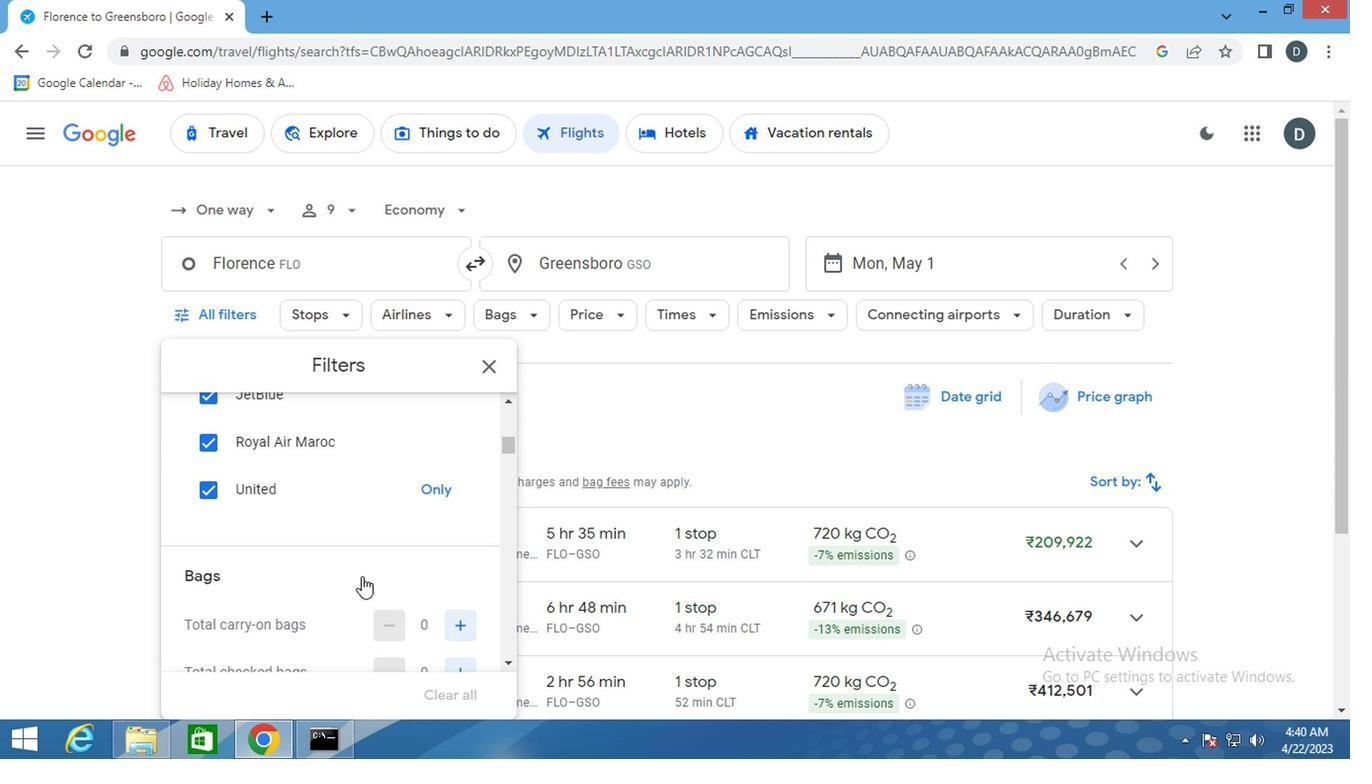 
Action: Mouse moved to (451, 513)
Screenshot: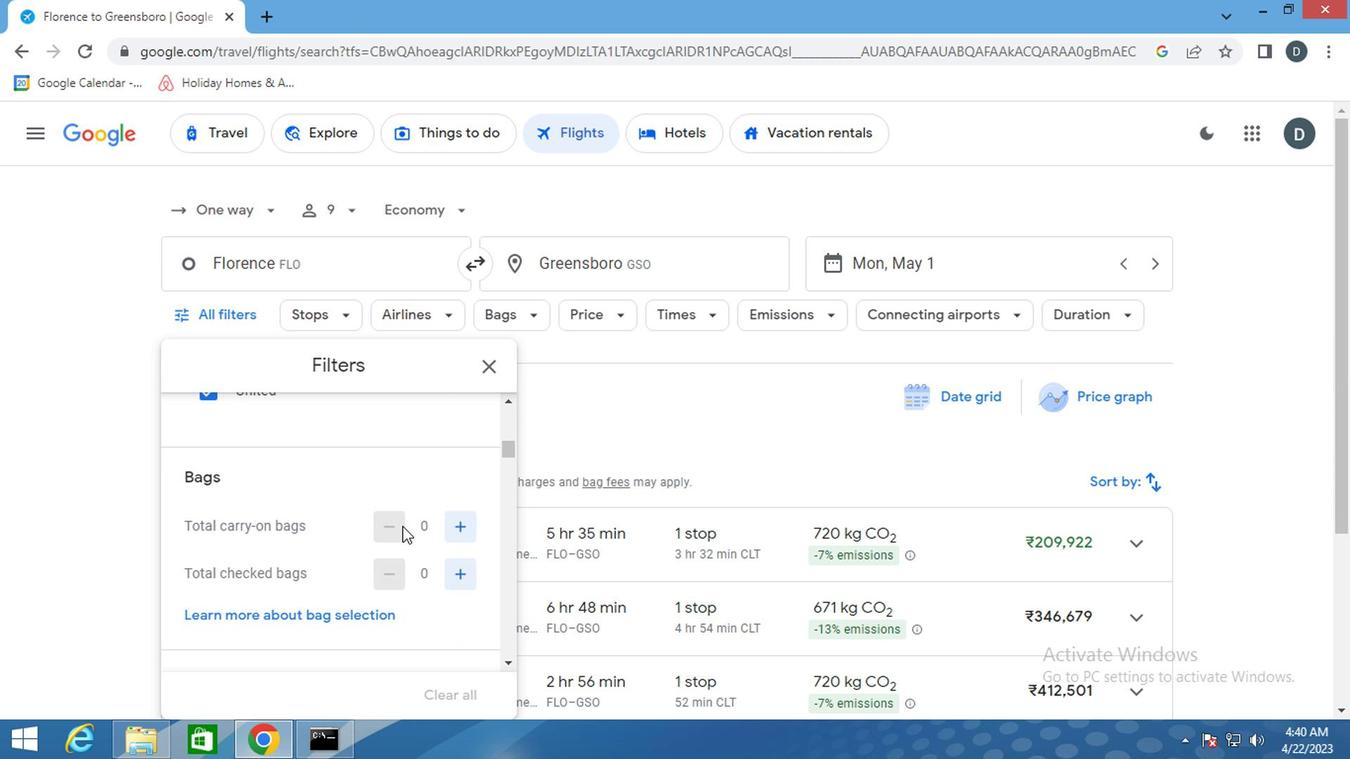 
Action: Mouse pressed left at (451, 513)
Screenshot: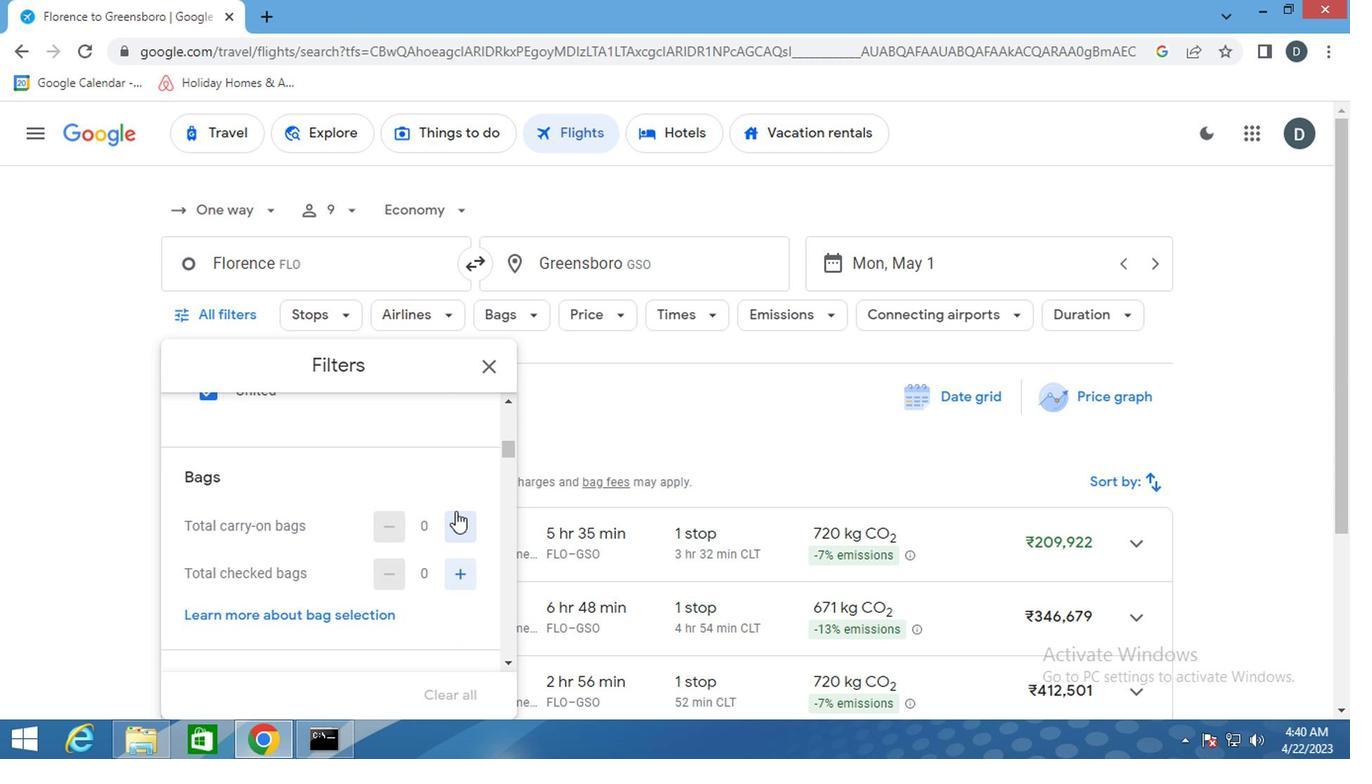 
Action: Mouse moved to (434, 495)
Screenshot: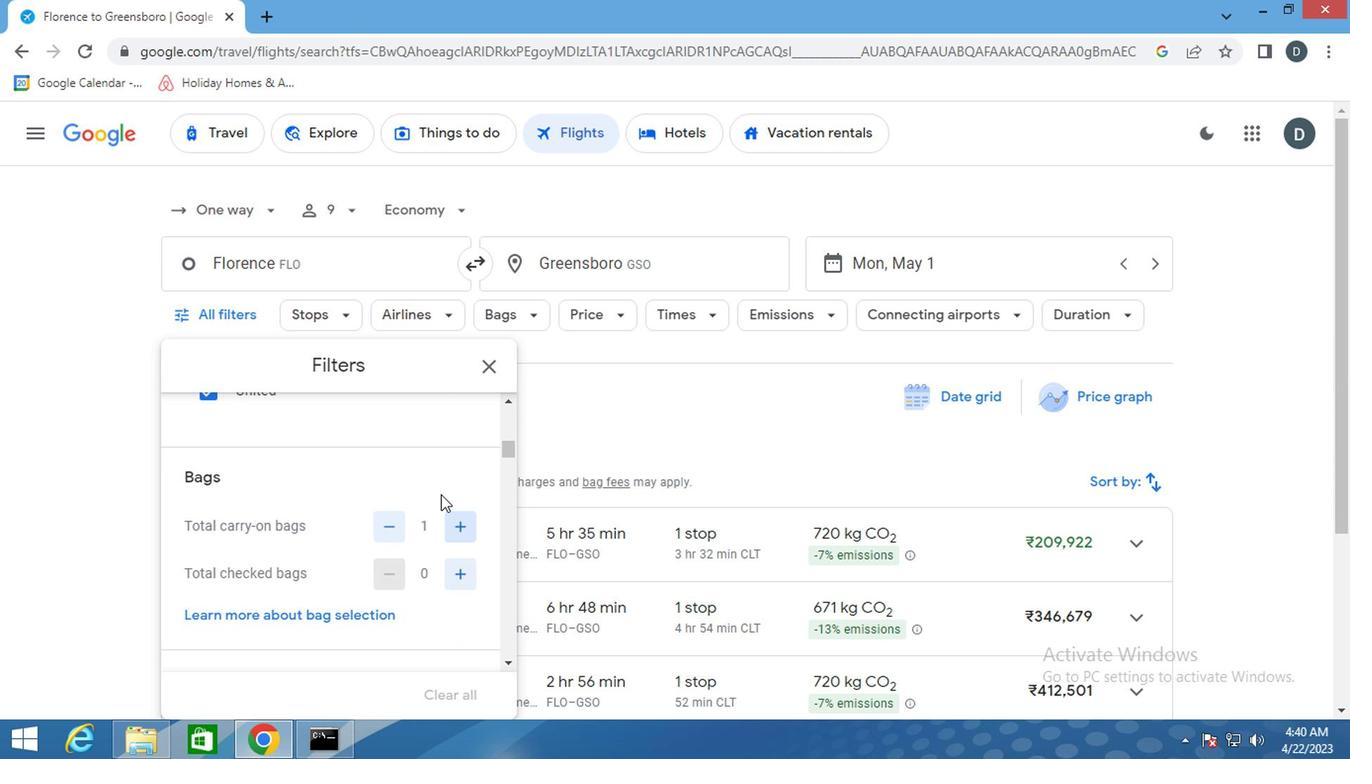
Action: Mouse scrolled (434, 494) with delta (0, -1)
Screenshot: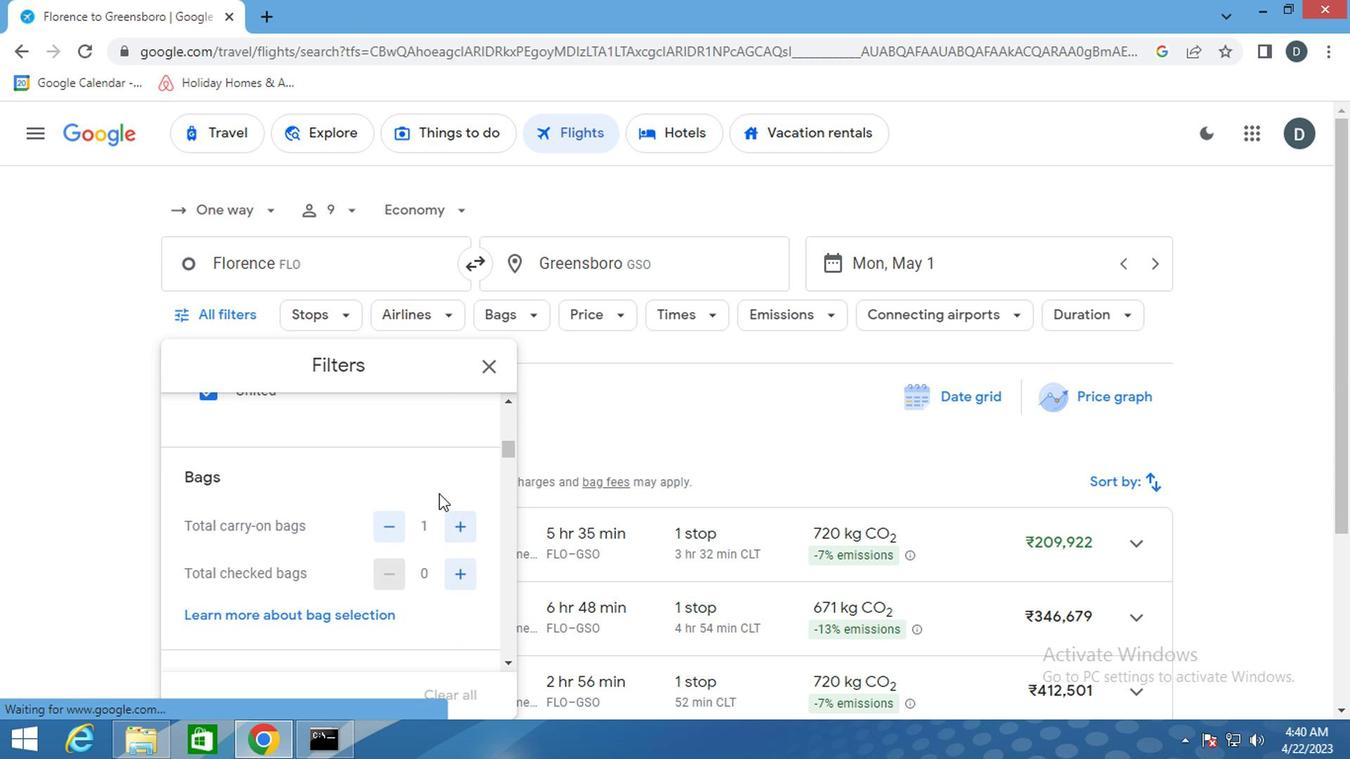 
Action: Mouse scrolled (434, 494) with delta (0, -1)
Screenshot: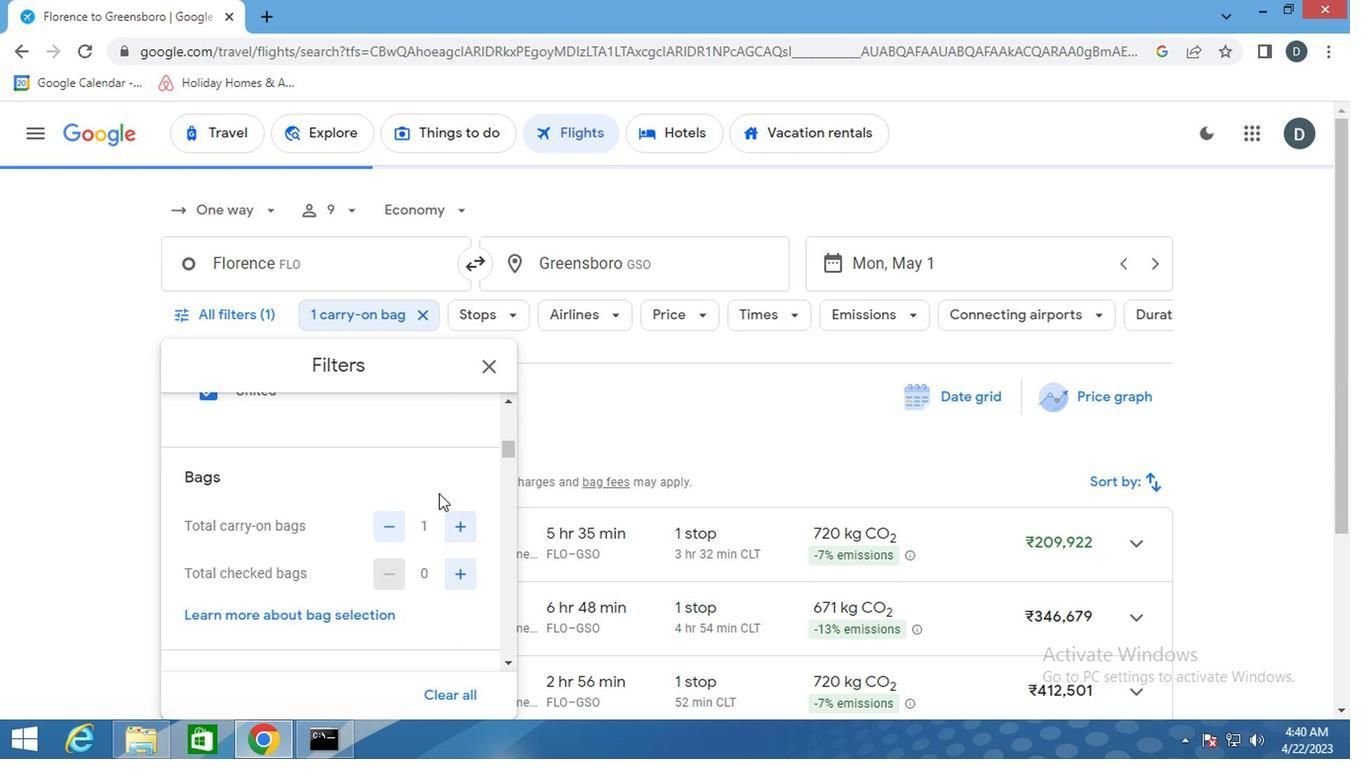 
Action: Mouse moved to (456, 563)
Screenshot: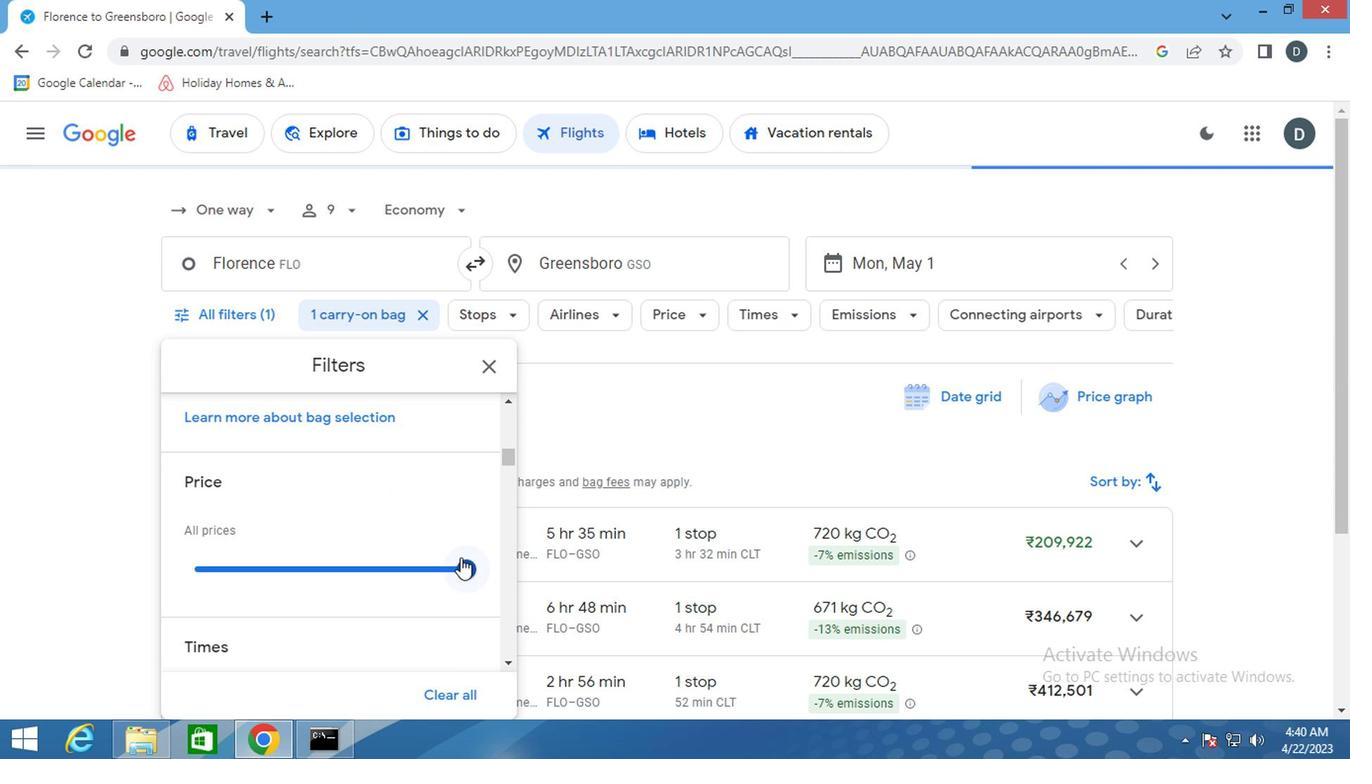 
Action: Mouse pressed left at (456, 563)
Screenshot: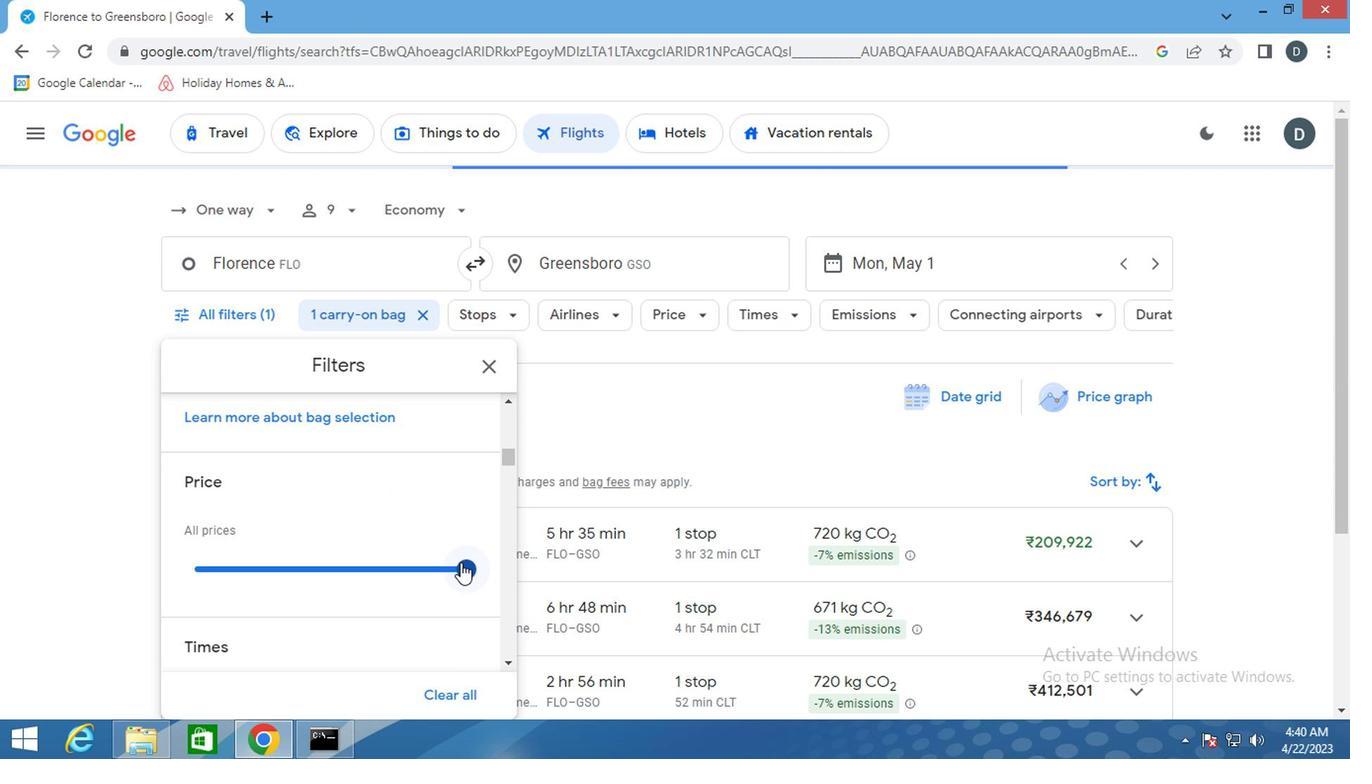 
Action: Mouse moved to (168, 569)
Screenshot: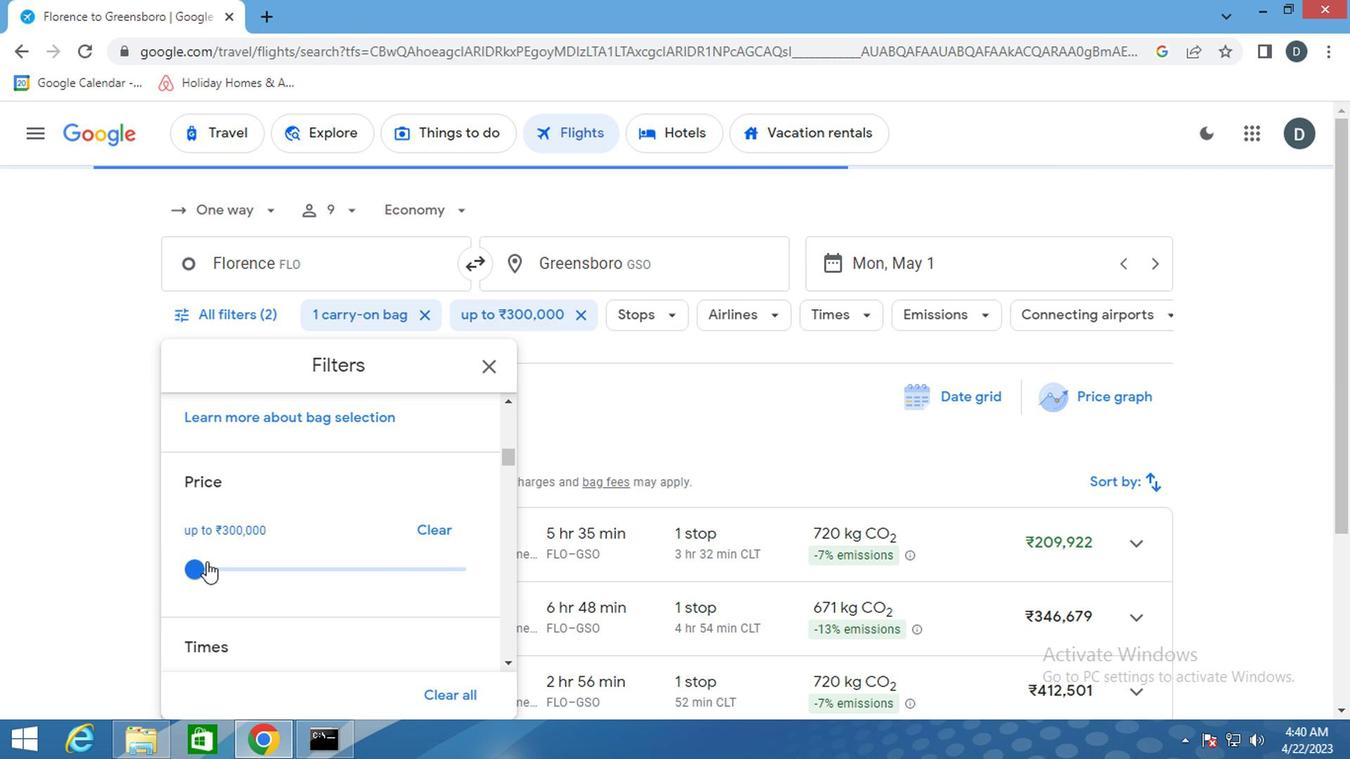 
Action: Mouse pressed left at (168, 569)
Screenshot: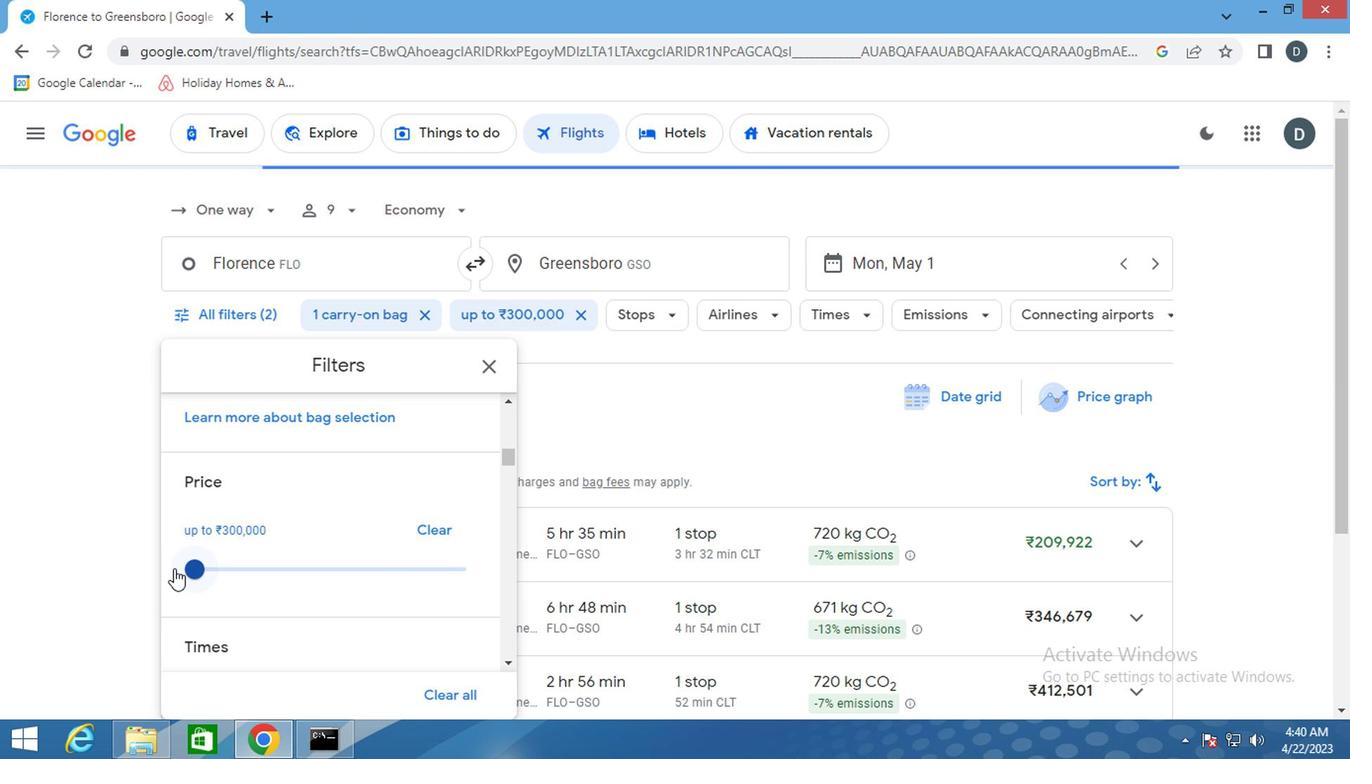 
Action: Mouse moved to (168, 569)
Screenshot: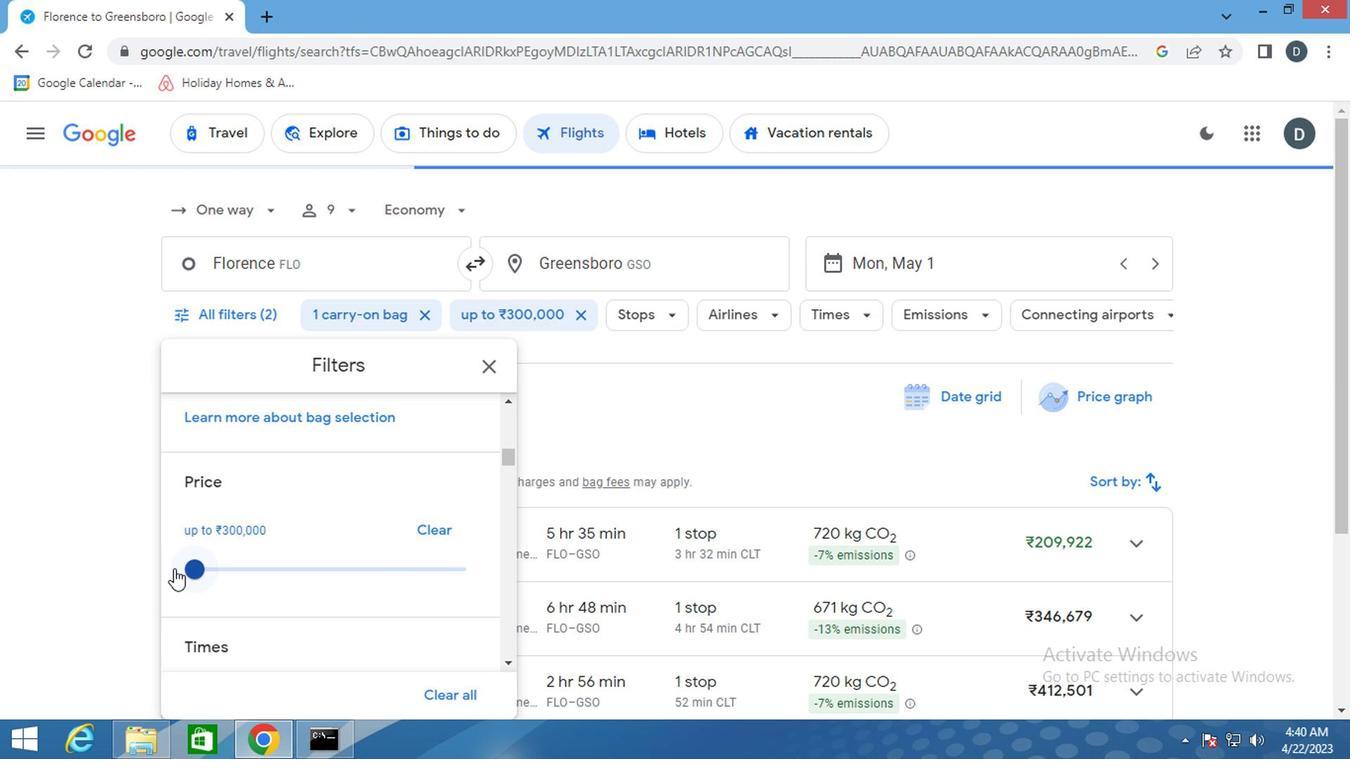 
Action: Mouse pressed left at (168, 569)
Screenshot: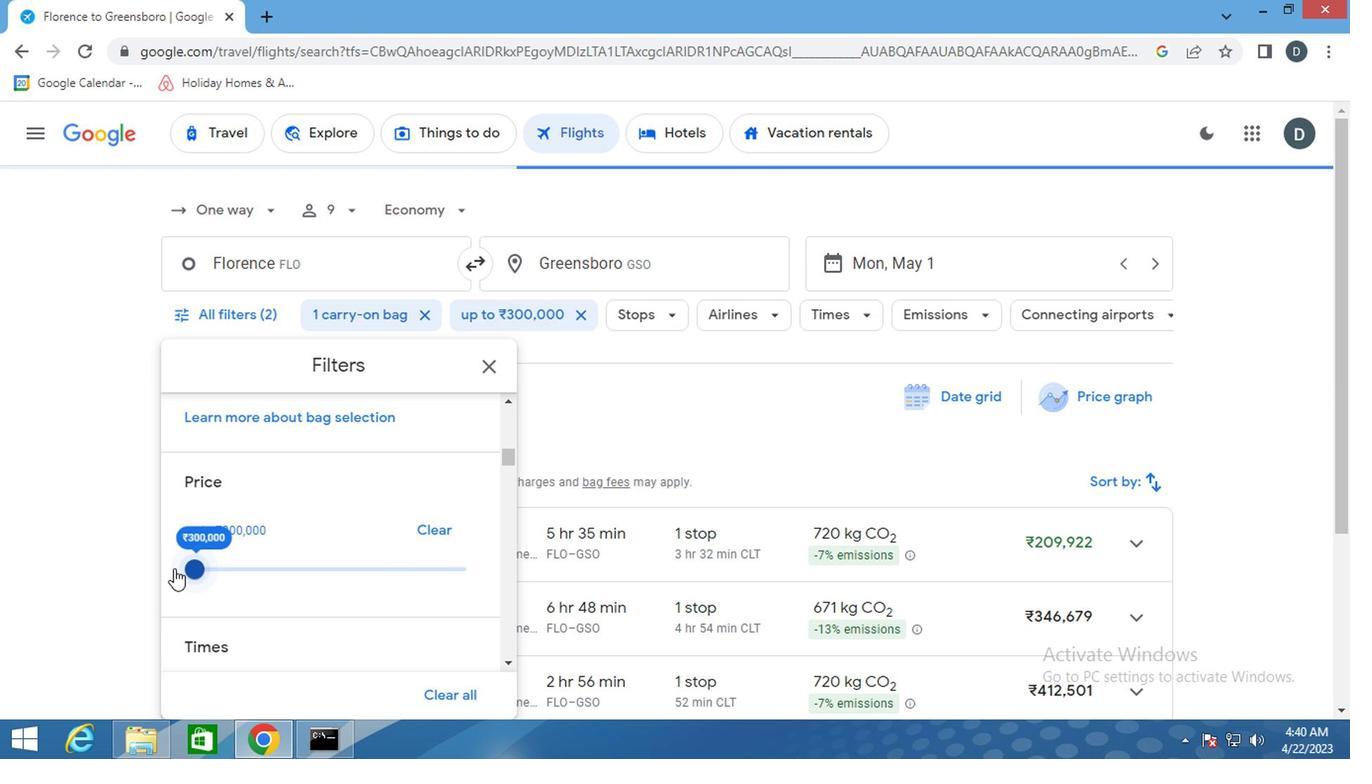 
Action: Mouse moved to (308, 596)
Screenshot: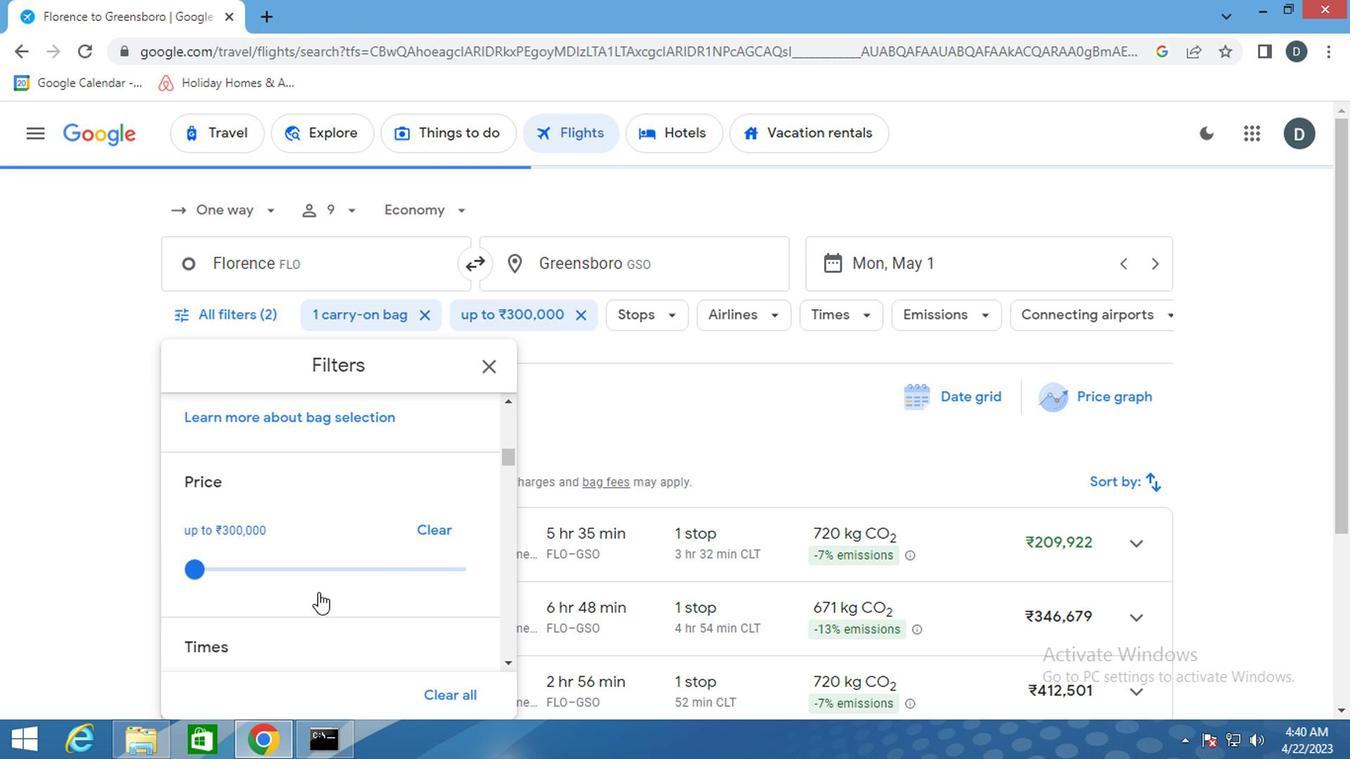 
Action: Mouse scrolled (308, 594) with delta (0, -1)
Screenshot: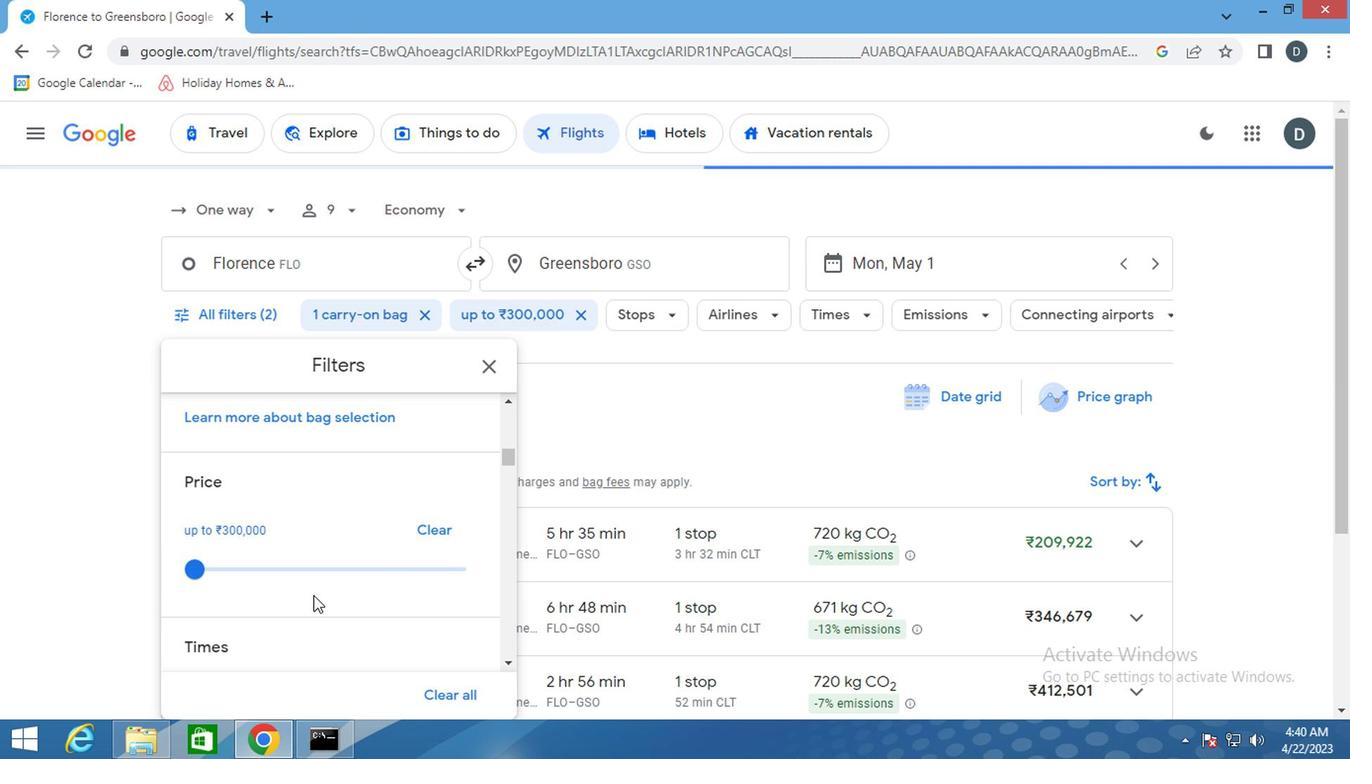 
Action: Mouse scrolled (308, 594) with delta (0, -1)
Screenshot: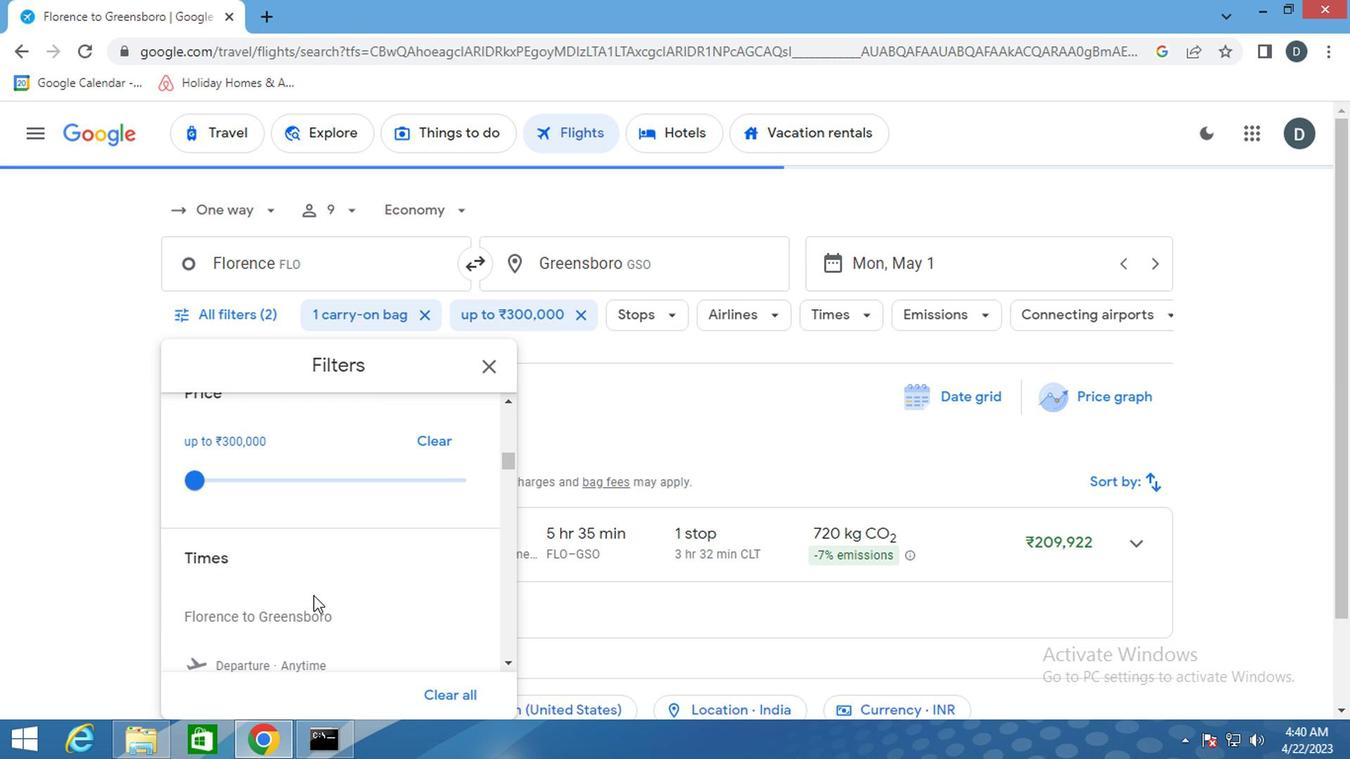 
Action: Mouse moved to (186, 586)
Screenshot: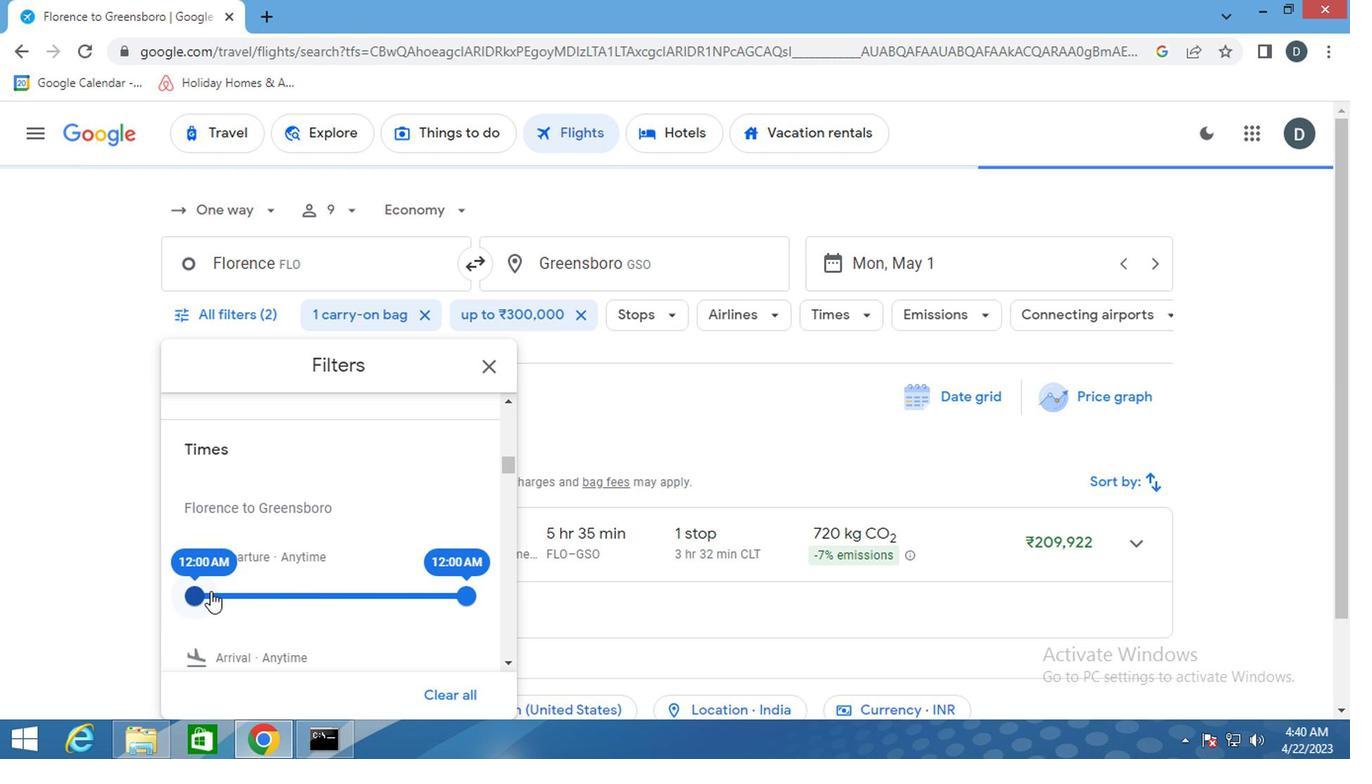 
Action: Mouse pressed left at (186, 586)
Screenshot: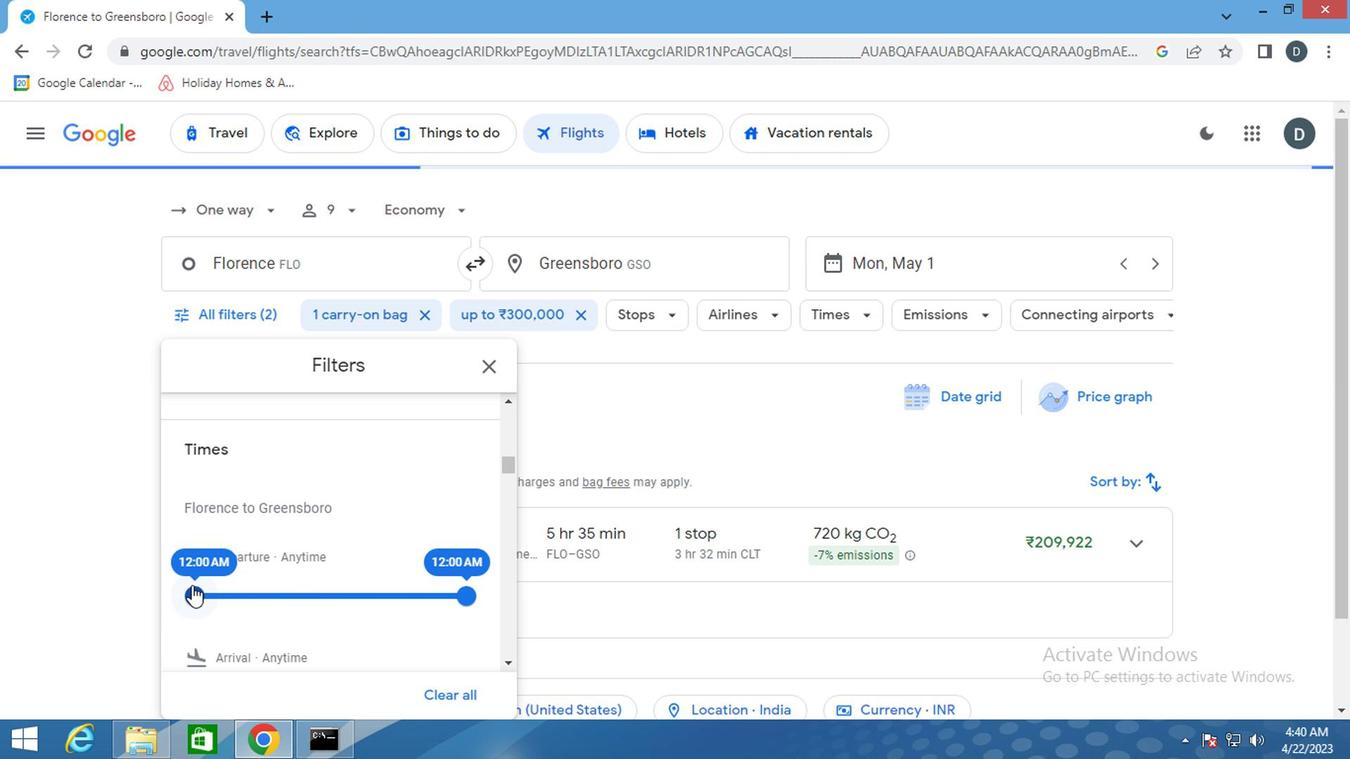 
Action: Mouse moved to (454, 596)
Screenshot: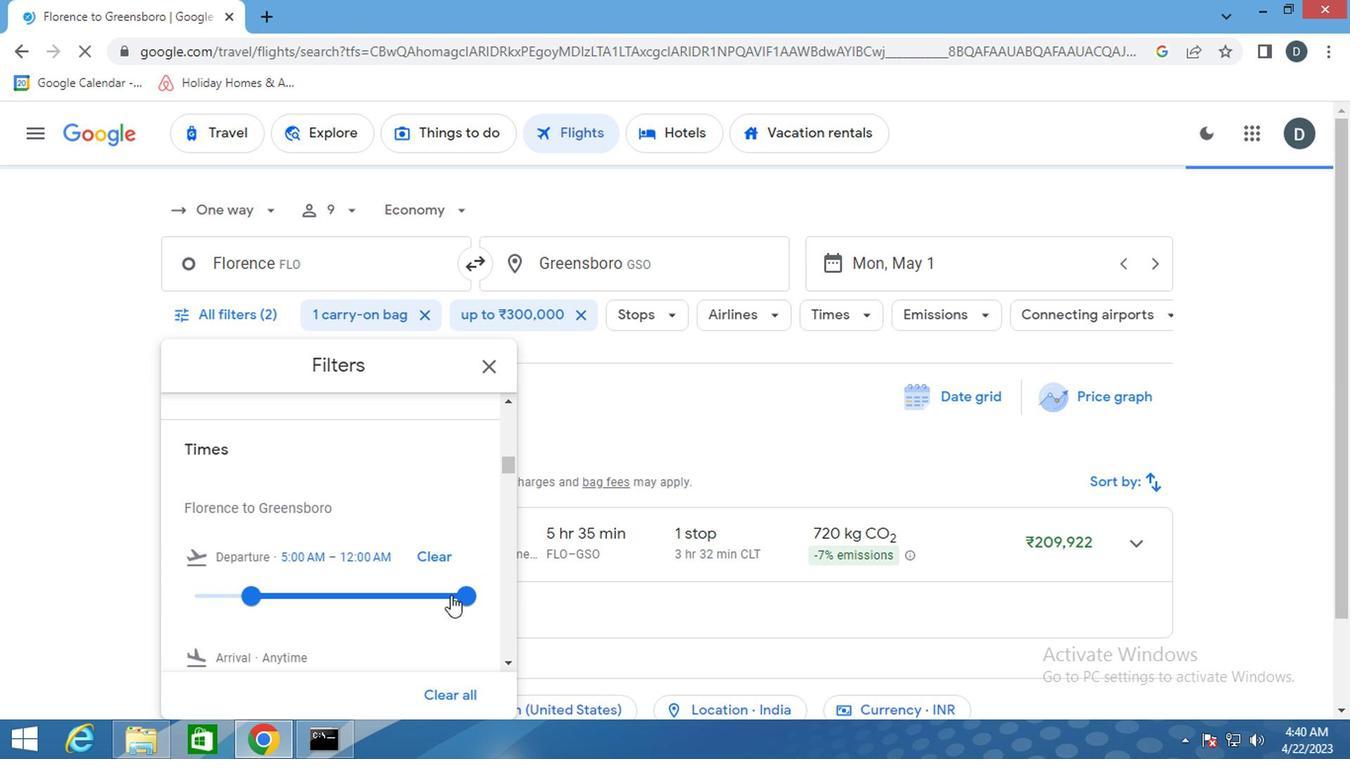 
Action: Mouse pressed left at (454, 596)
Screenshot: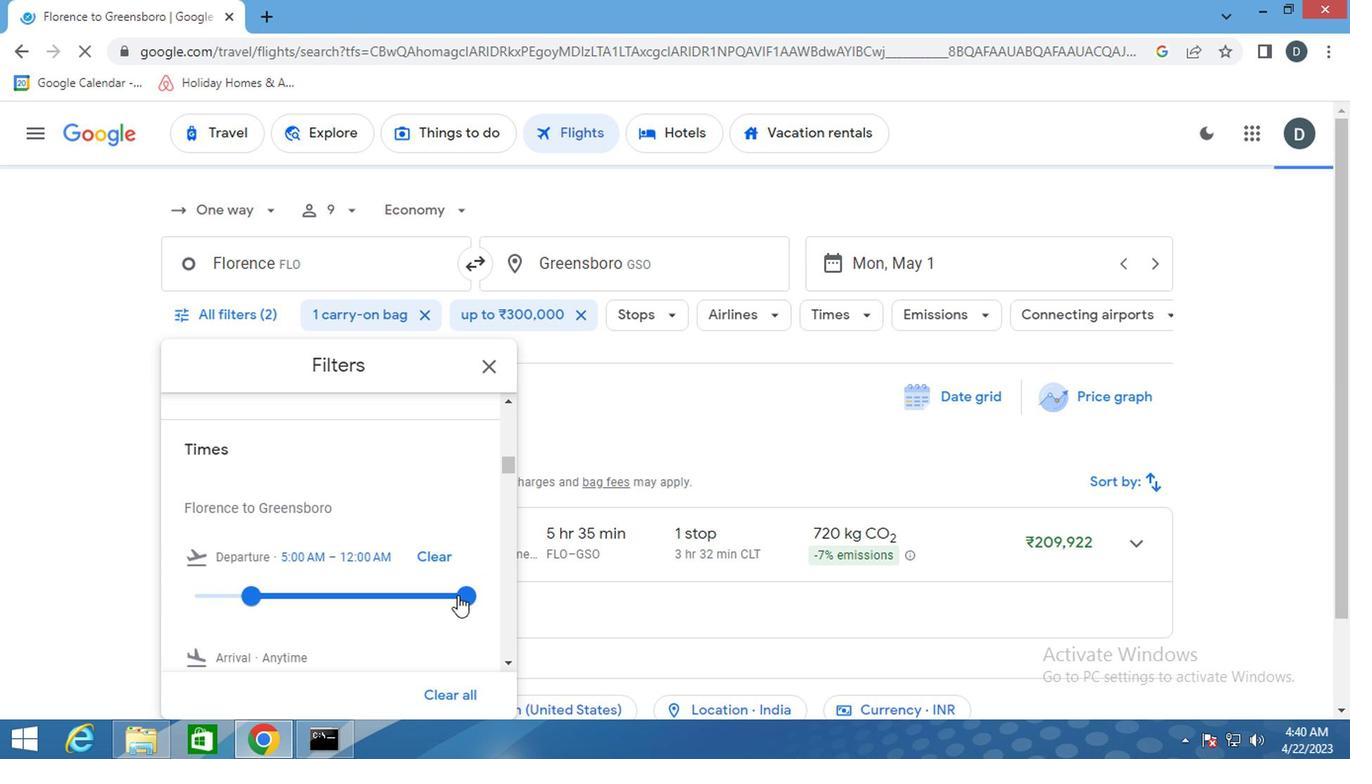 
Action: Mouse moved to (405, 619)
Screenshot: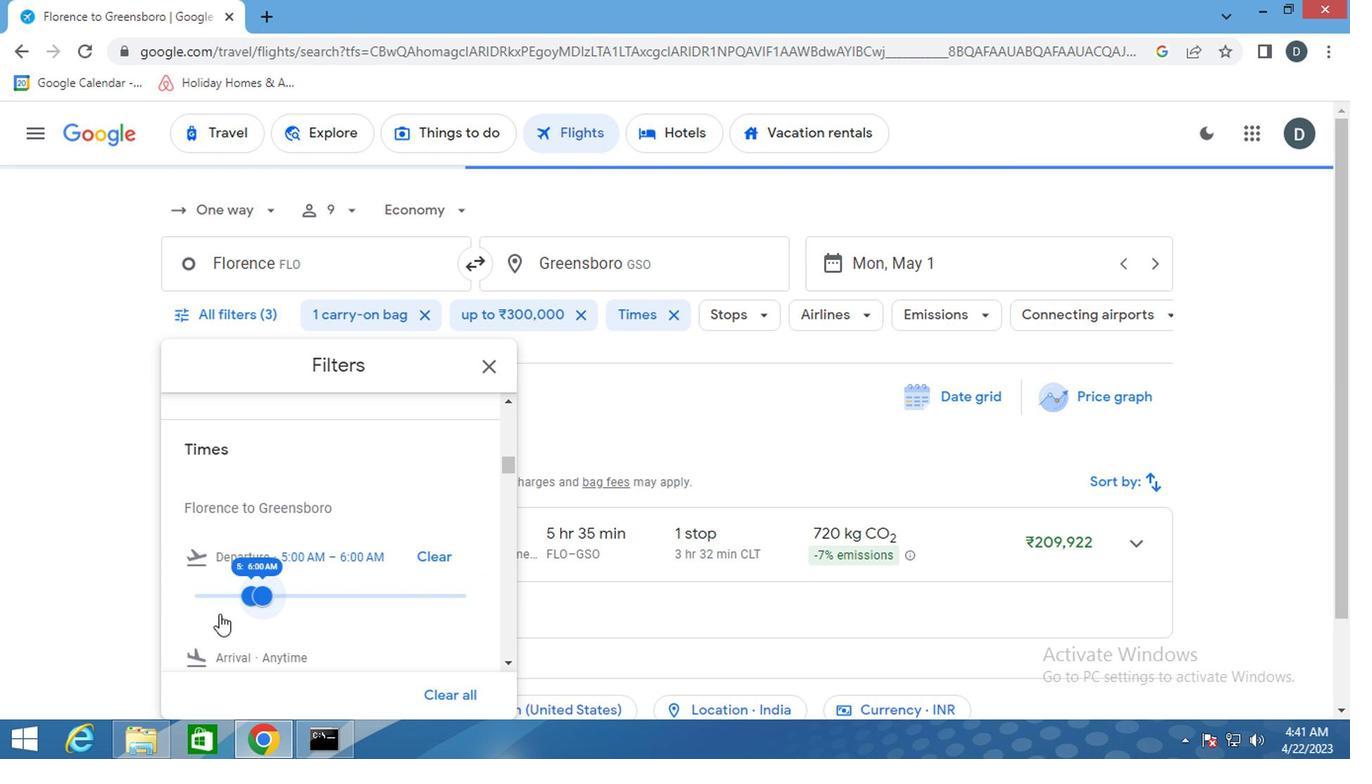 
Action: Mouse scrolled (405, 618) with delta (0, -1)
Screenshot: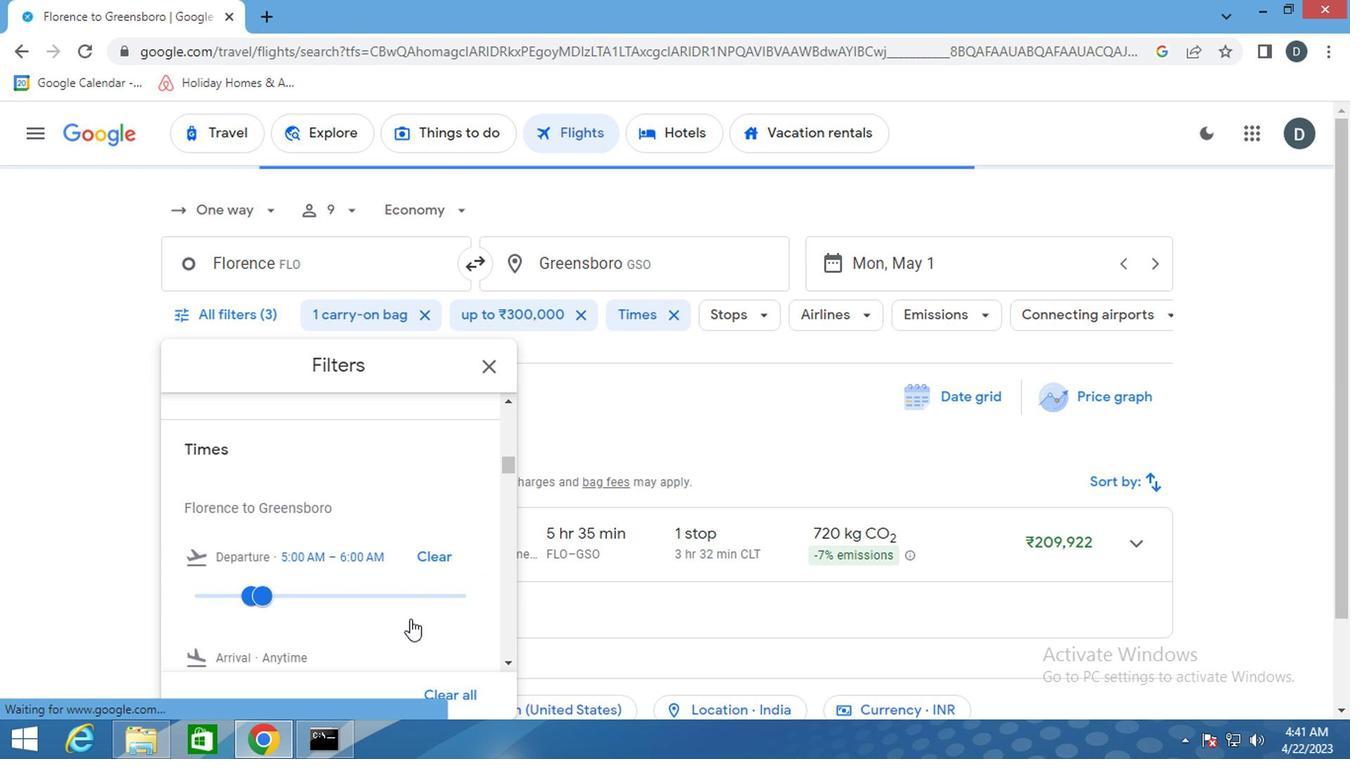 
Action: Mouse scrolled (405, 618) with delta (0, -1)
Screenshot: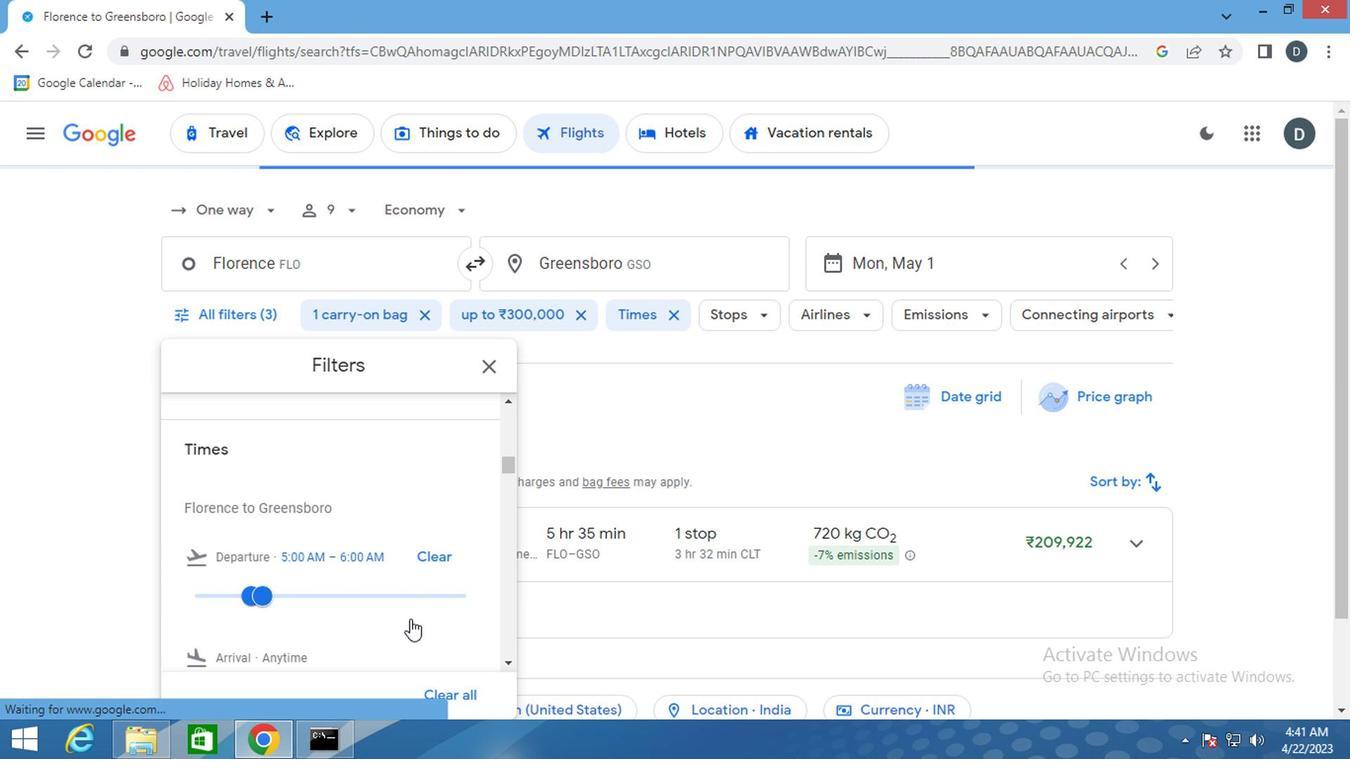 
Action: Mouse scrolled (405, 618) with delta (0, -1)
Screenshot: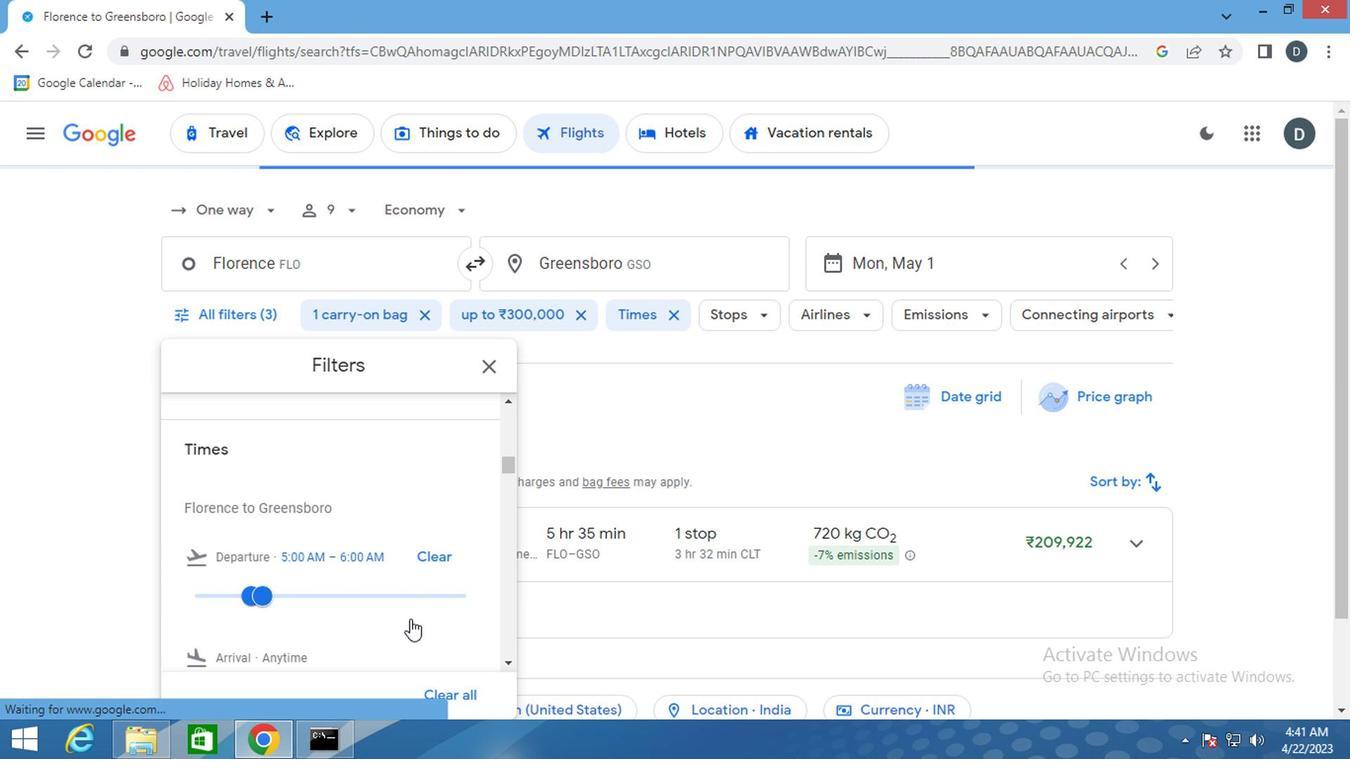 
Action: Mouse scrolled (405, 618) with delta (0, -1)
Screenshot: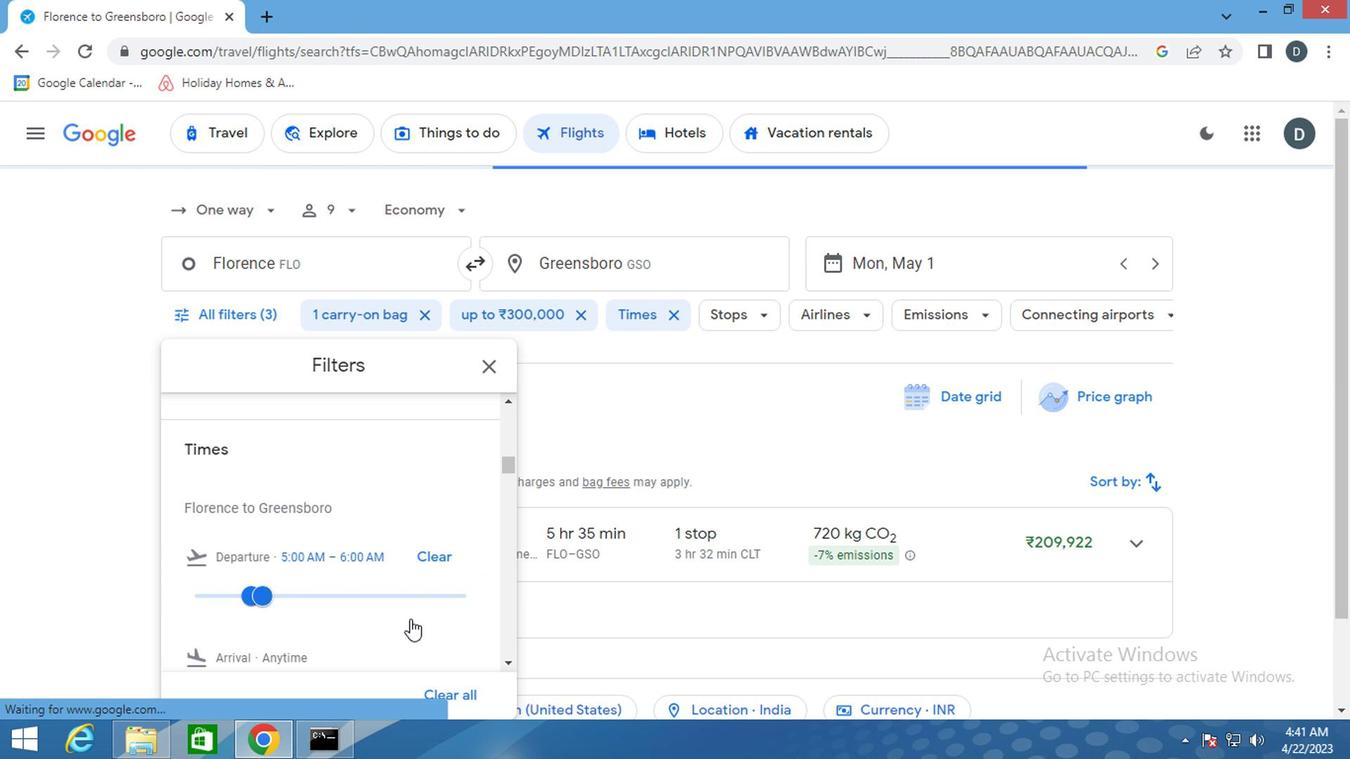 
Action: Mouse scrolled (405, 618) with delta (0, -1)
Screenshot: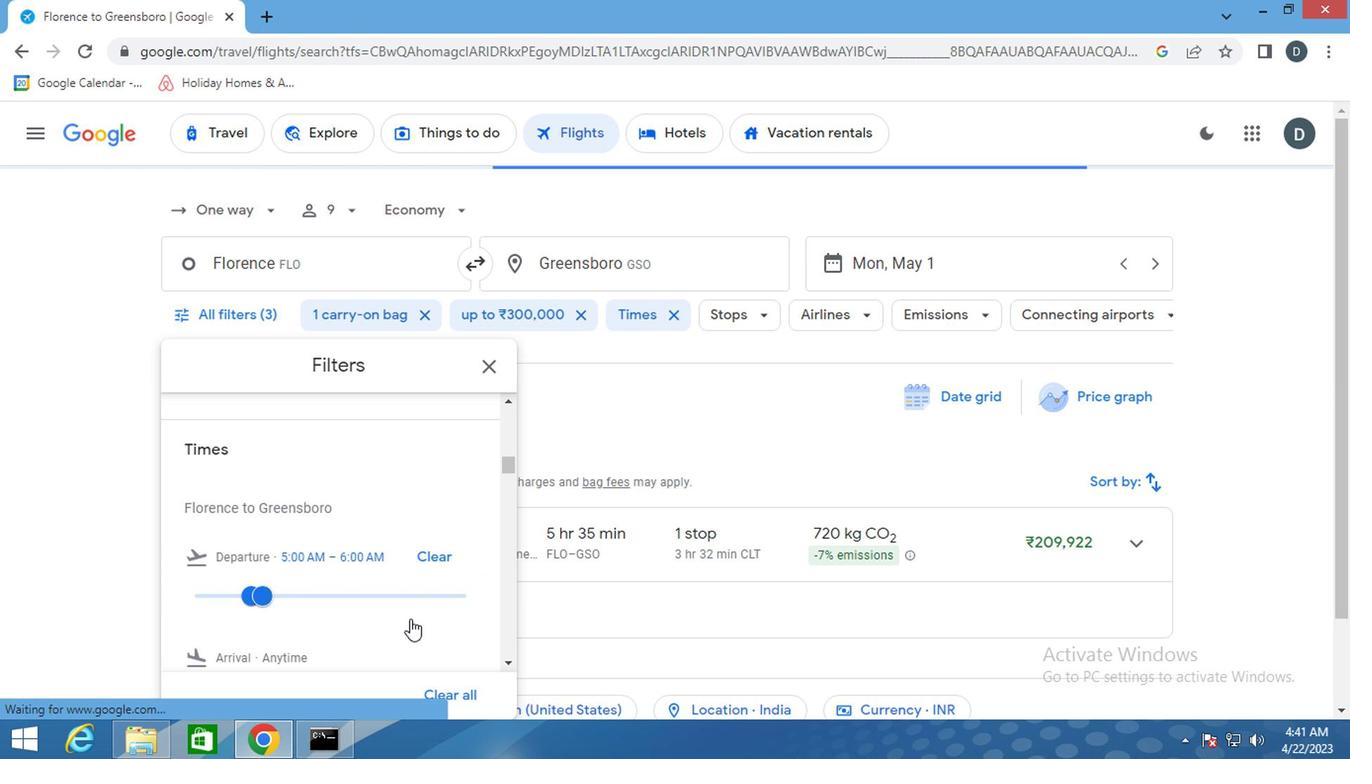 
Action: Mouse scrolled (405, 618) with delta (0, -1)
Screenshot: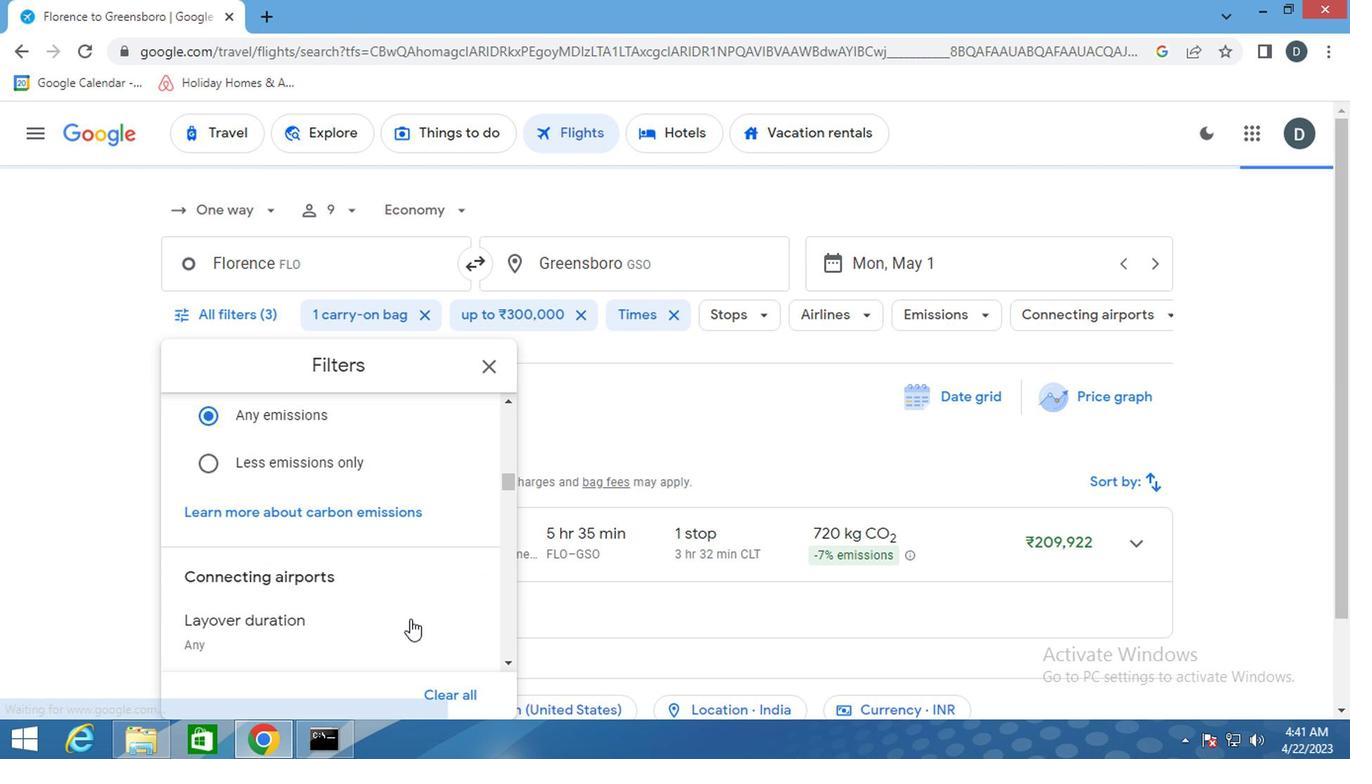 
Action: Mouse scrolled (405, 618) with delta (0, -1)
Screenshot: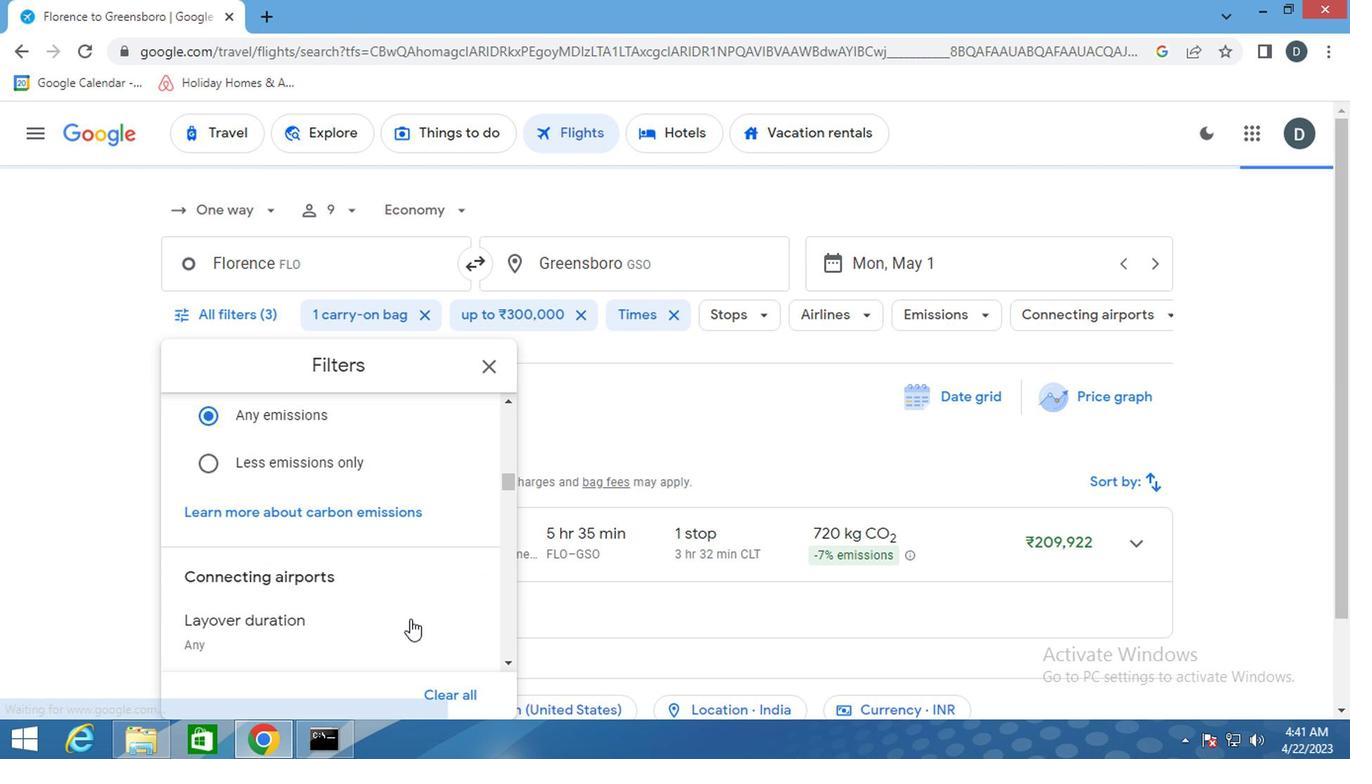 
Action: Mouse scrolled (405, 618) with delta (0, -1)
Screenshot: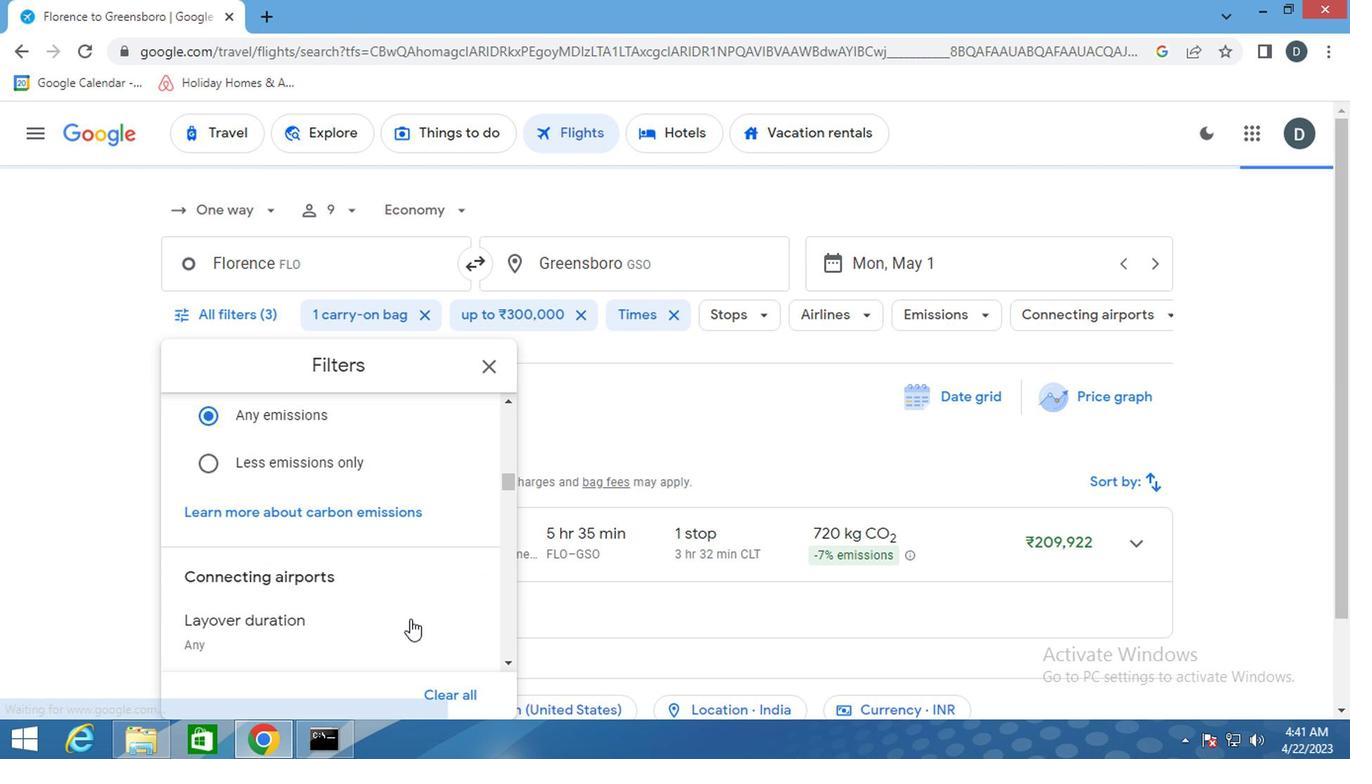 
Action: Mouse scrolled (405, 618) with delta (0, -1)
Screenshot: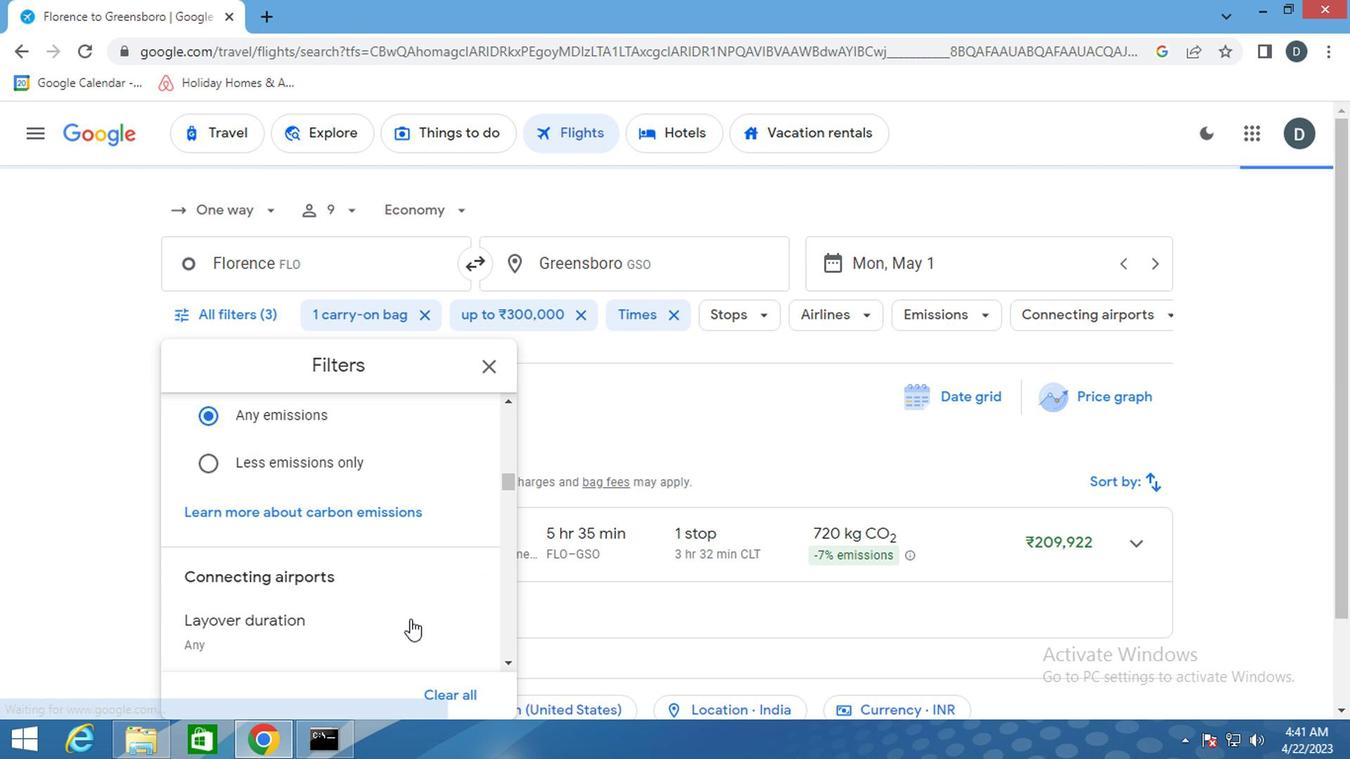 
Action: Mouse scrolled (405, 618) with delta (0, -1)
Screenshot: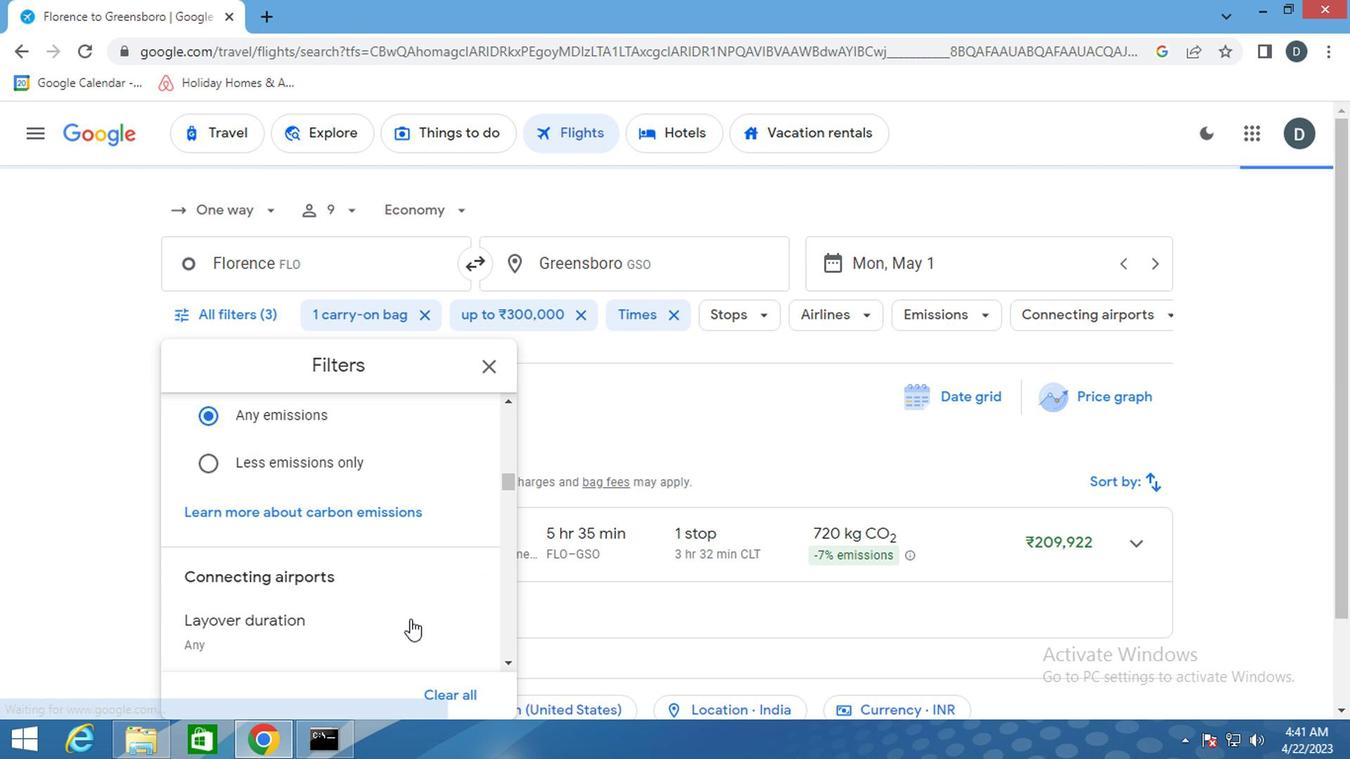 
Action: Mouse scrolled (405, 618) with delta (0, -1)
Screenshot: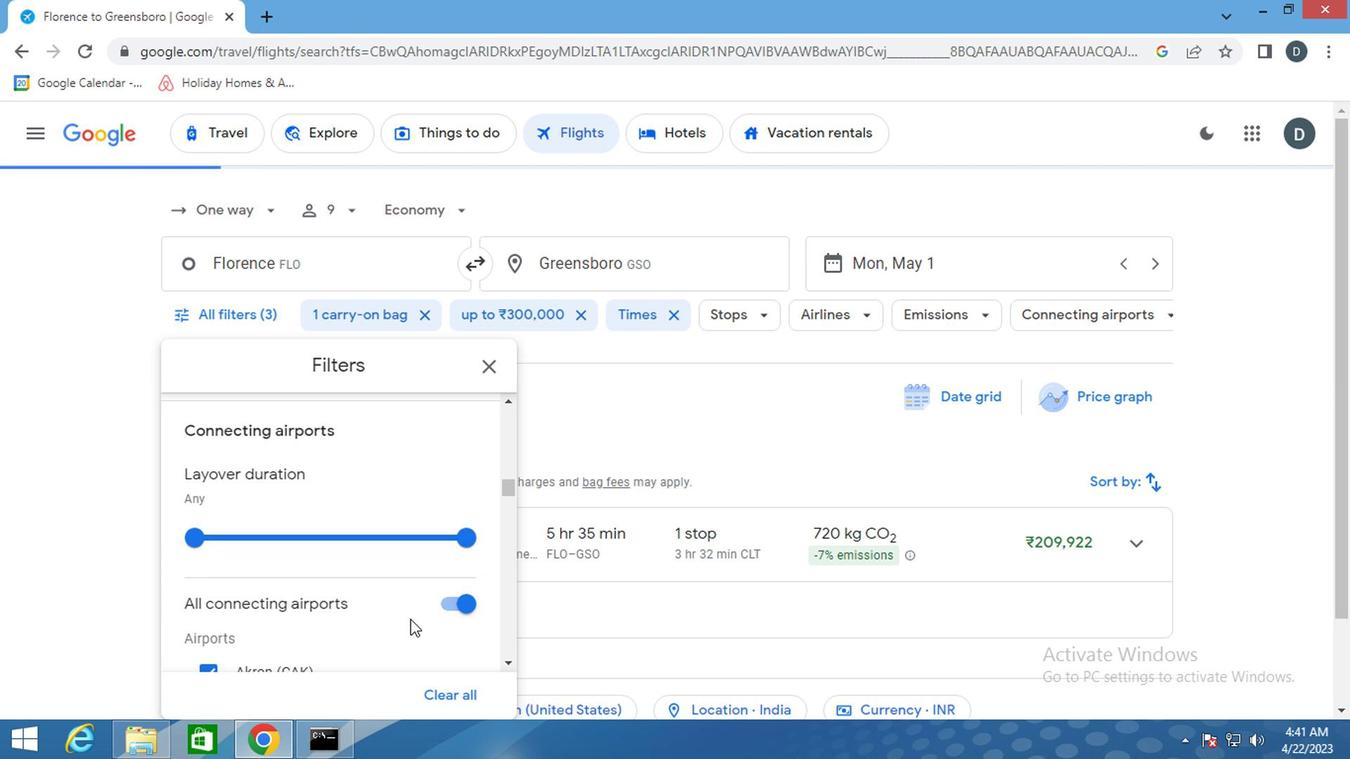 
Action: Mouse scrolled (405, 618) with delta (0, -1)
Screenshot: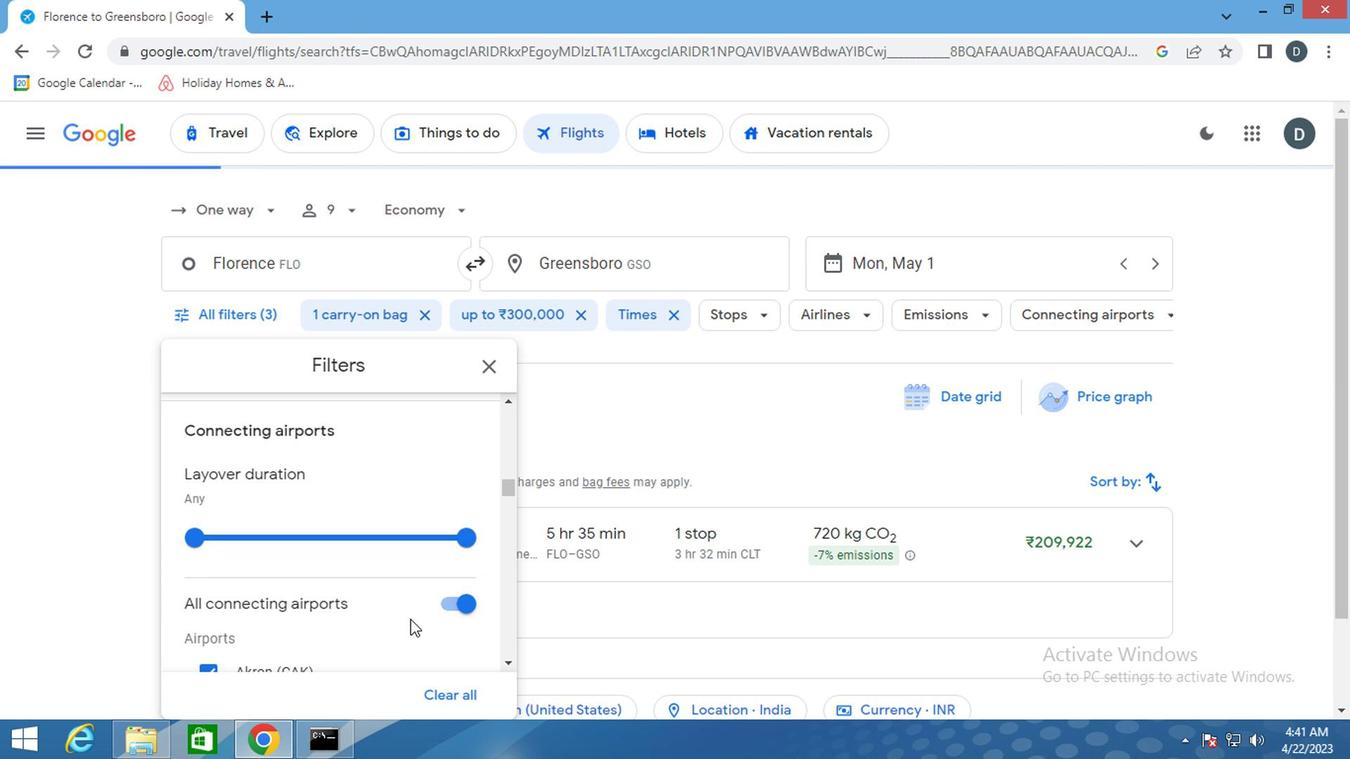 
Action: Mouse scrolled (405, 618) with delta (0, -1)
Screenshot: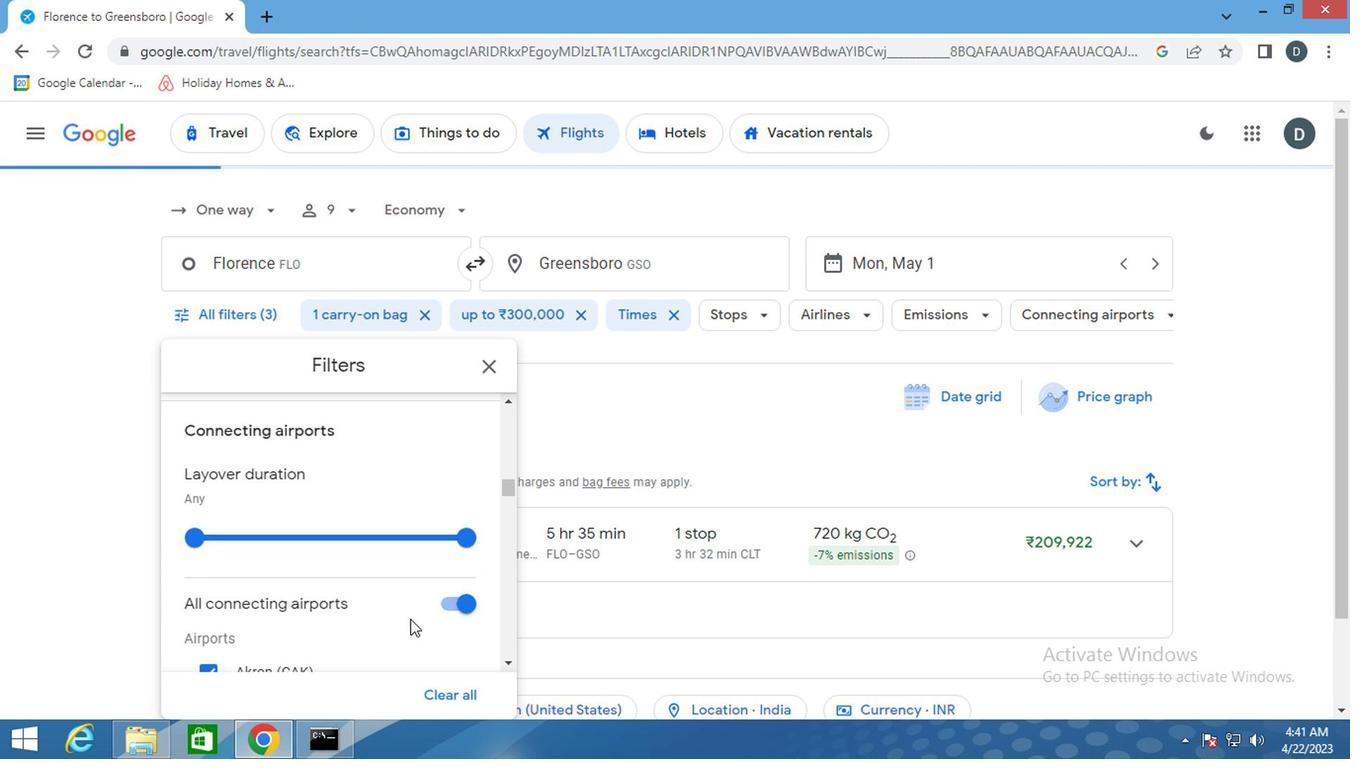 
Action: Mouse scrolled (405, 618) with delta (0, -1)
Screenshot: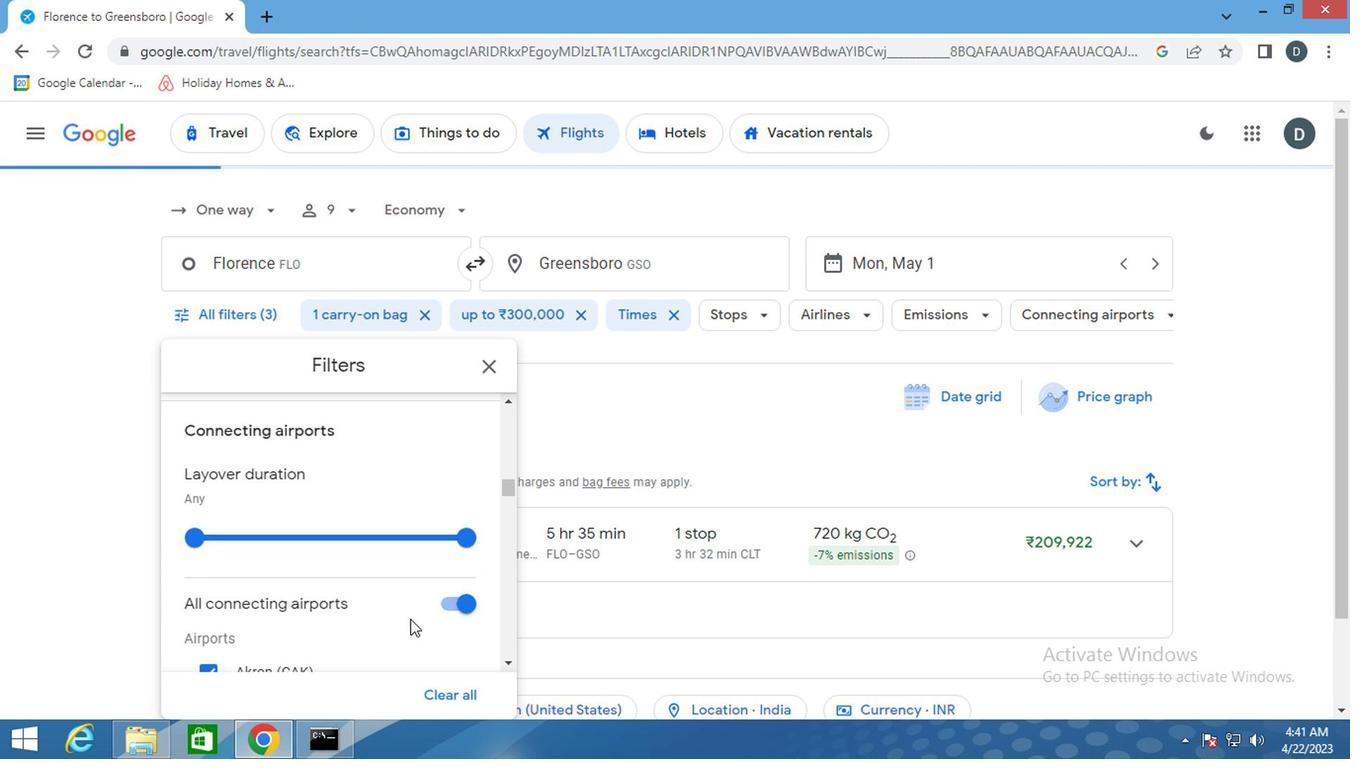 
Action: Mouse scrolled (405, 618) with delta (0, -1)
Screenshot: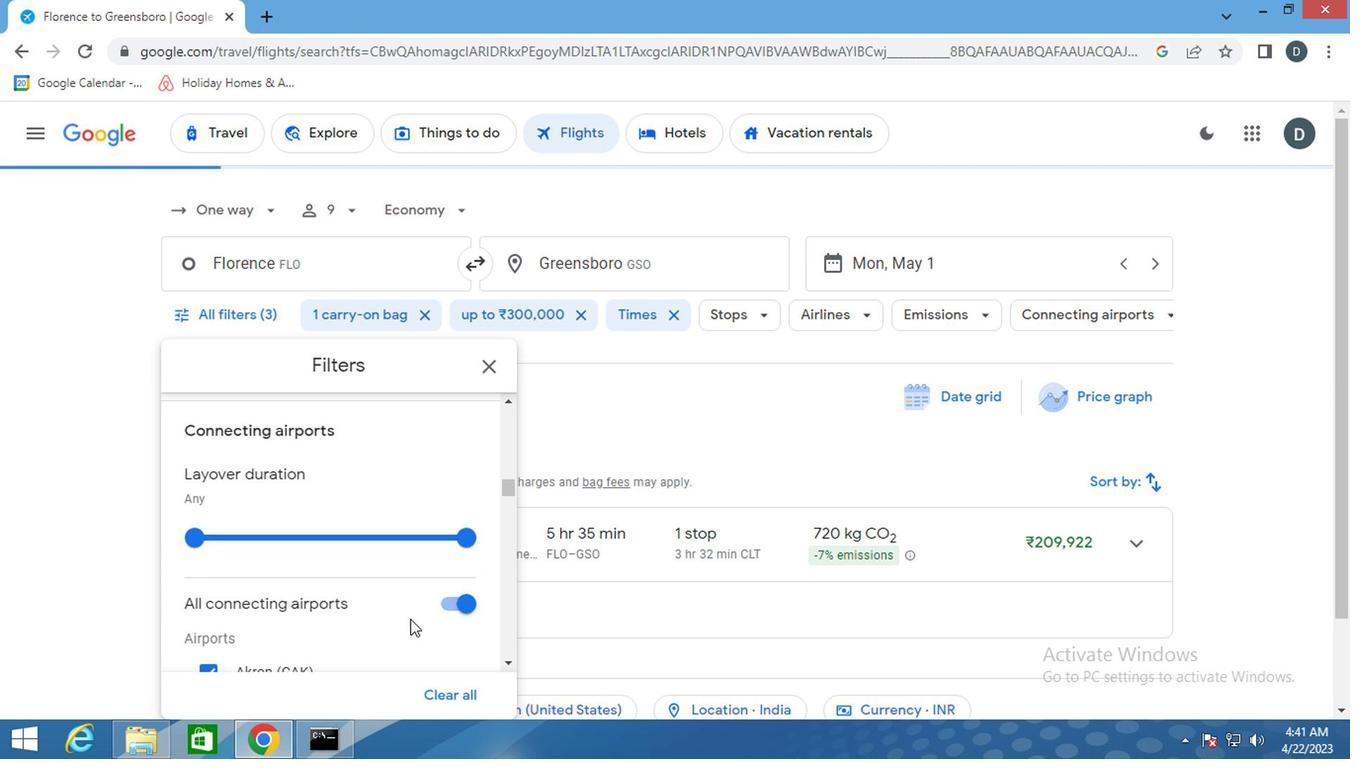 
Action: Mouse scrolled (405, 618) with delta (0, -1)
Screenshot: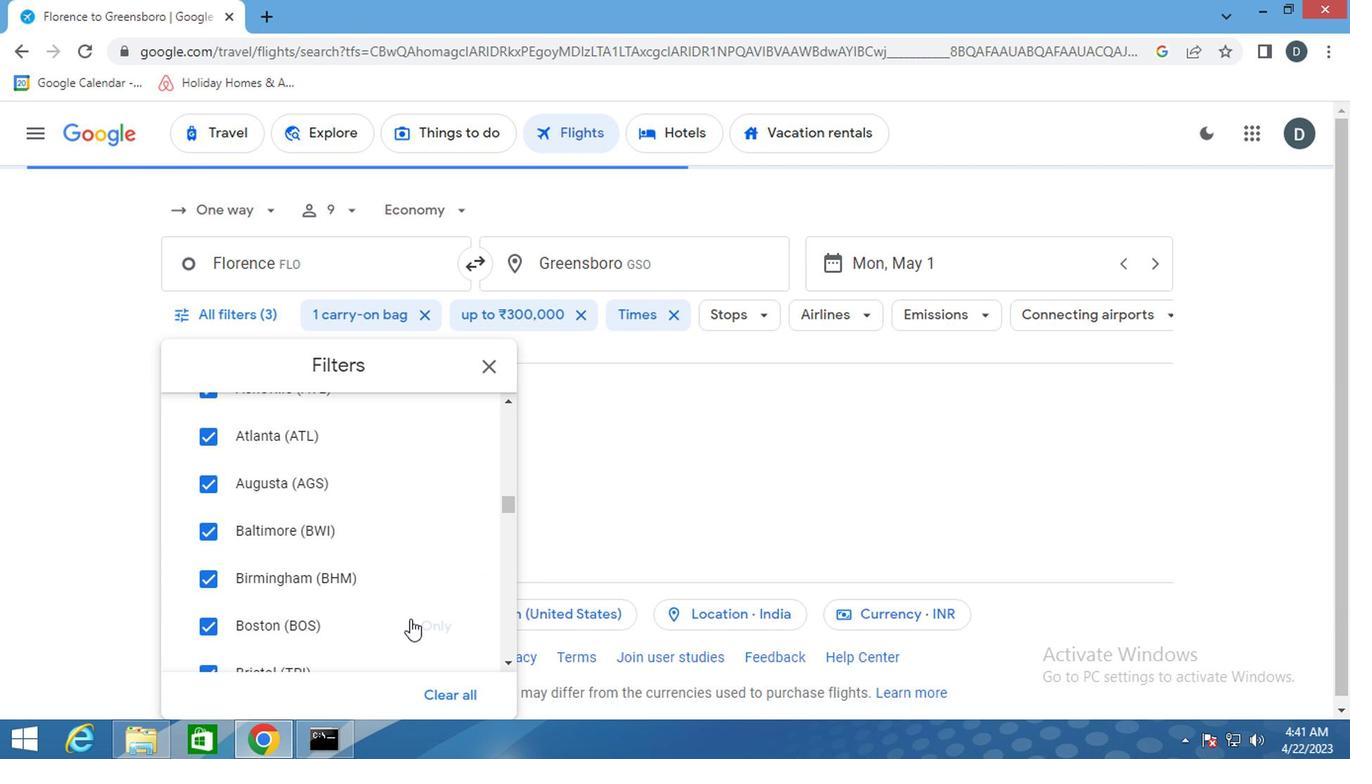 
Action: Mouse scrolled (405, 618) with delta (0, -1)
Screenshot: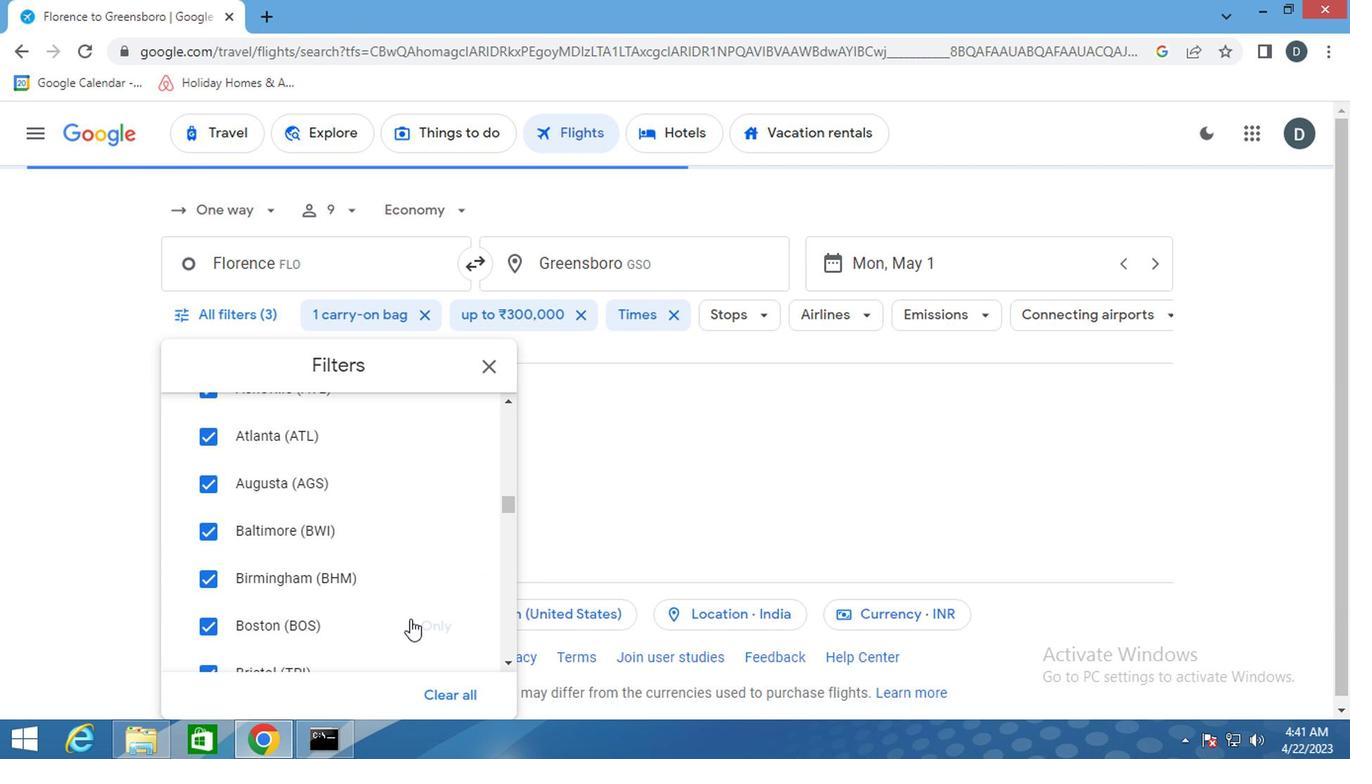 
Action: Mouse scrolled (405, 618) with delta (0, -1)
Screenshot: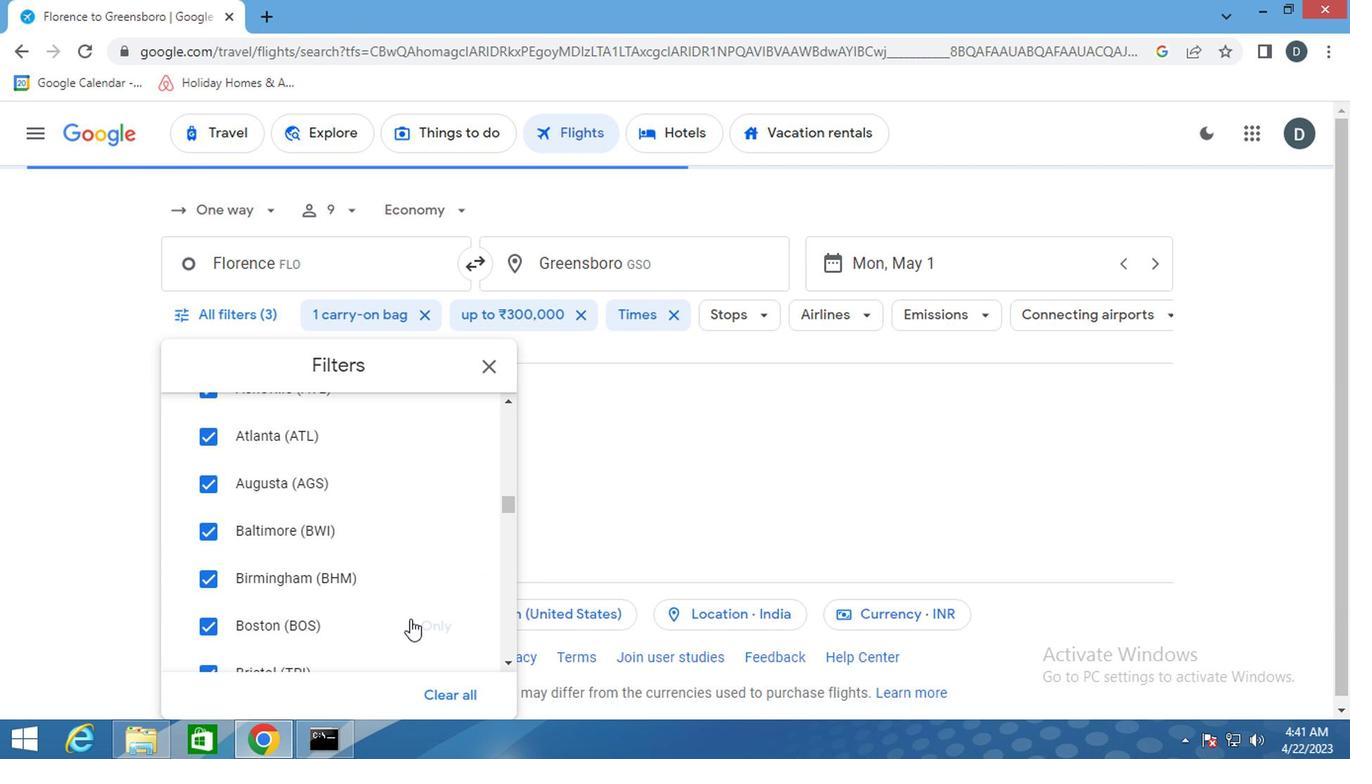 
Action: Mouse scrolled (405, 618) with delta (0, -1)
Screenshot: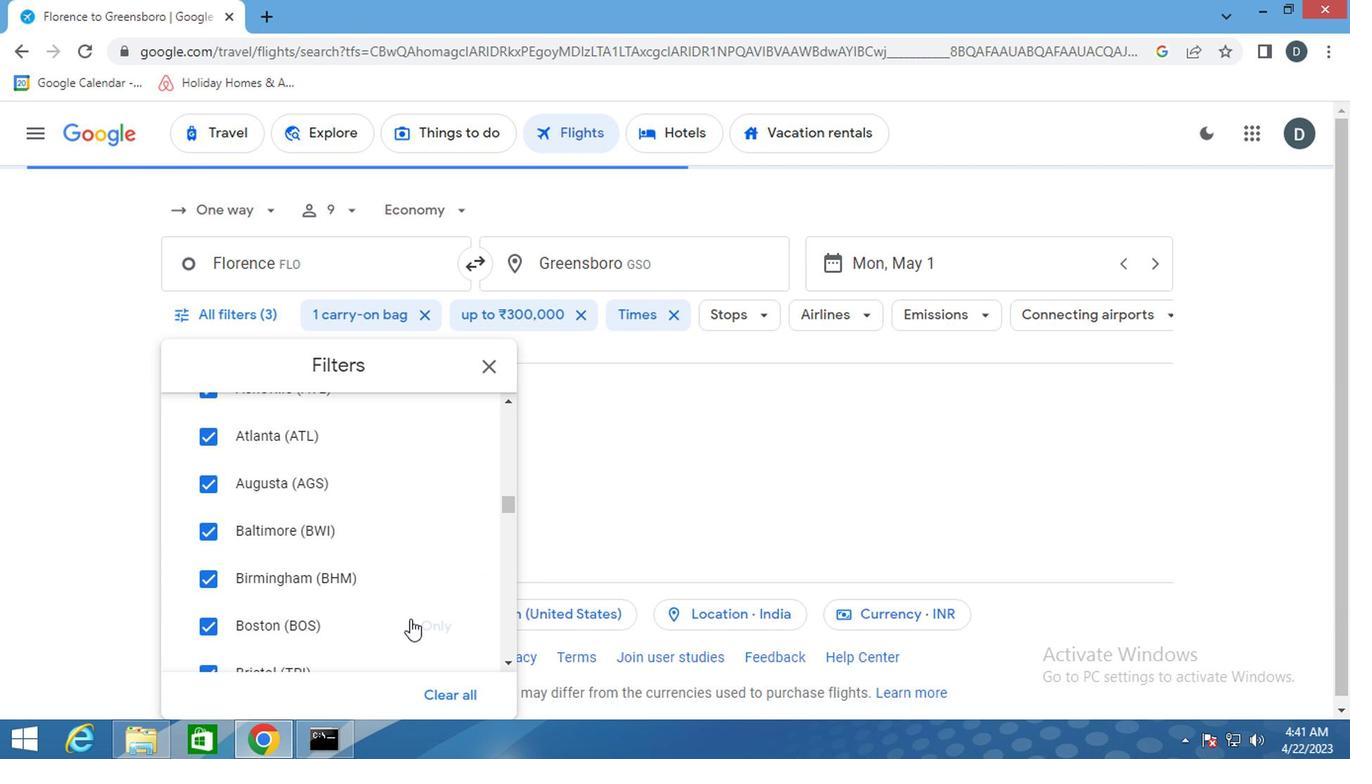 
Action: Mouse scrolled (405, 618) with delta (0, -1)
Screenshot: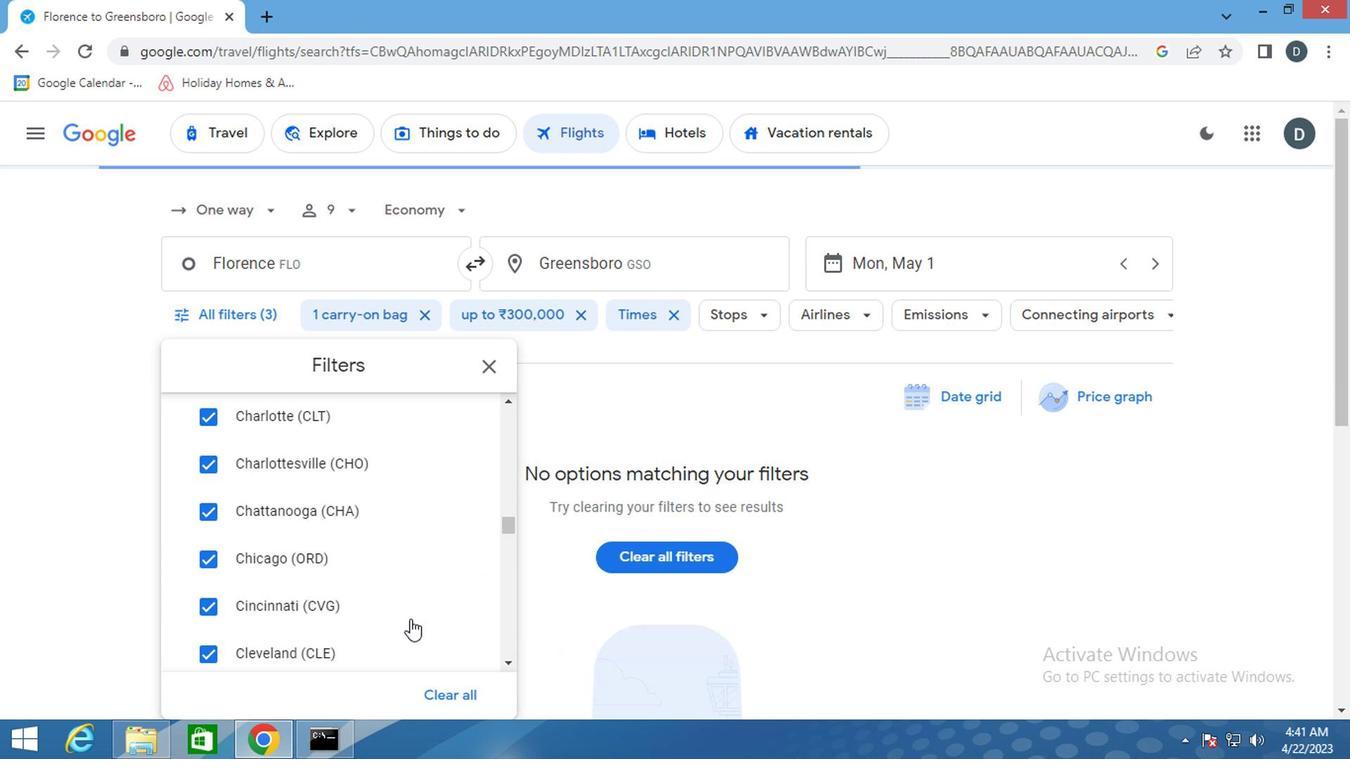 
Action: Mouse scrolled (405, 618) with delta (0, -1)
Screenshot: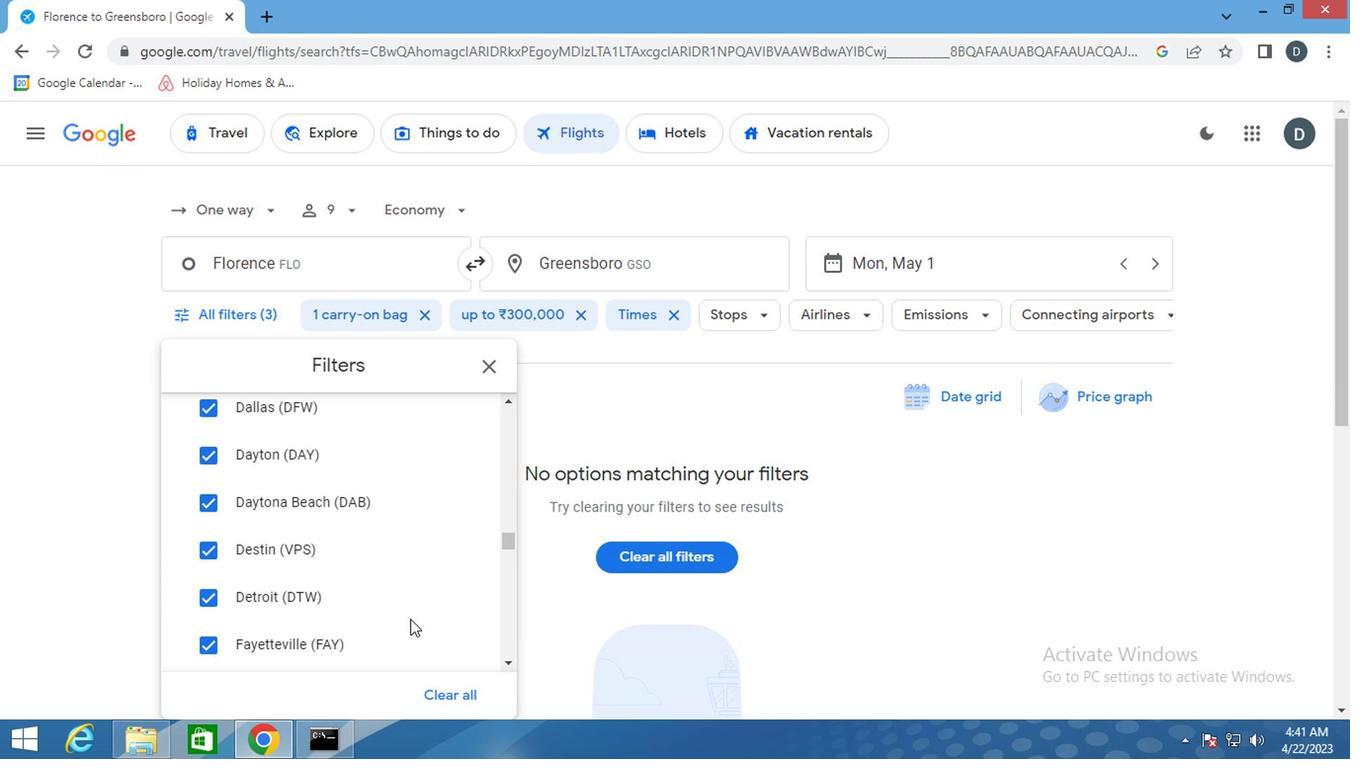 
Action: Mouse scrolled (405, 618) with delta (0, -1)
Screenshot: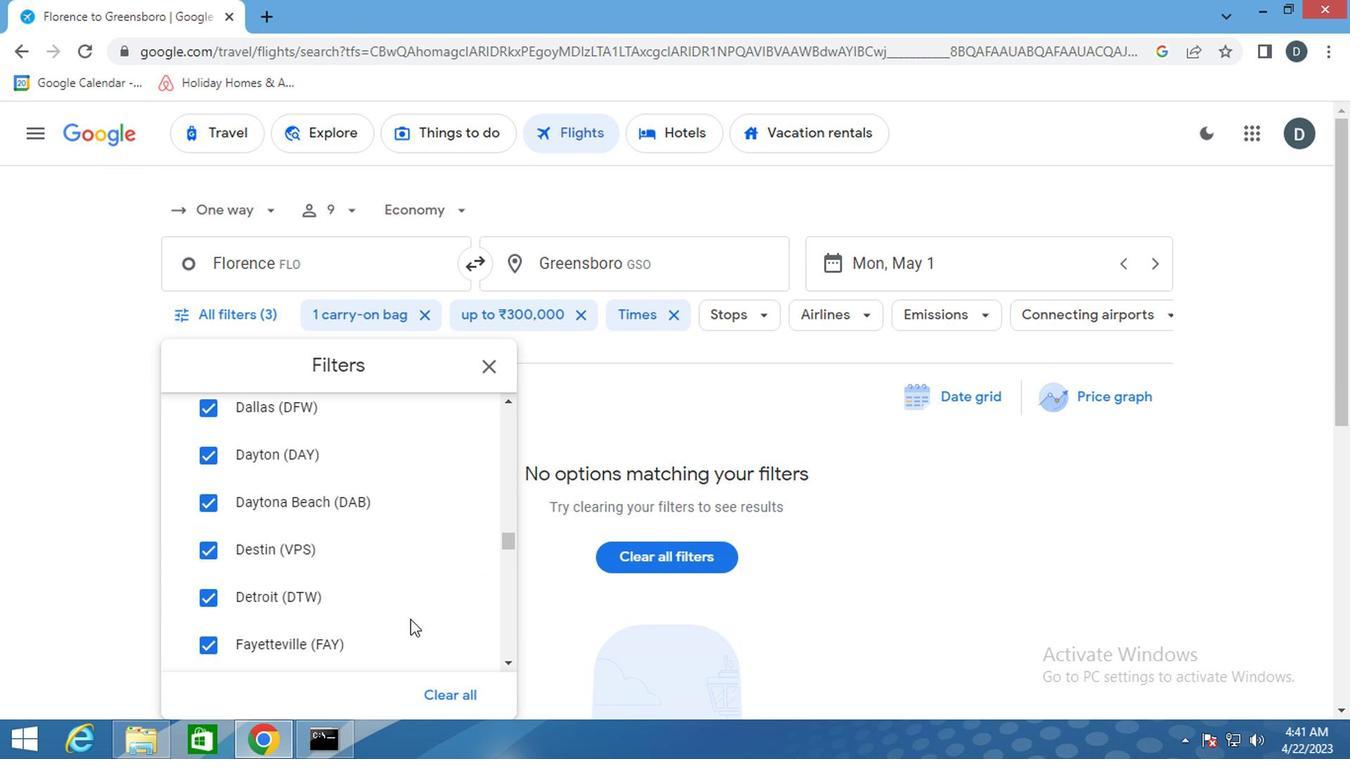 
Action: Mouse scrolled (405, 618) with delta (0, -1)
Screenshot: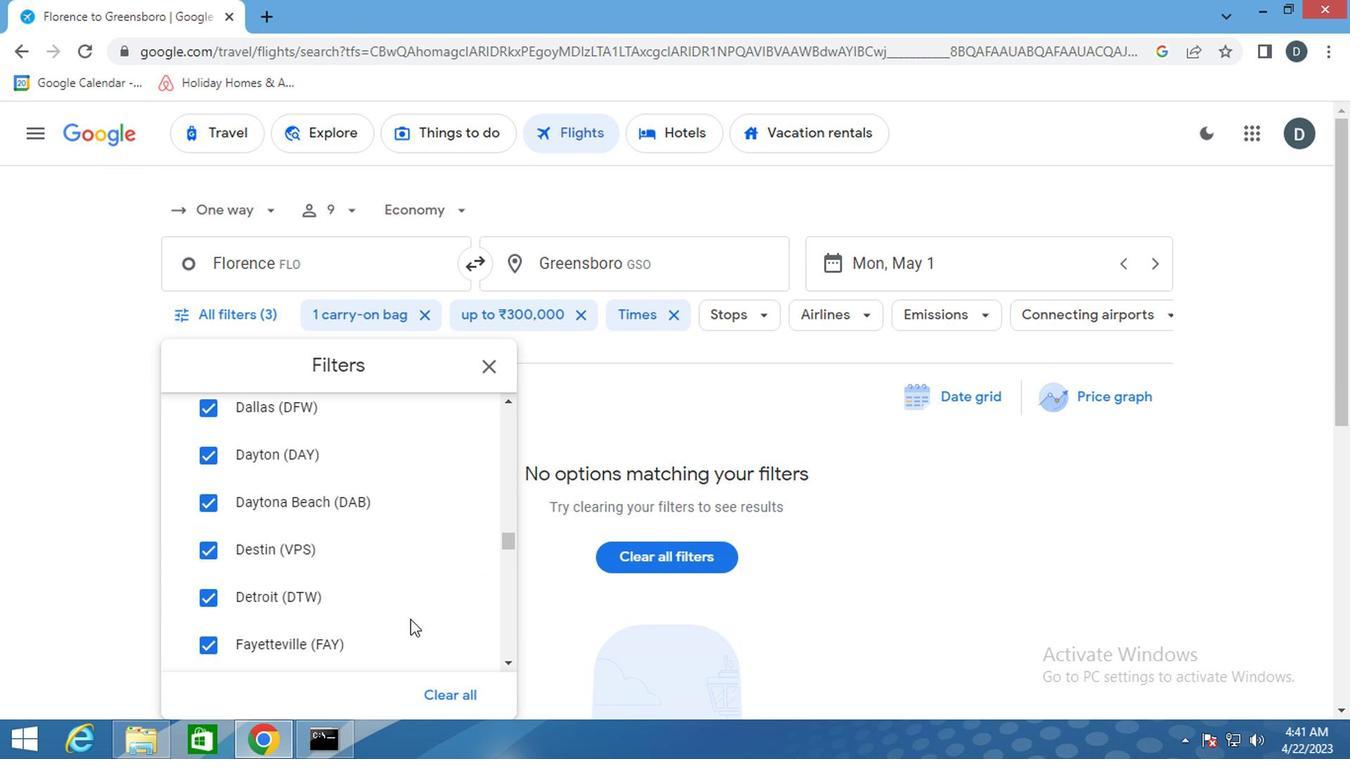 
Action: Mouse scrolled (405, 618) with delta (0, -1)
Screenshot: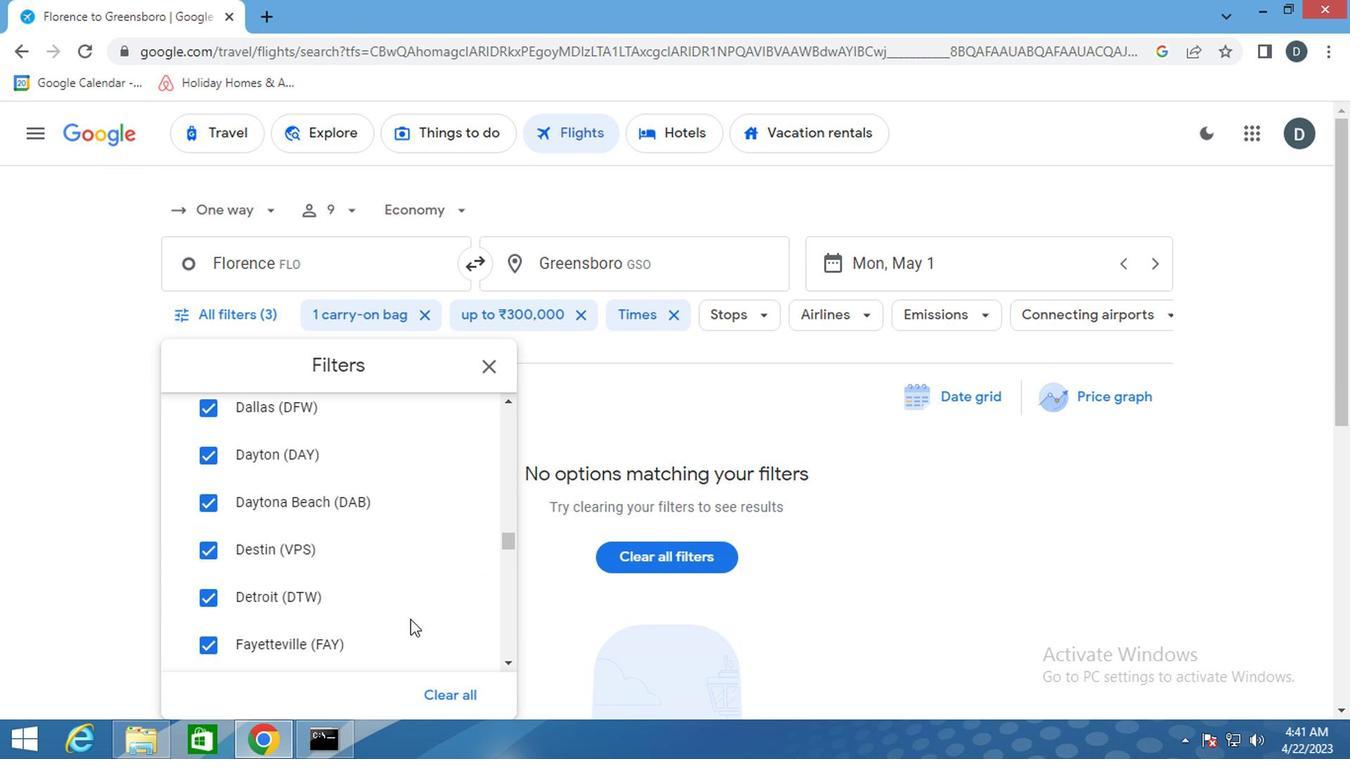 
Action: Mouse scrolled (405, 618) with delta (0, -1)
Screenshot: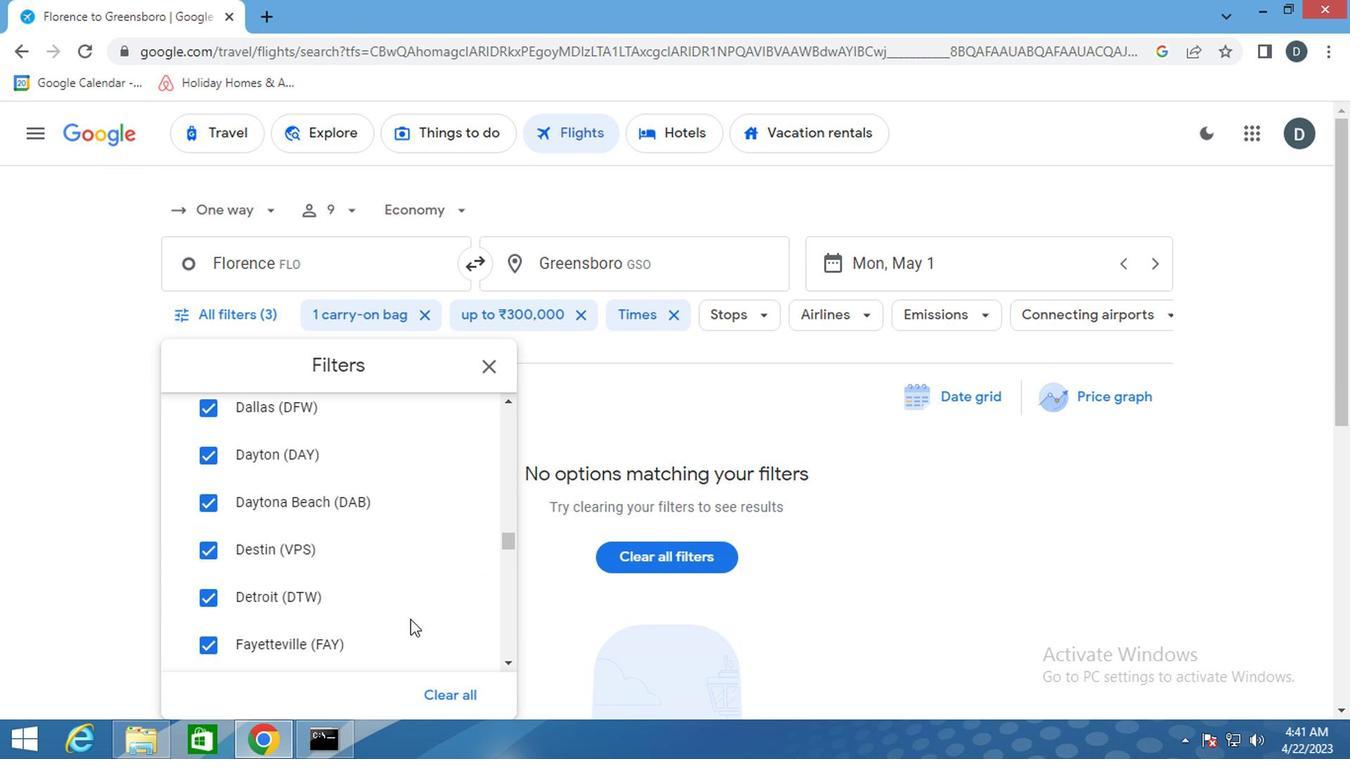 
Action: Mouse scrolled (405, 618) with delta (0, -1)
Screenshot: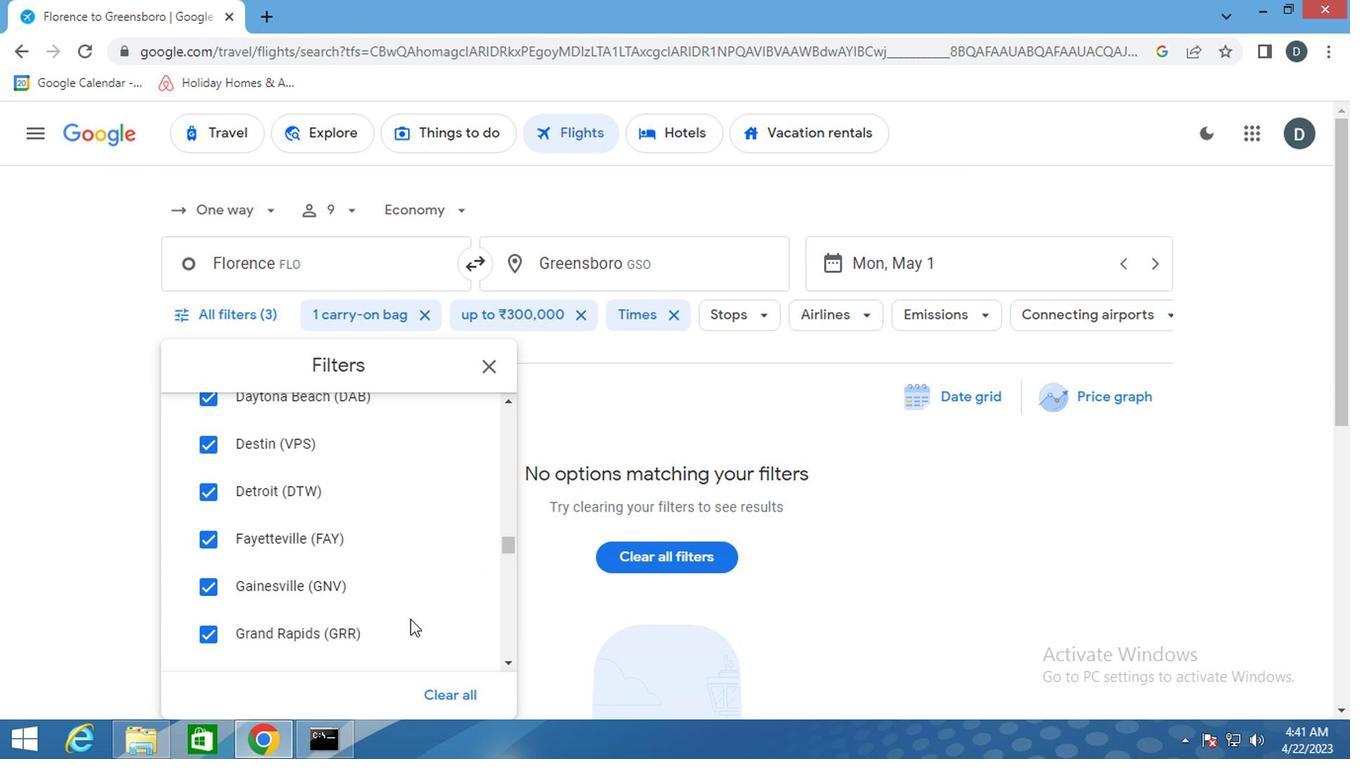 
Action: Mouse scrolled (405, 618) with delta (0, -1)
Screenshot: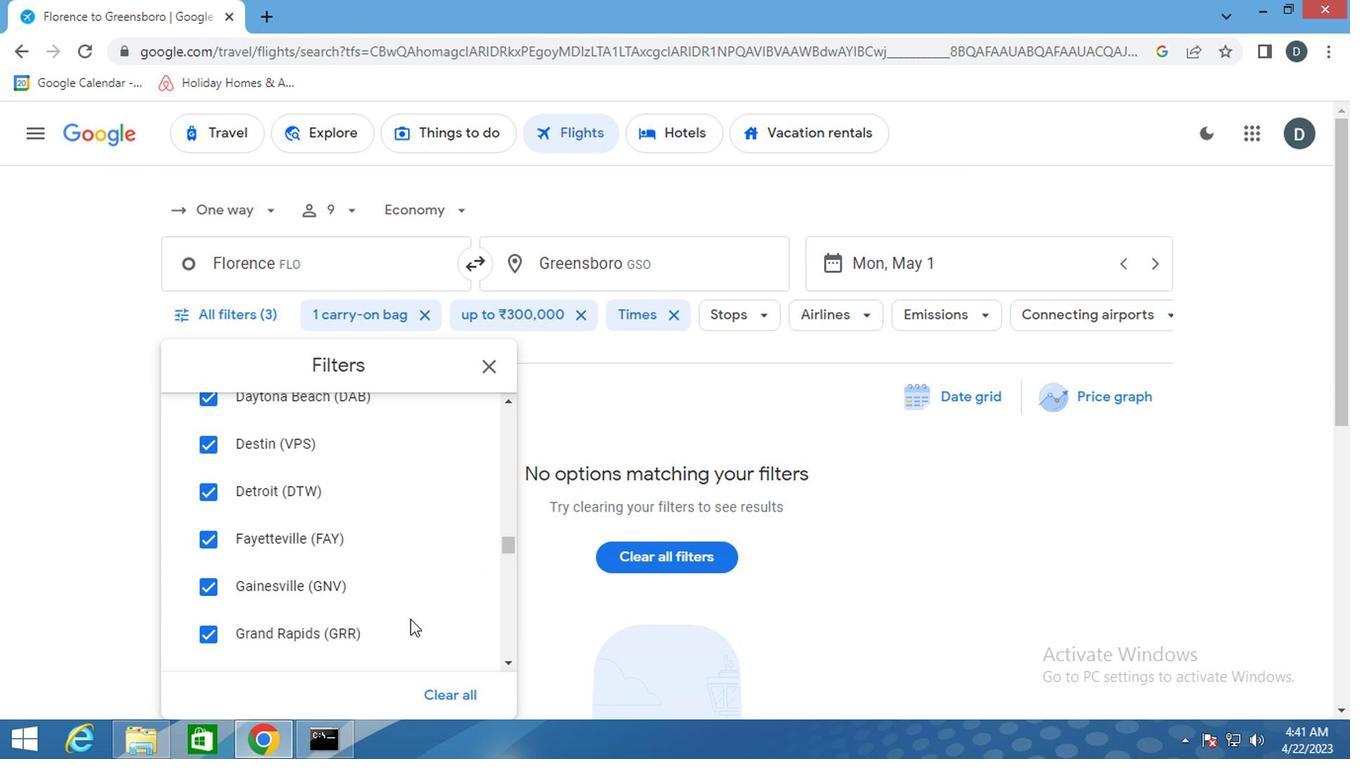 
Action: Mouse scrolled (405, 618) with delta (0, -1)
Screenshot: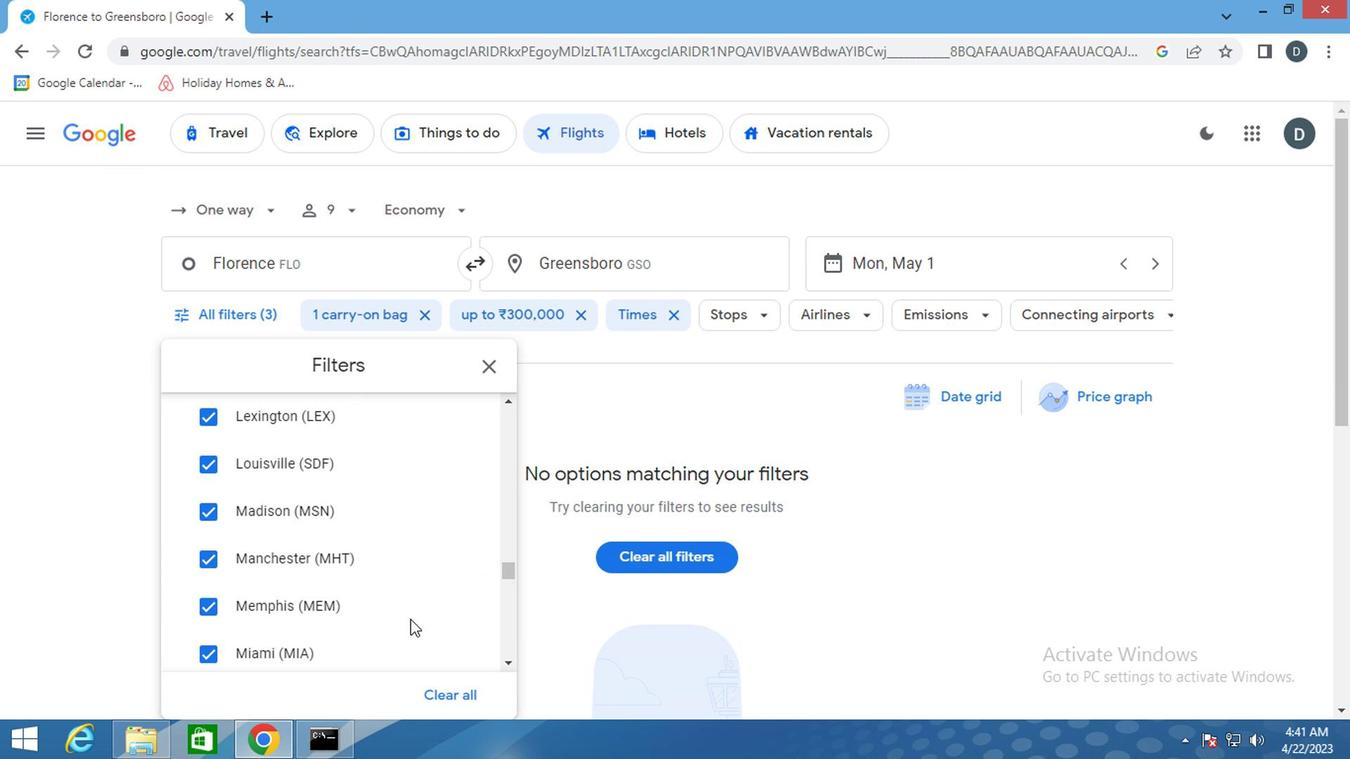 
Action: Mouse scrolled (405, 618) with delta (0, -1)
Screenshot: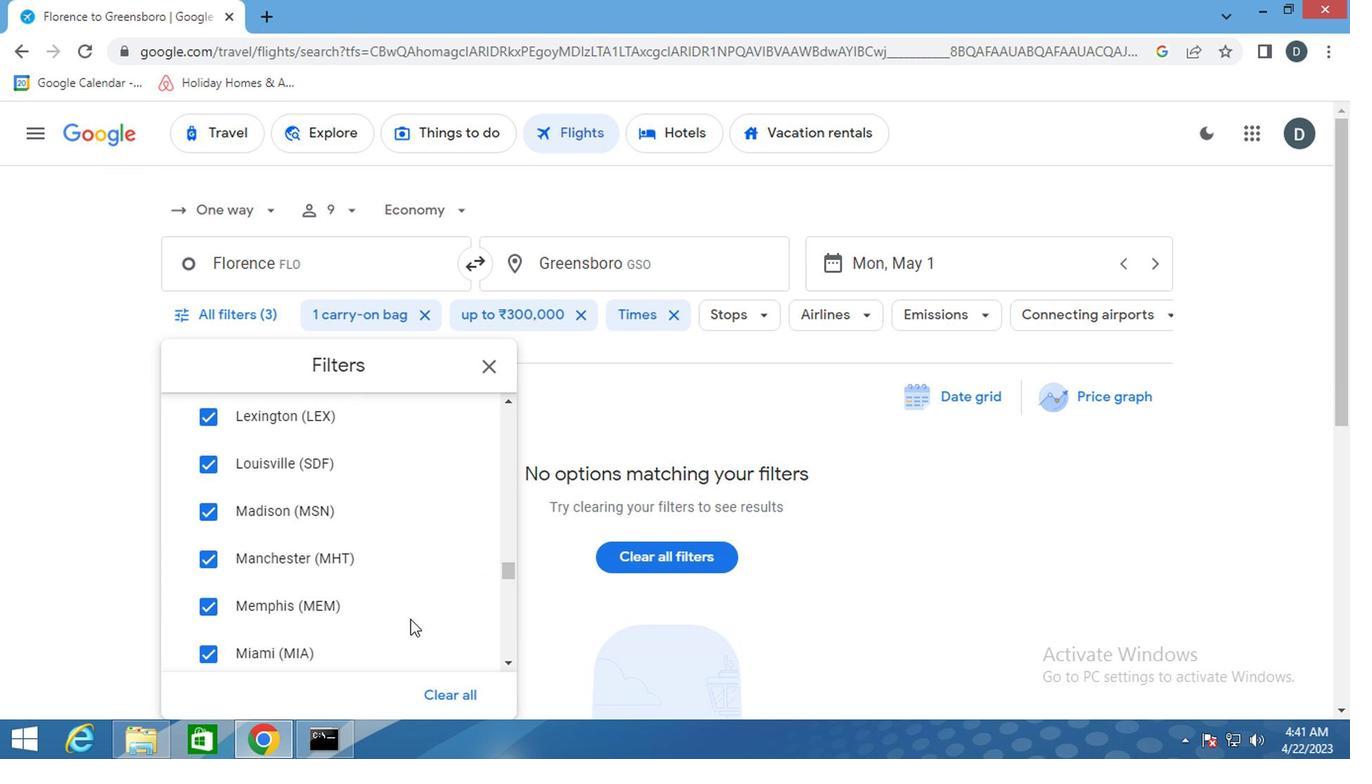 
Action: Mouse scrolled (405, 618) with delta (0, -1)
Screenshot: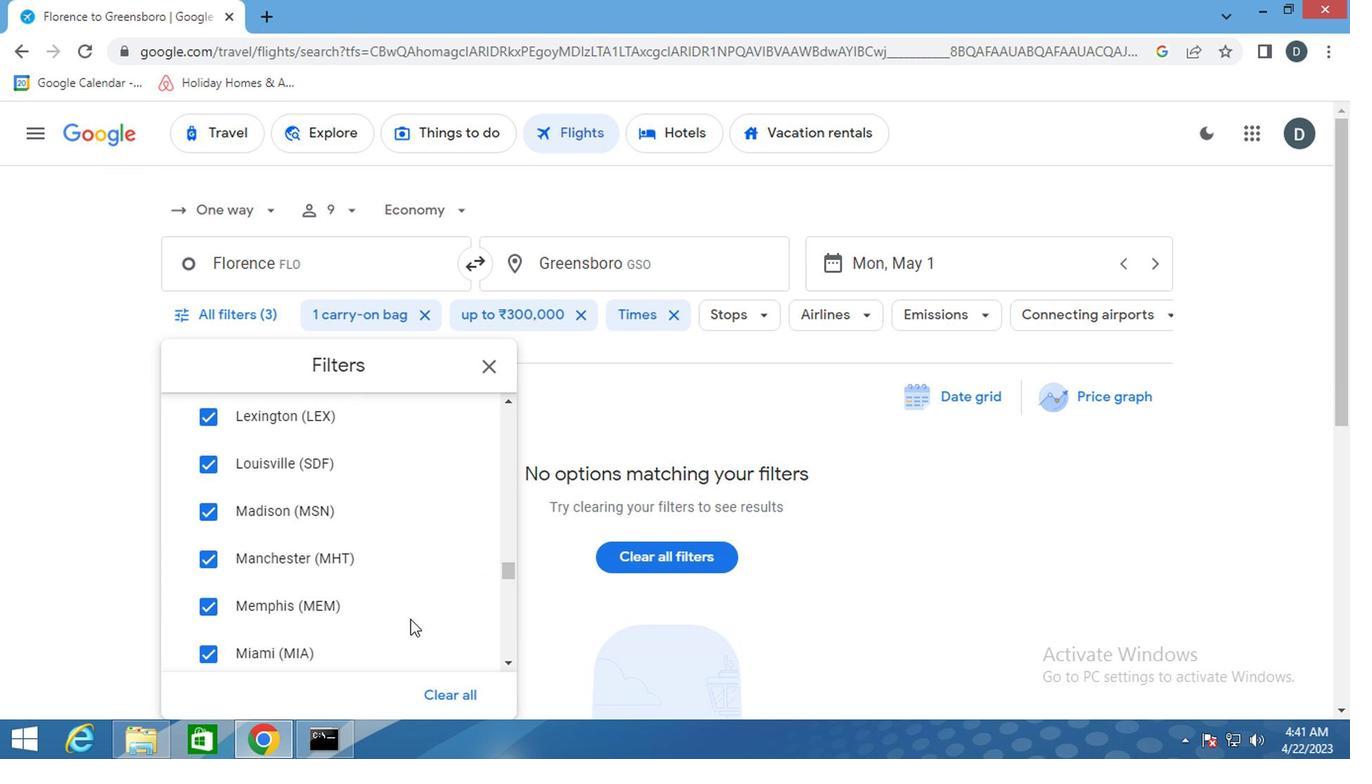 
Action: Mouse scrolled (405, 618) with delta (0, -1)
Screenshot: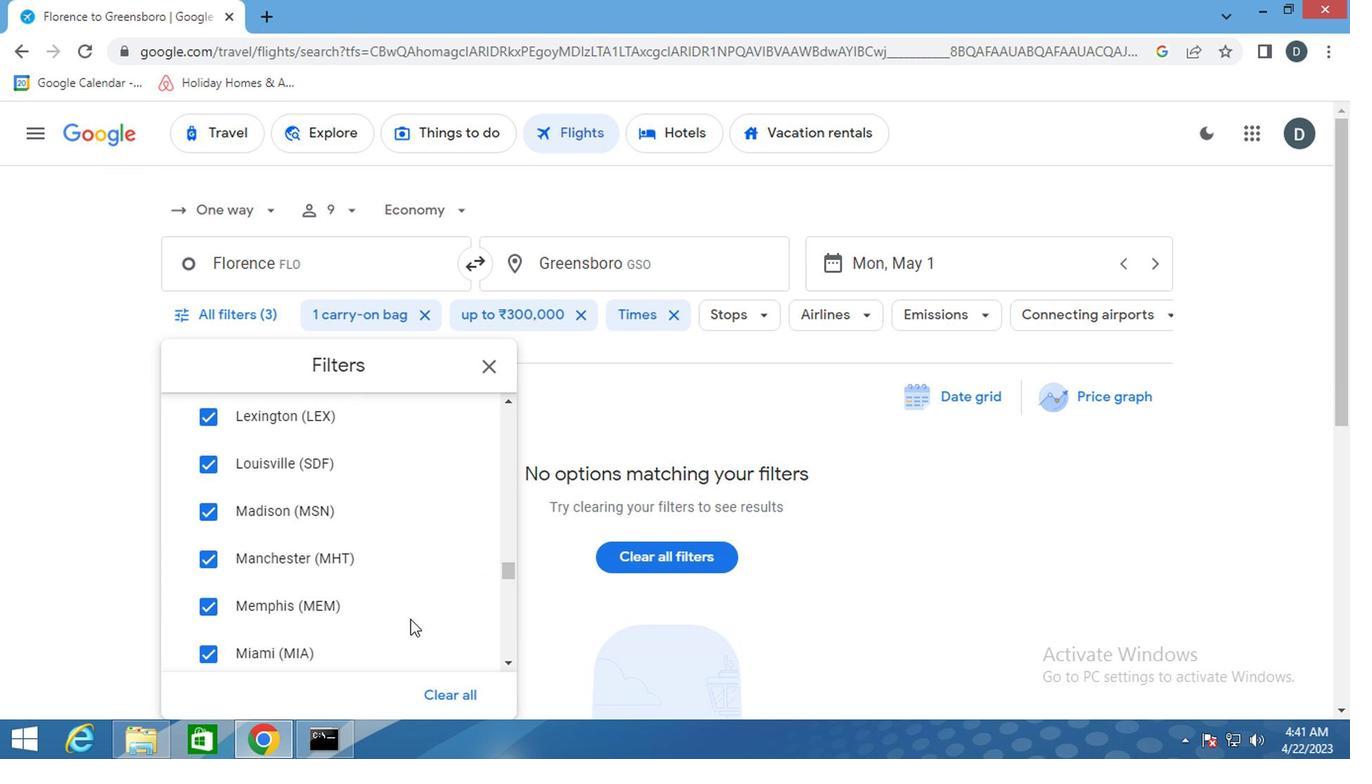 
Action: Mouse scrolled (405, 617) with delta (0, -2)
Screenshot: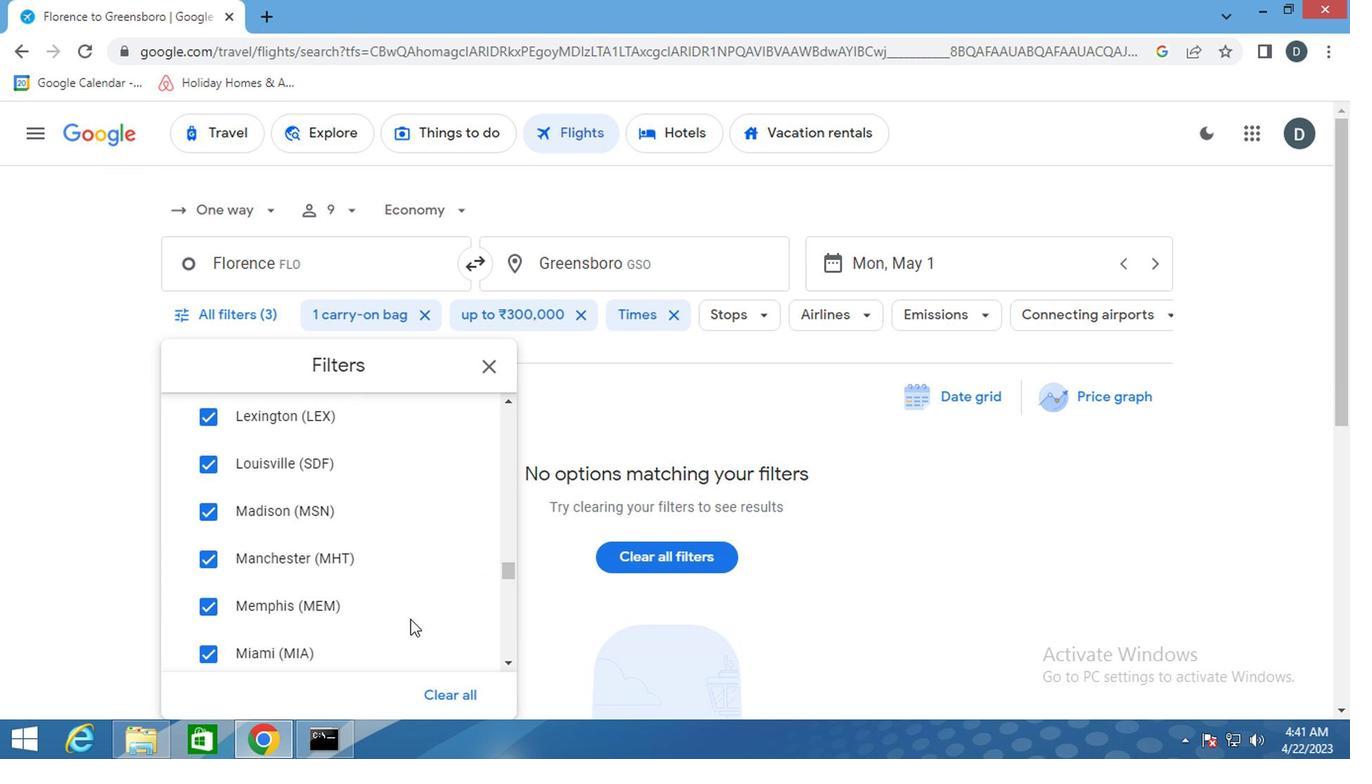 
Action: Mouse scrolled (405, 618) with delta (0, -1)
Screenshot: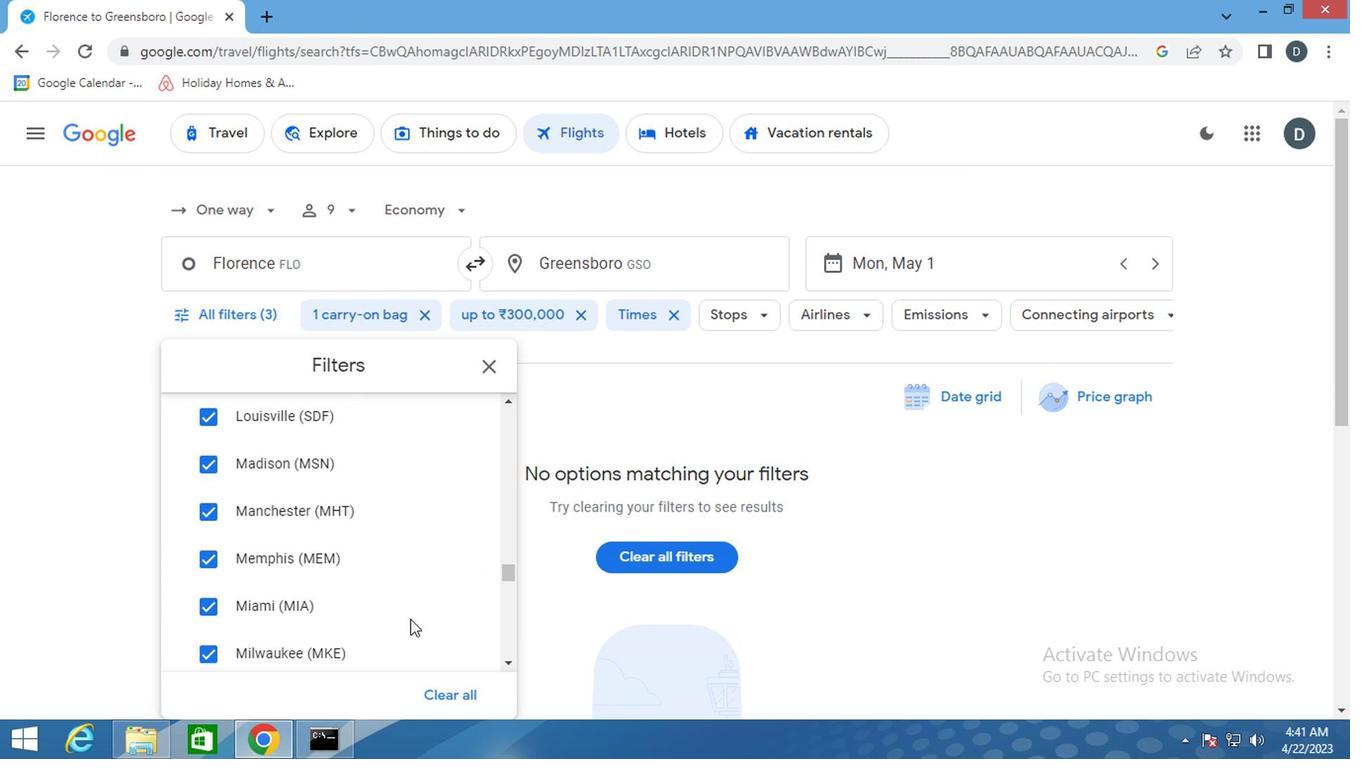 
Action: Mouse scrolled (405, 618) with delta (0, -1)
Screenshot: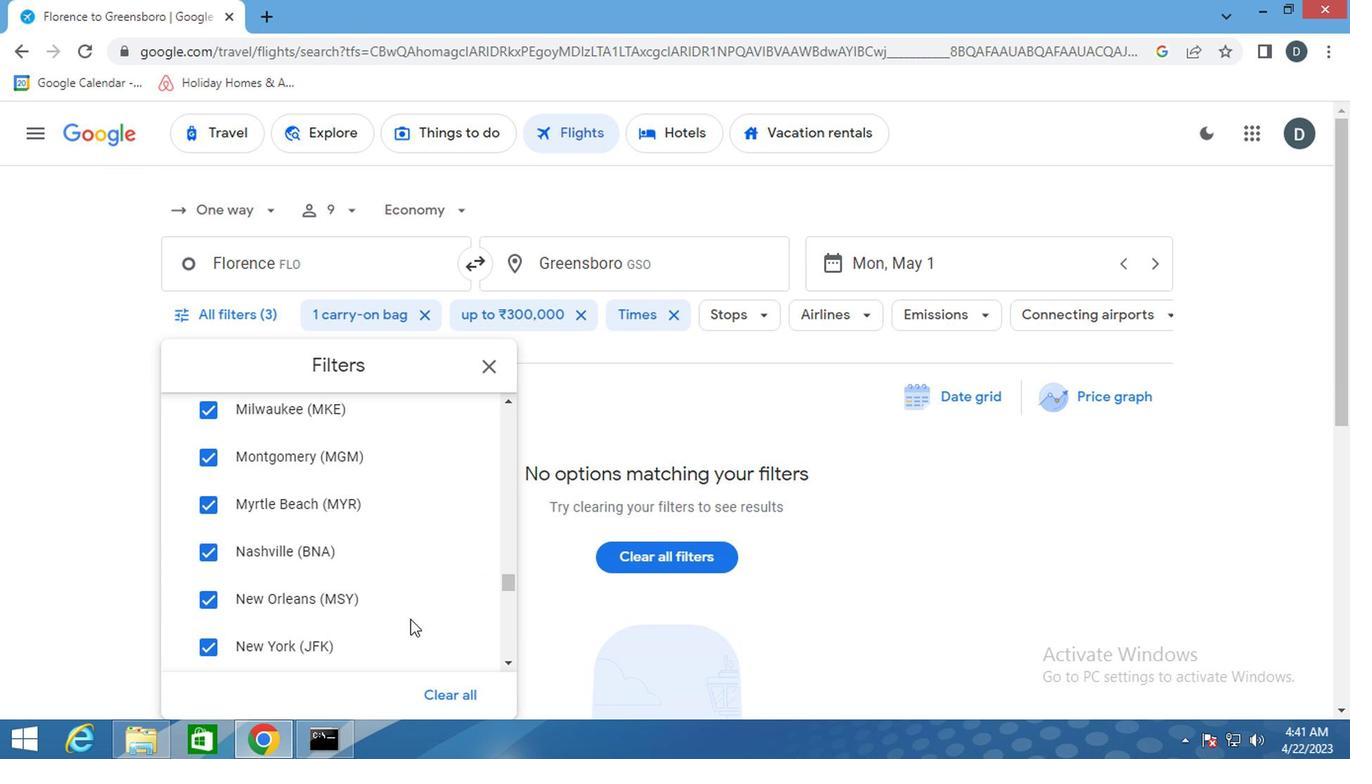 
Action: Mouse scrolled (405, 618) with delta (0, -1)
Screenshot: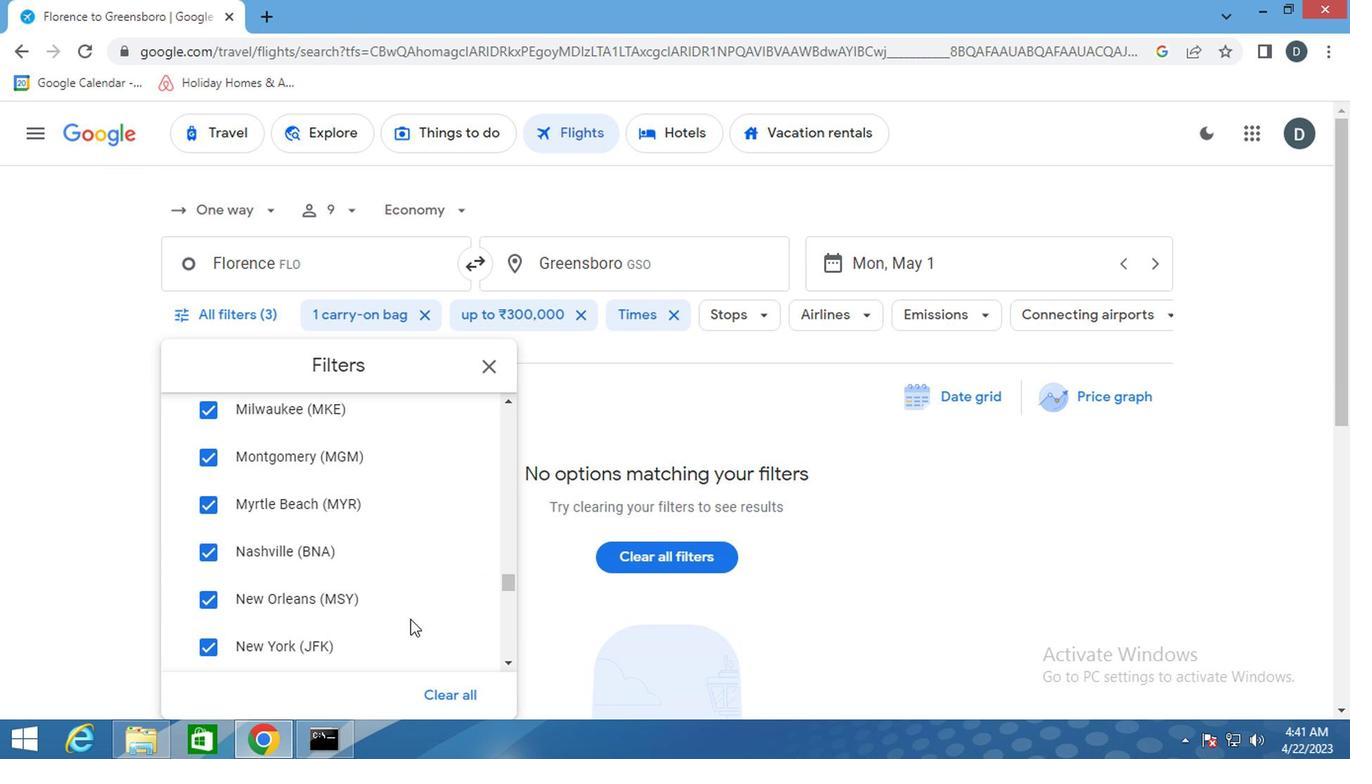 
Action: Mouse scrolled (405, 618) with delta (0, -1)
Screenshot: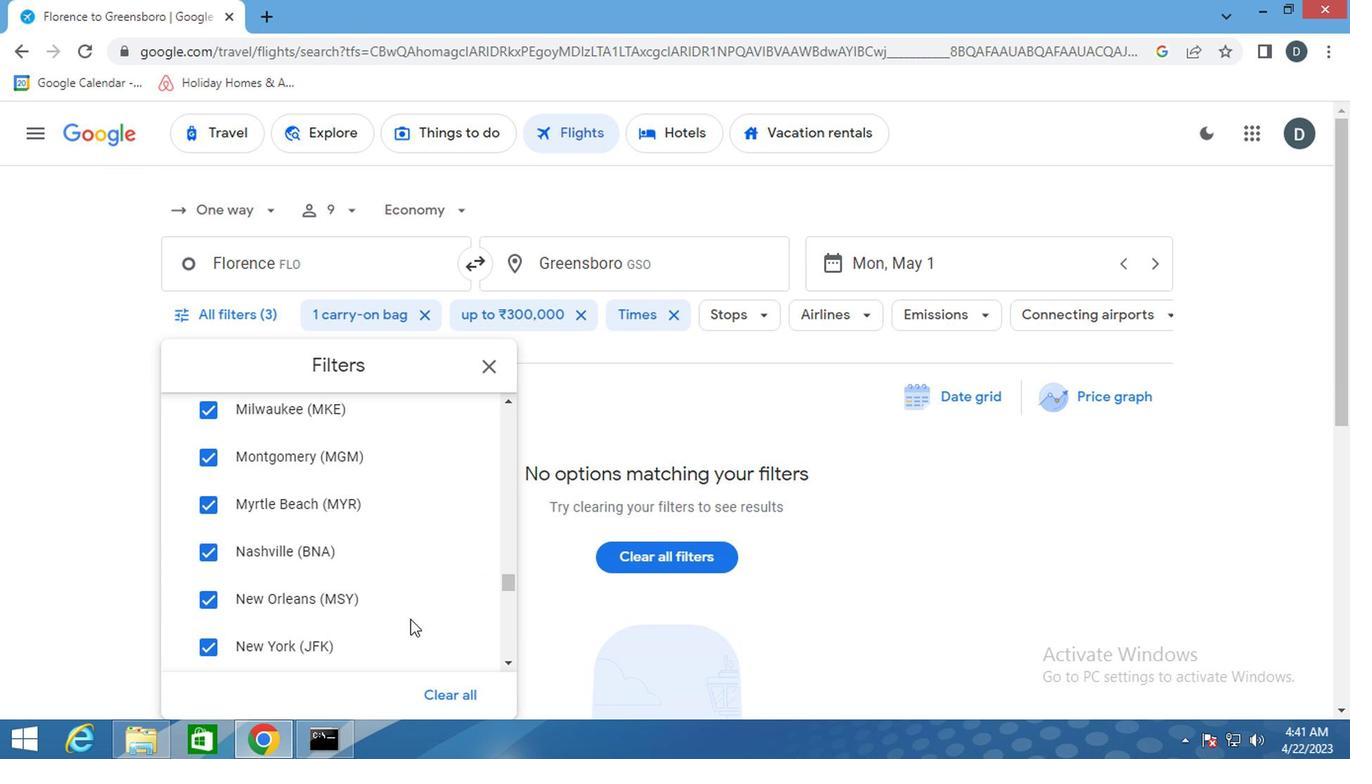 
Action: Mouse scrolled (405, 617) with delta (0, -2)
Screenshot: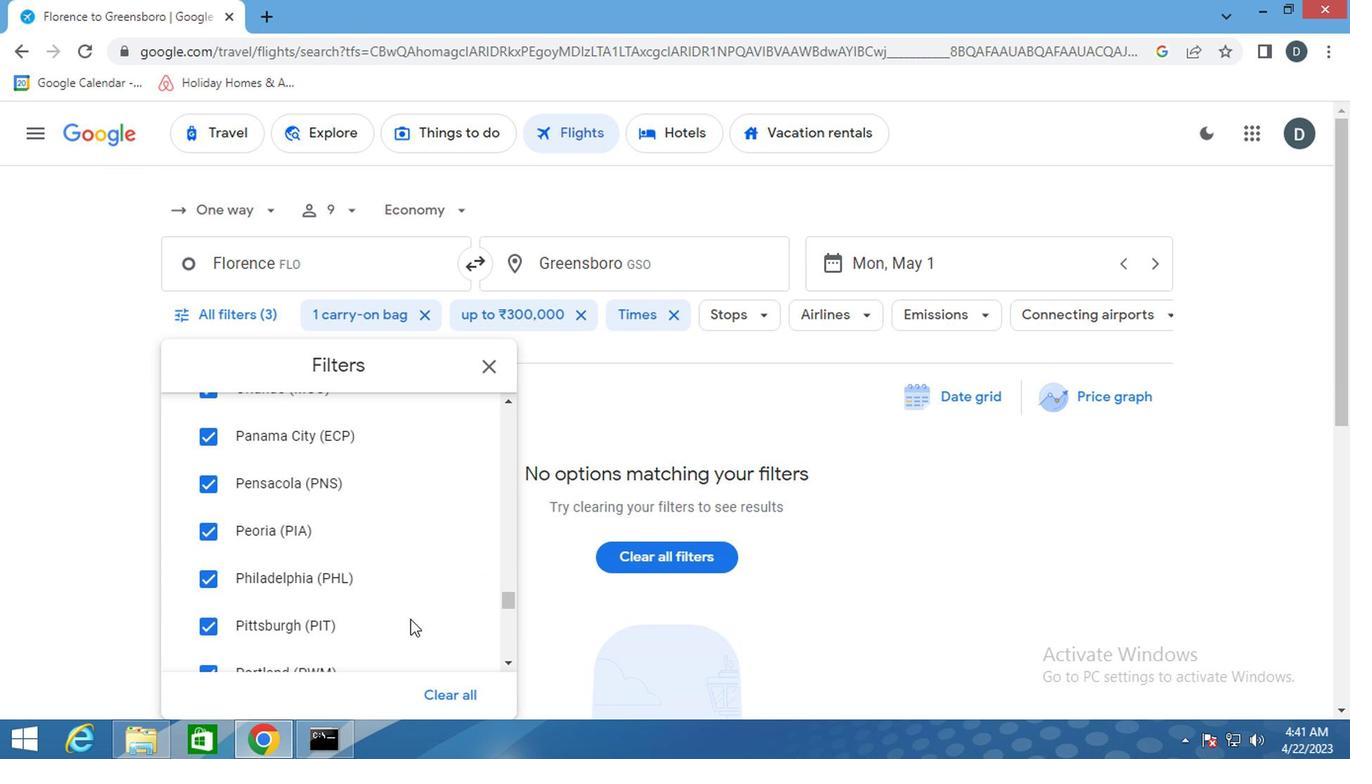 
Action: Mouse scrolled (405, 618) with delta (0, -1)
Screenshot: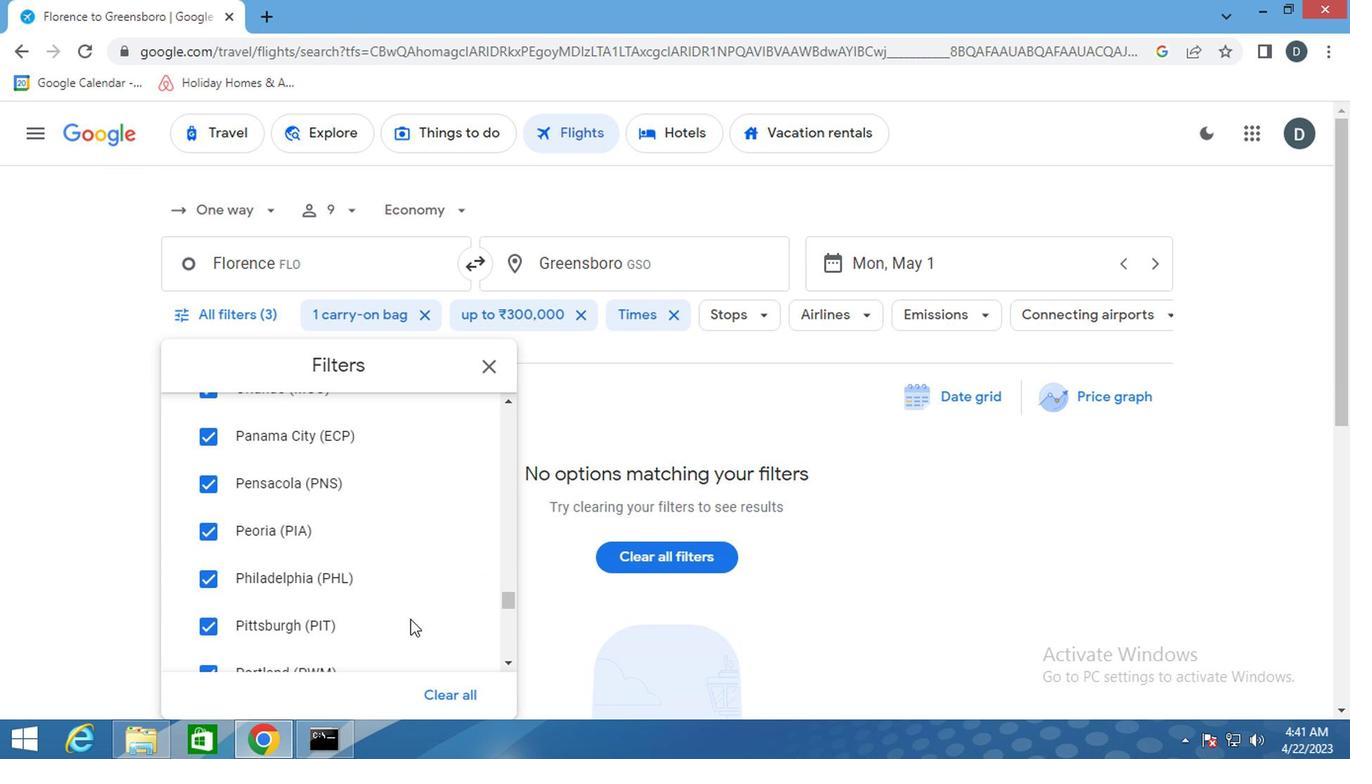 
Action: Mouse scrolled (405, 618) with delta (0, -1)
Screenshot: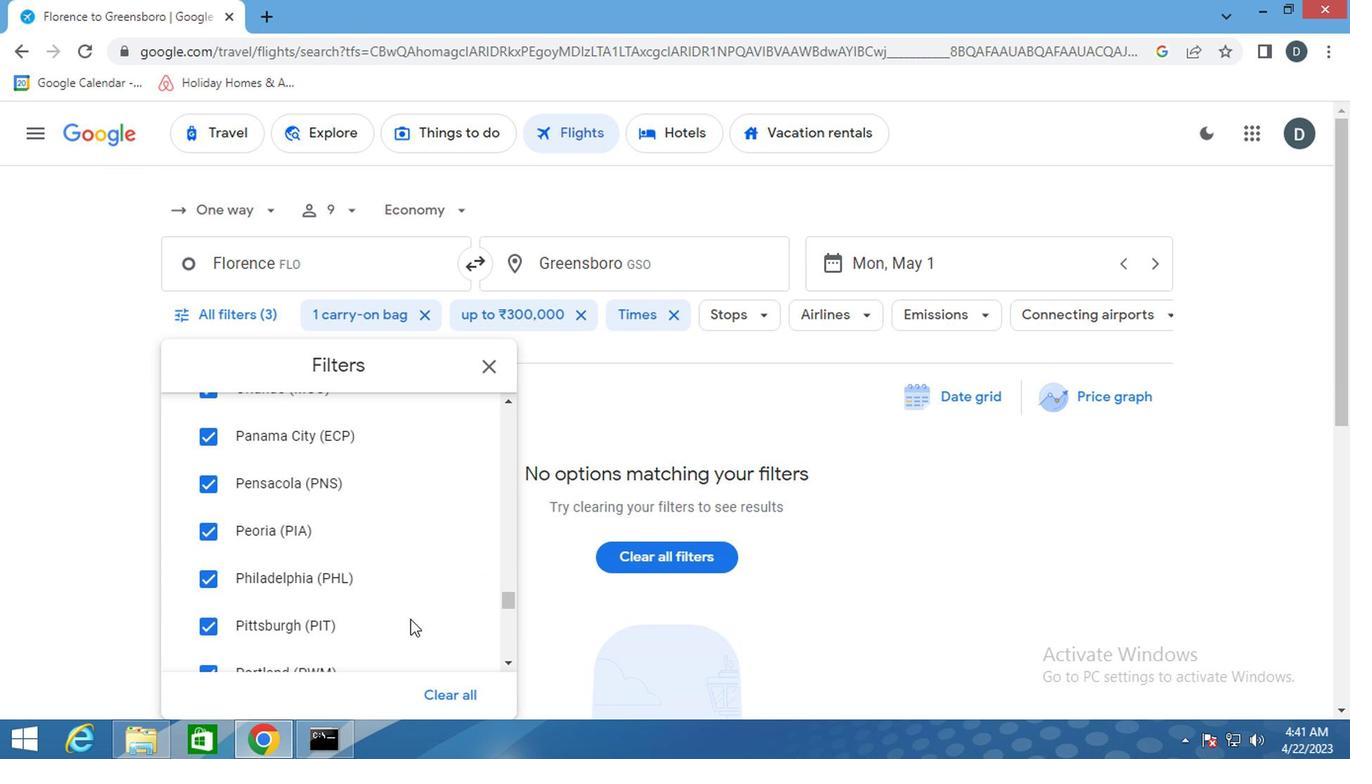 
Action: Mouse scrolled (405, 618) with delta (0, -1)
Screenshot: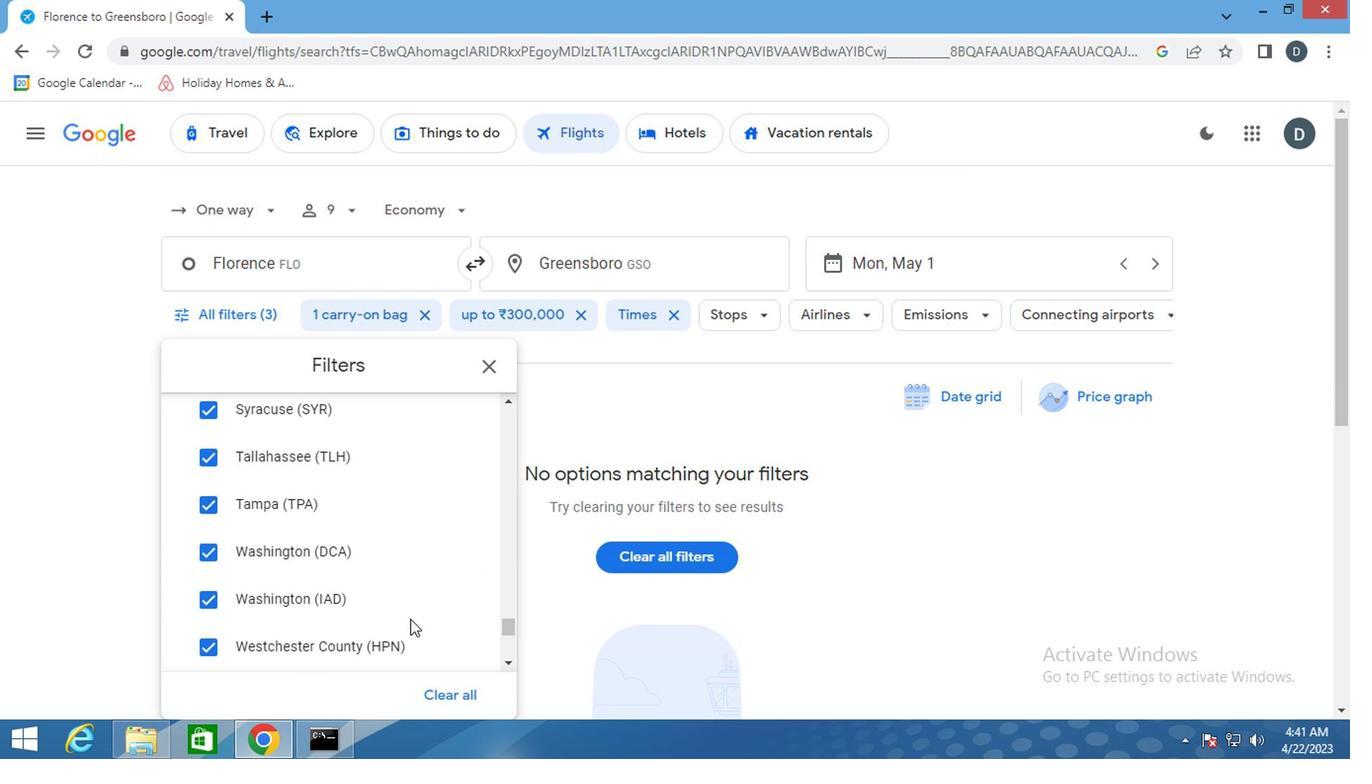 
Action: Mouse scrolled (405, 618) with delta (0, -1)
Screenshot: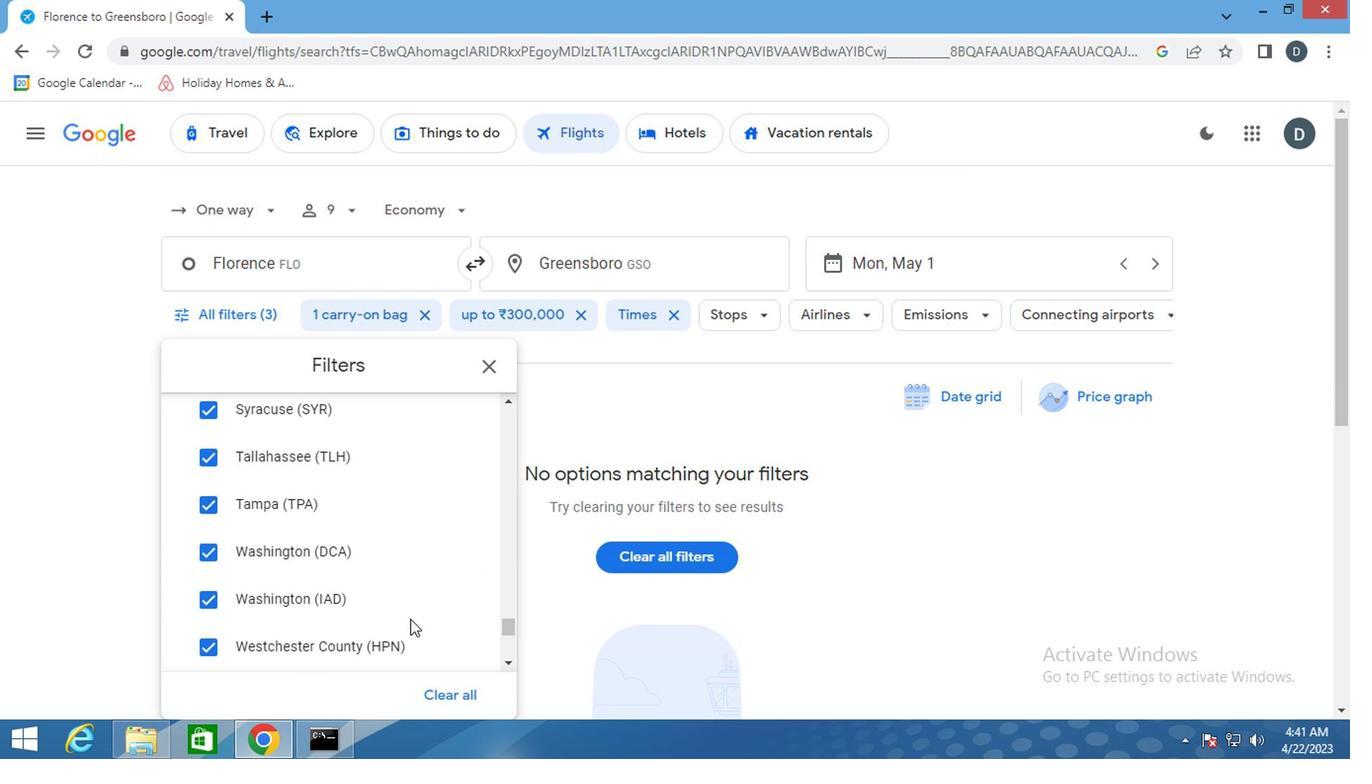 
Action: Mouse scrolled (405, 618) with delta (0, -1)
Screenshot: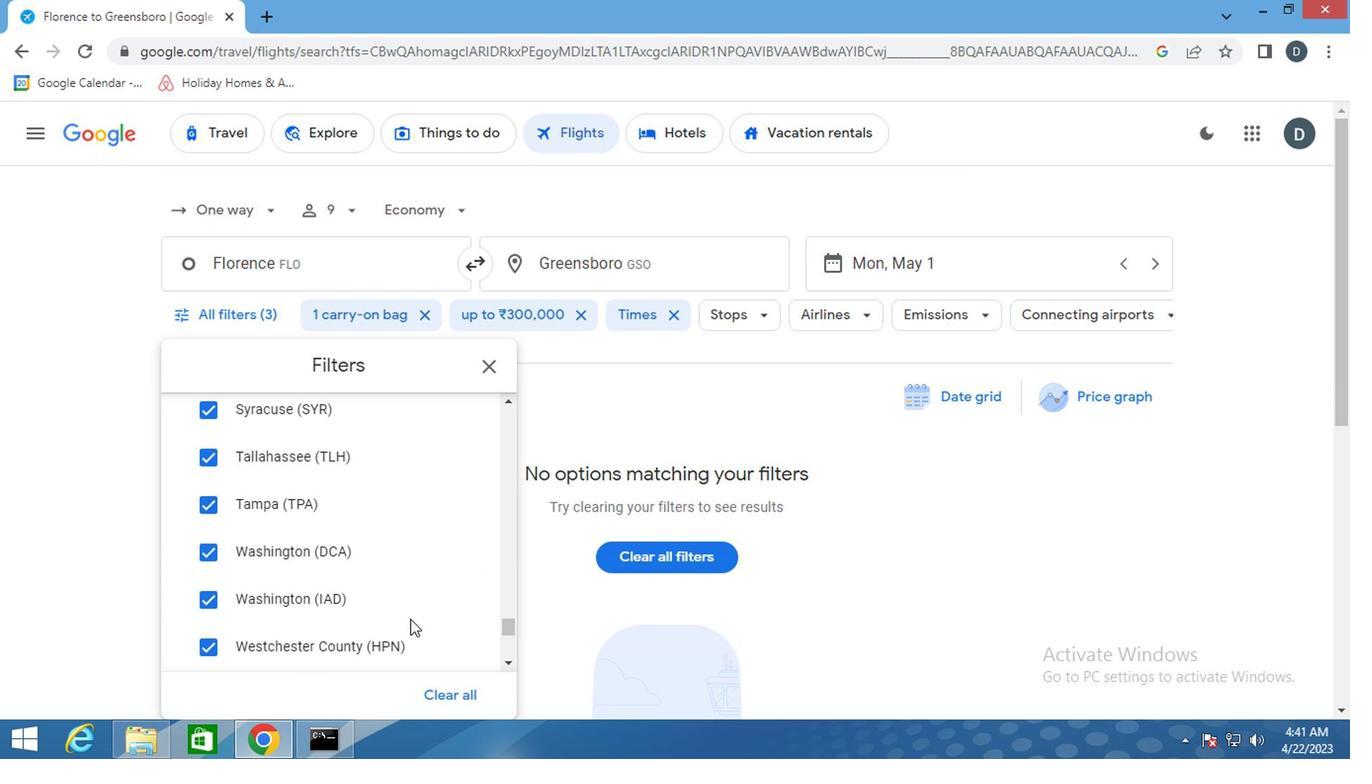 
Action: Mouse scrolled (405, 618) with delta (0, -1)
Screenshot: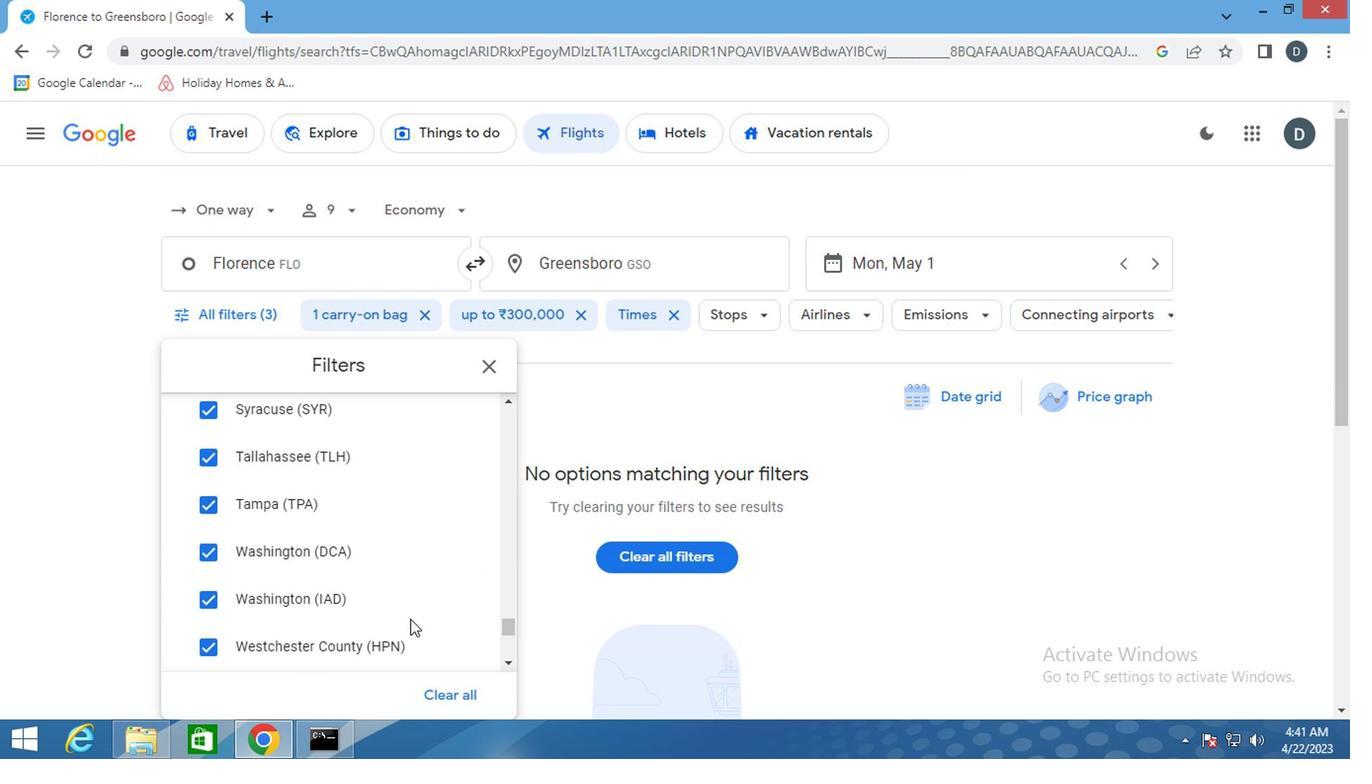
Action: Mouse scrolled (405, 618) with delta (0, -1)
Screenshot: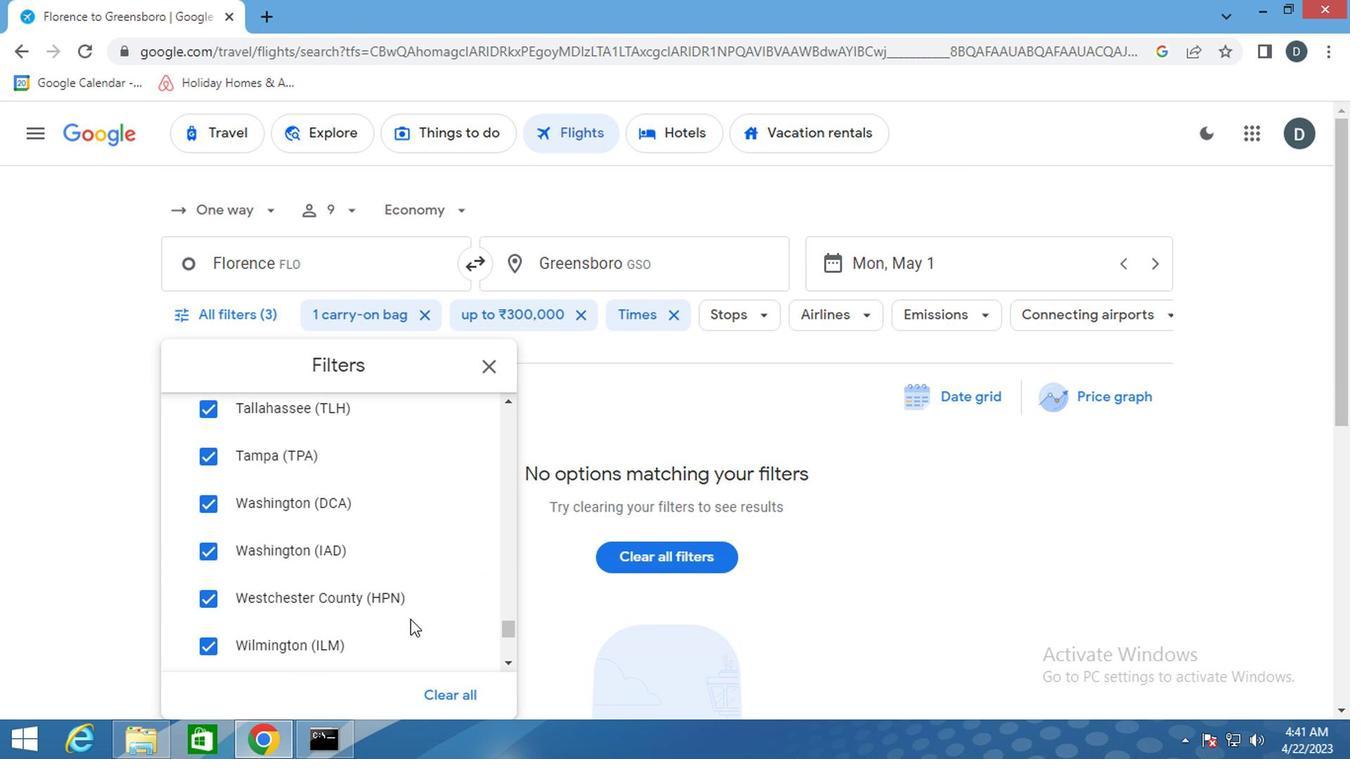 
Action: Mouse scrolled (405, 618) with delta (0, -1)
Screenshot: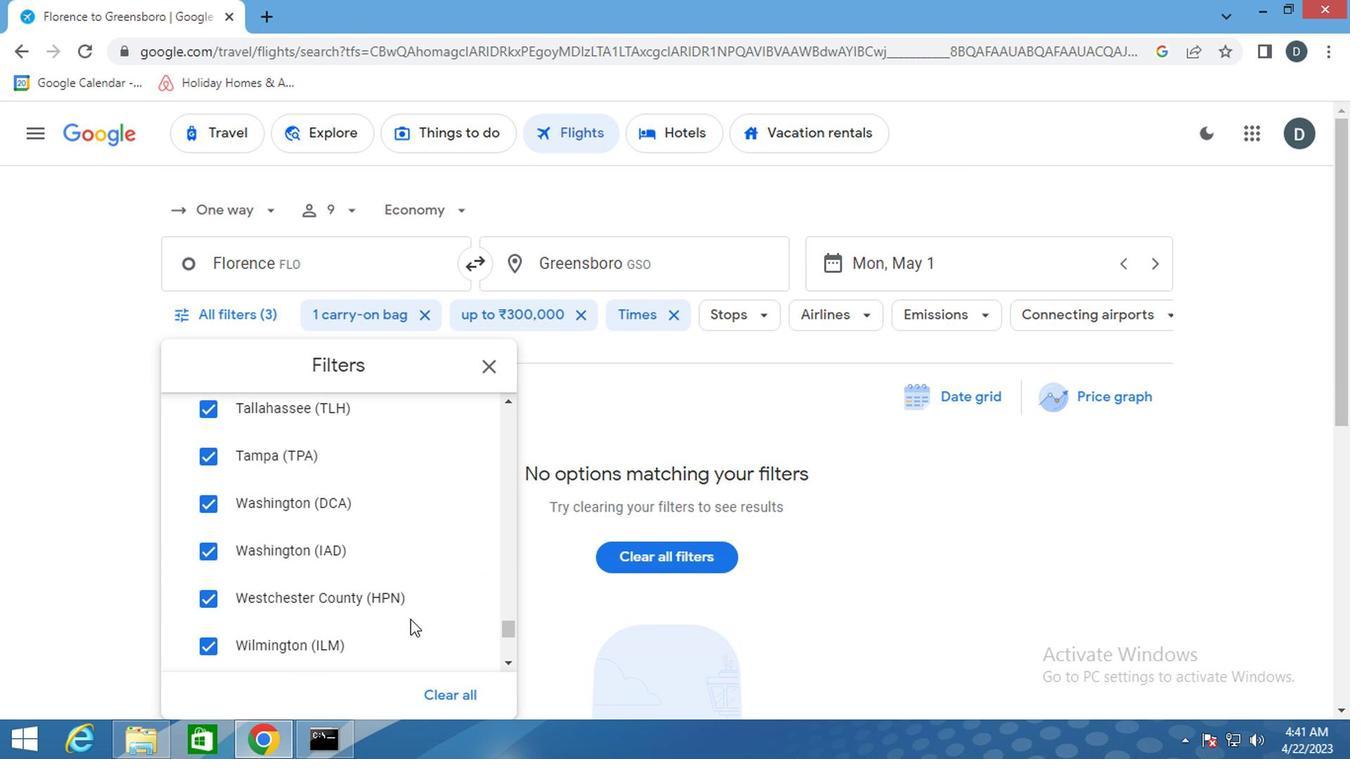 
Action: Mouse moved to (410, 612)
Screenshot: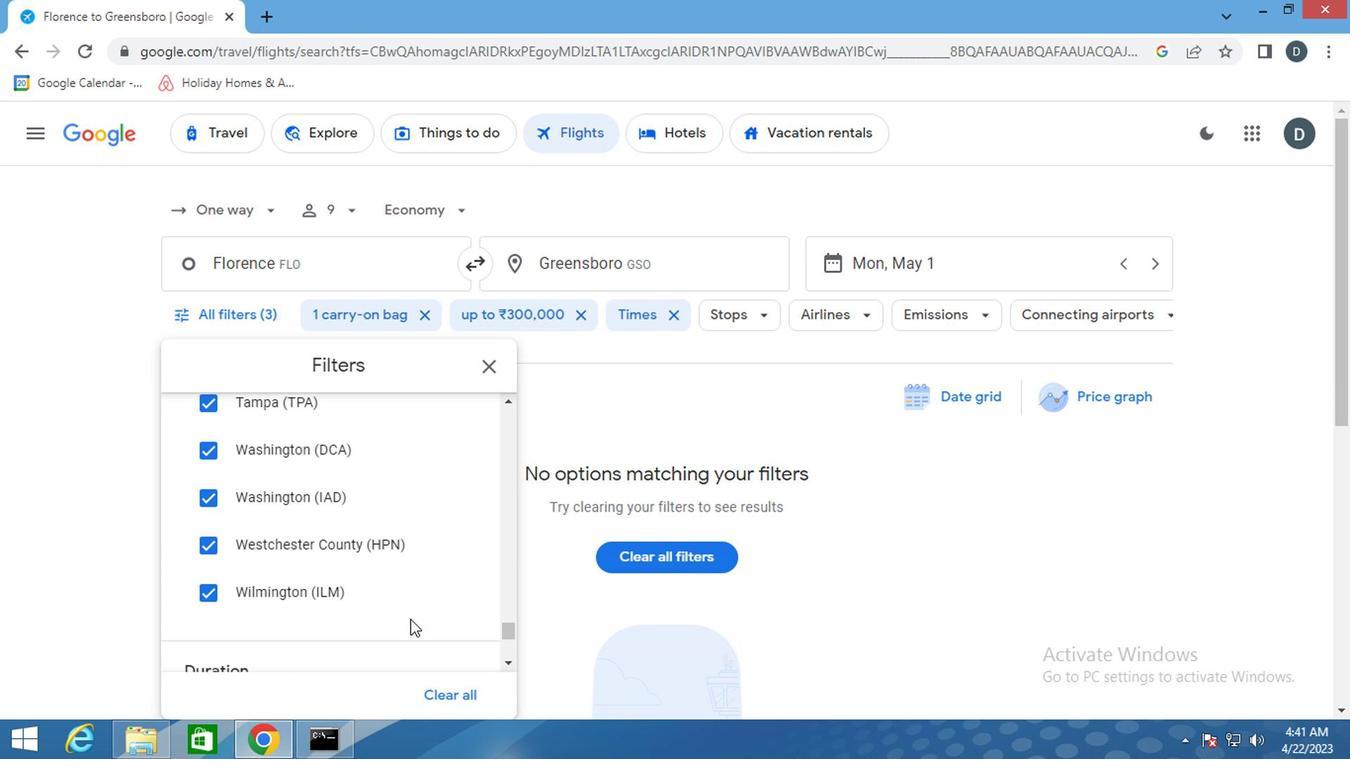 
Action: Mouse scrolled (410, 611) with delta (0, 0)
Screenshot: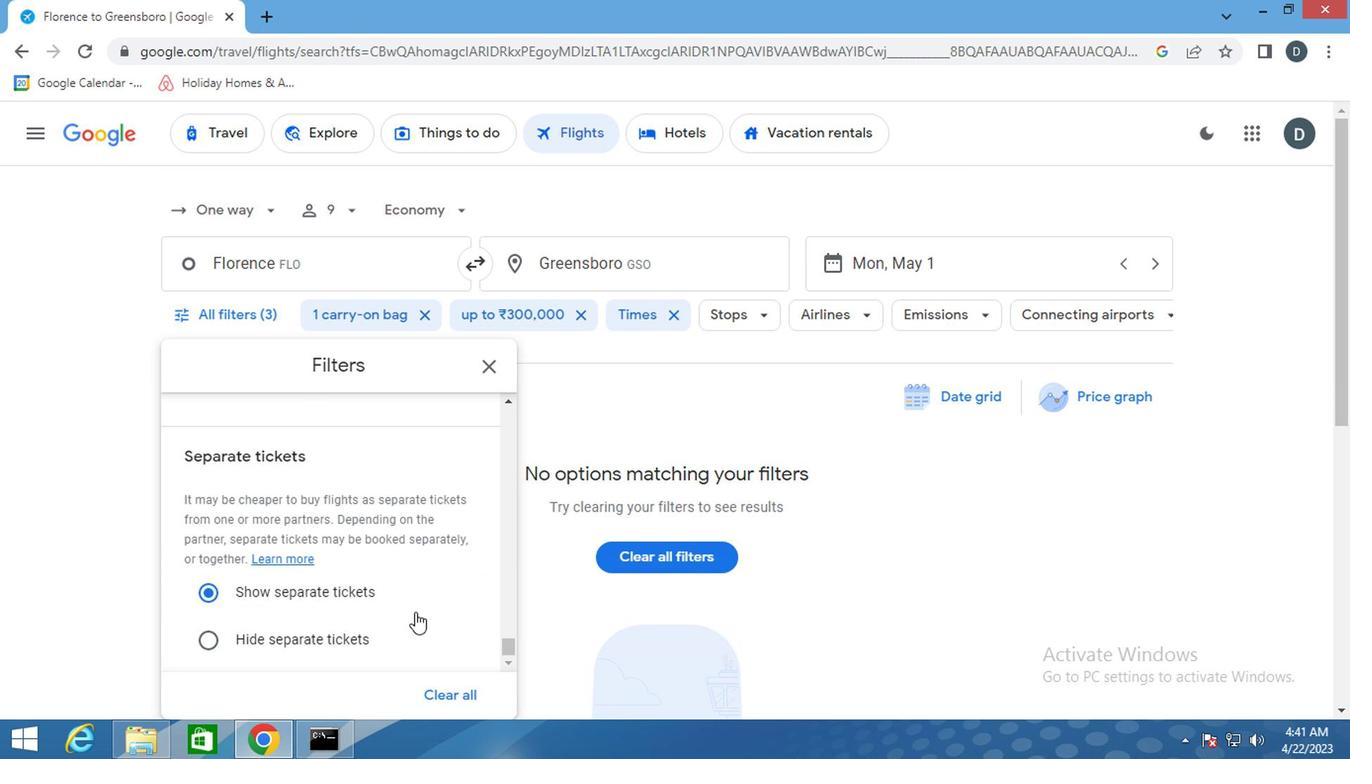 
Action: Mouse scrolled (410, 611) with delta (0, 0)
Screenshot: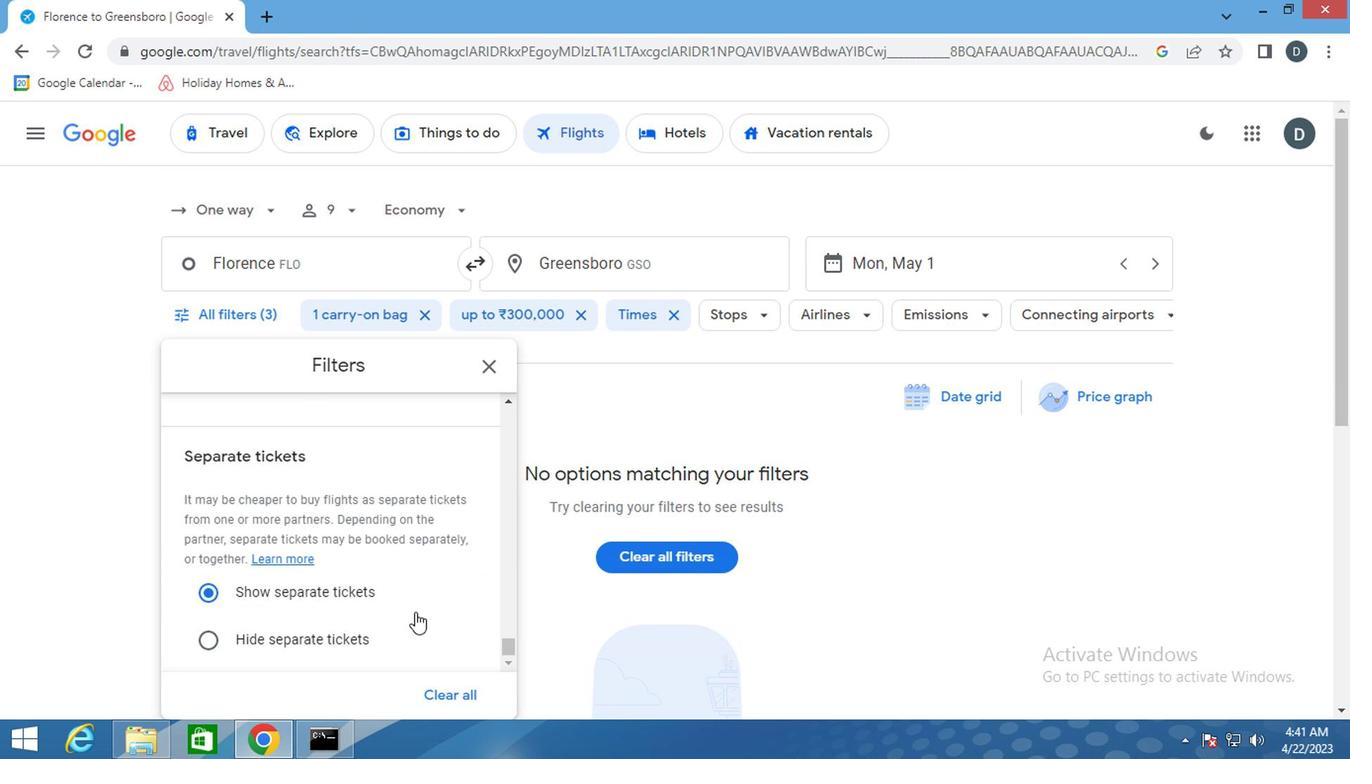 
Action: Mouse scrolled (410, 611) with delta (0, 0)
Screenshot: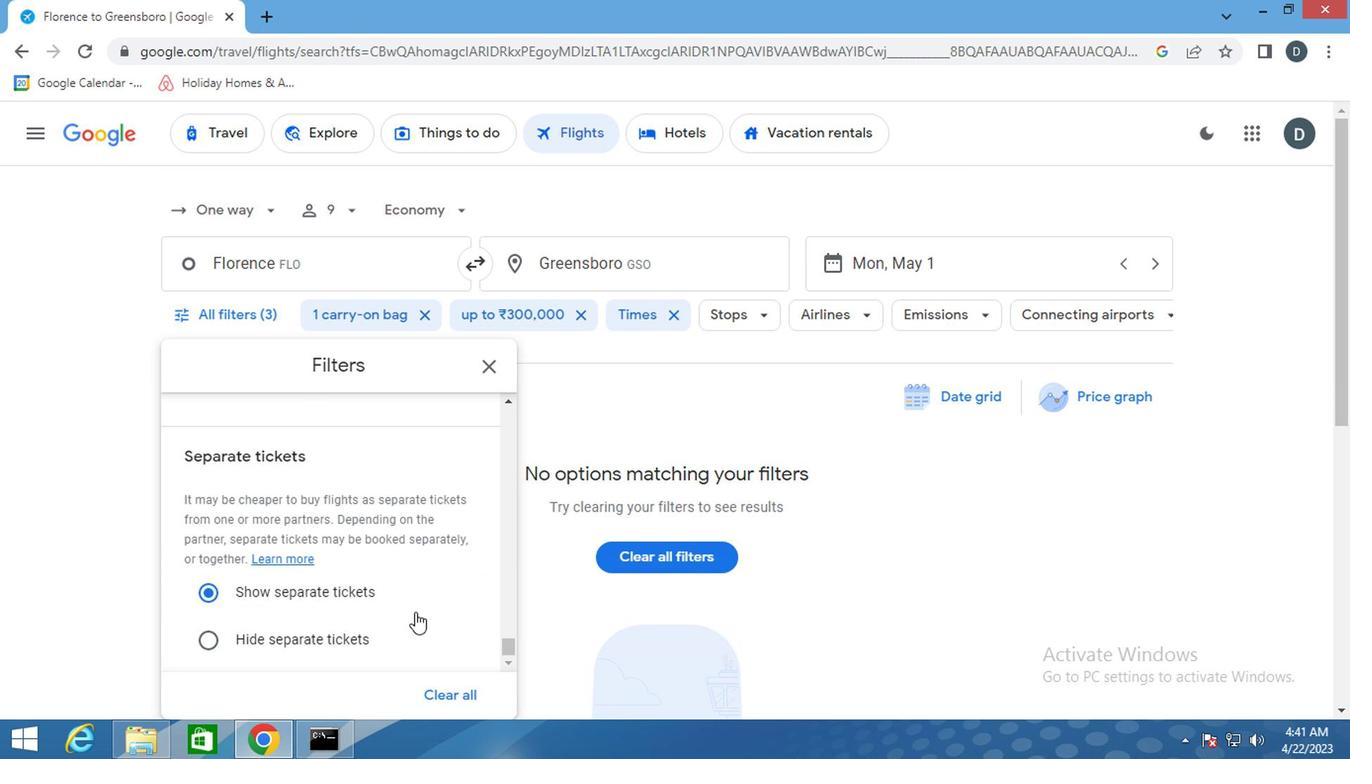 
Action: Mouse scrolled (410, 611) with delta (0, 0)
Screenshot: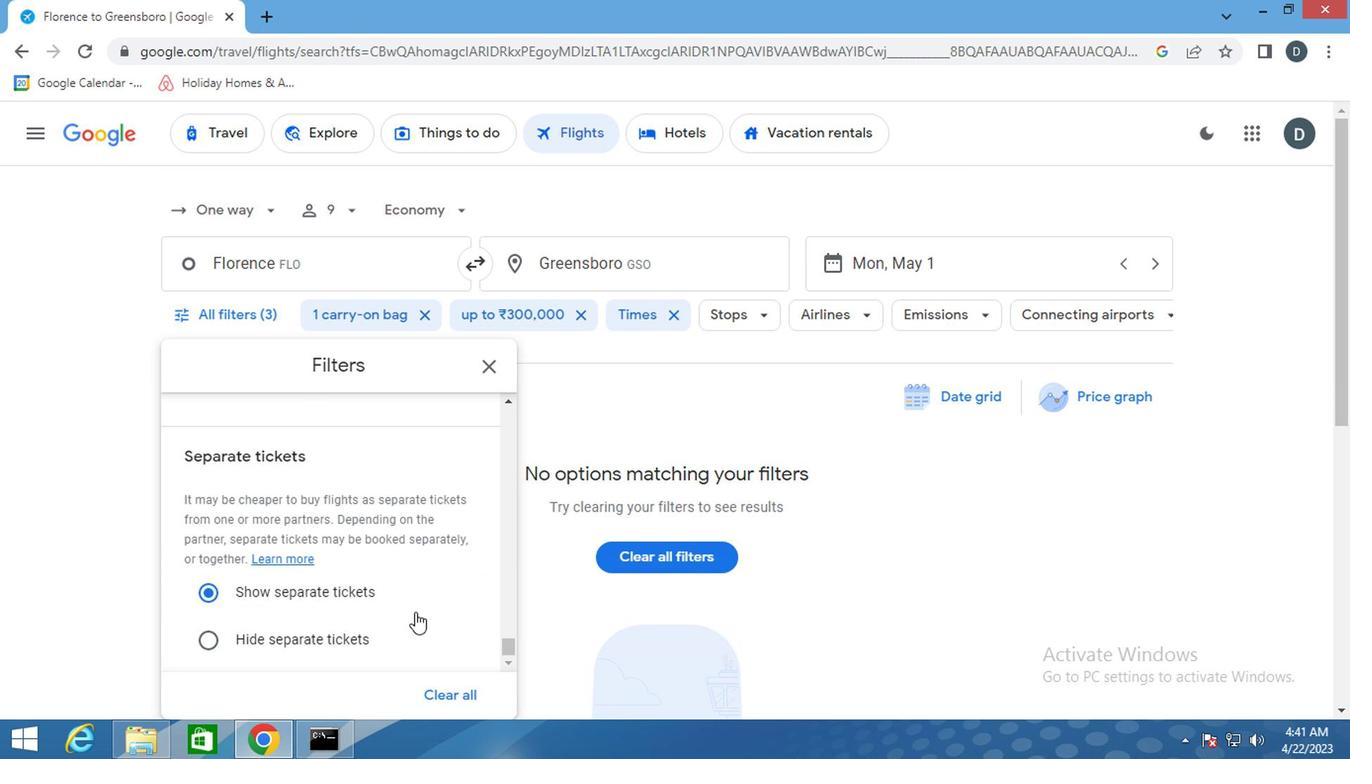 
Action: Mouse scrolled (410, 611) with delta (0, 0)
Screenshot: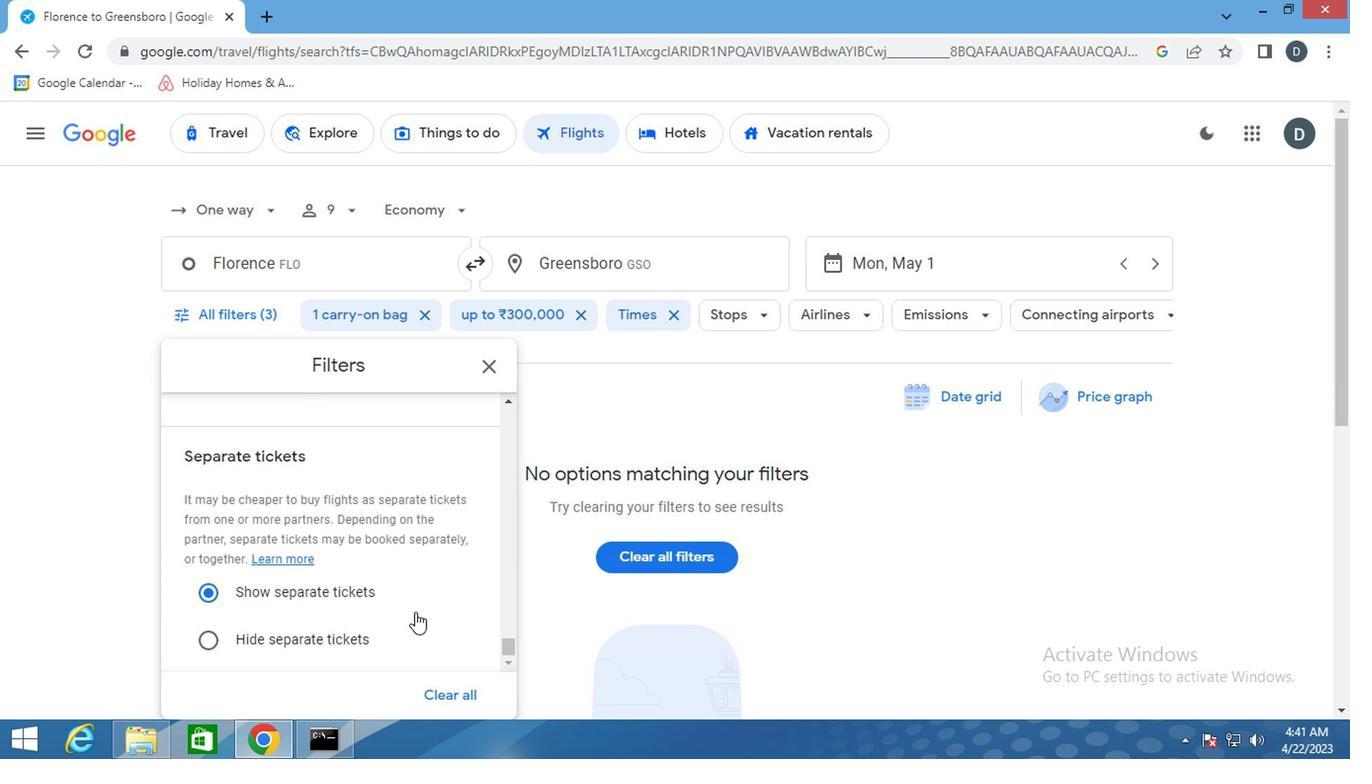 
Action: Mouse moved to (483, 375)
Screenshot: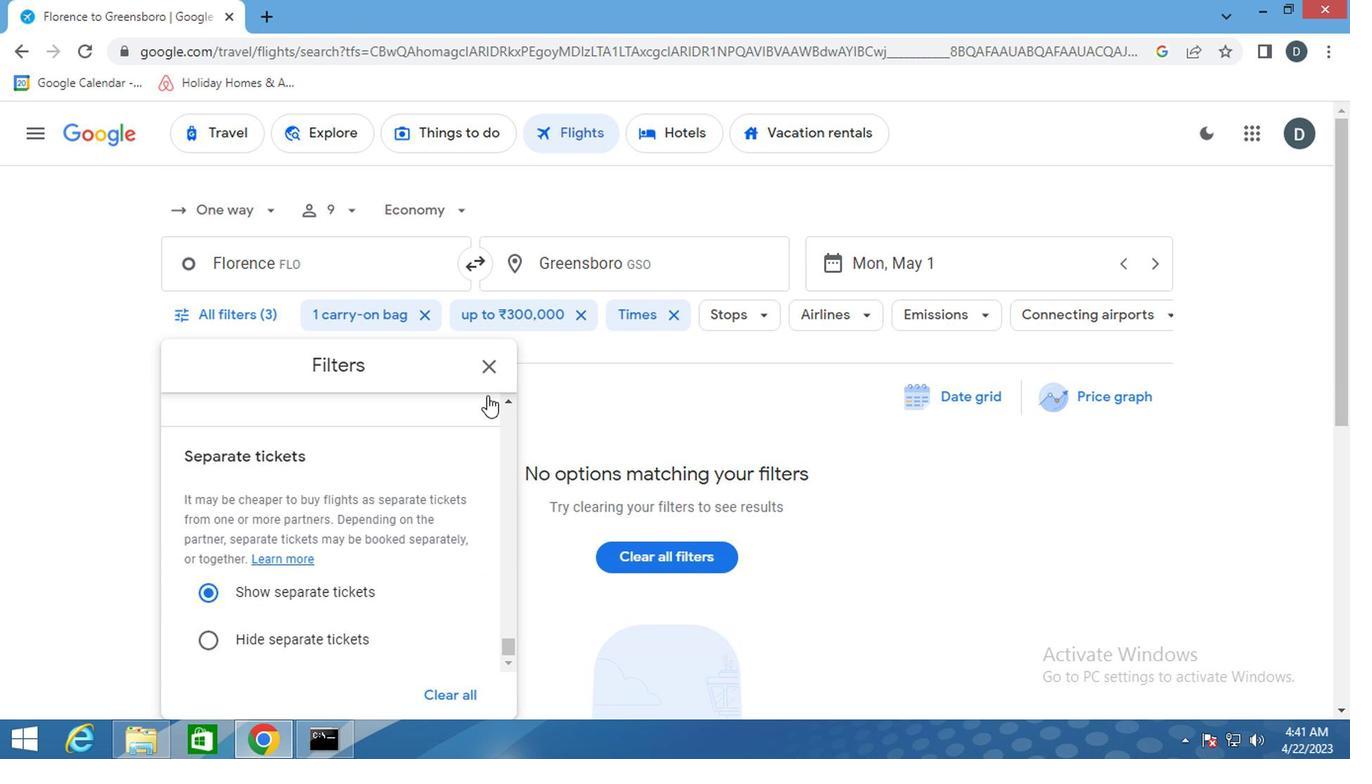 
Action: Mouse pressed left at (483, 375)
Screenshot: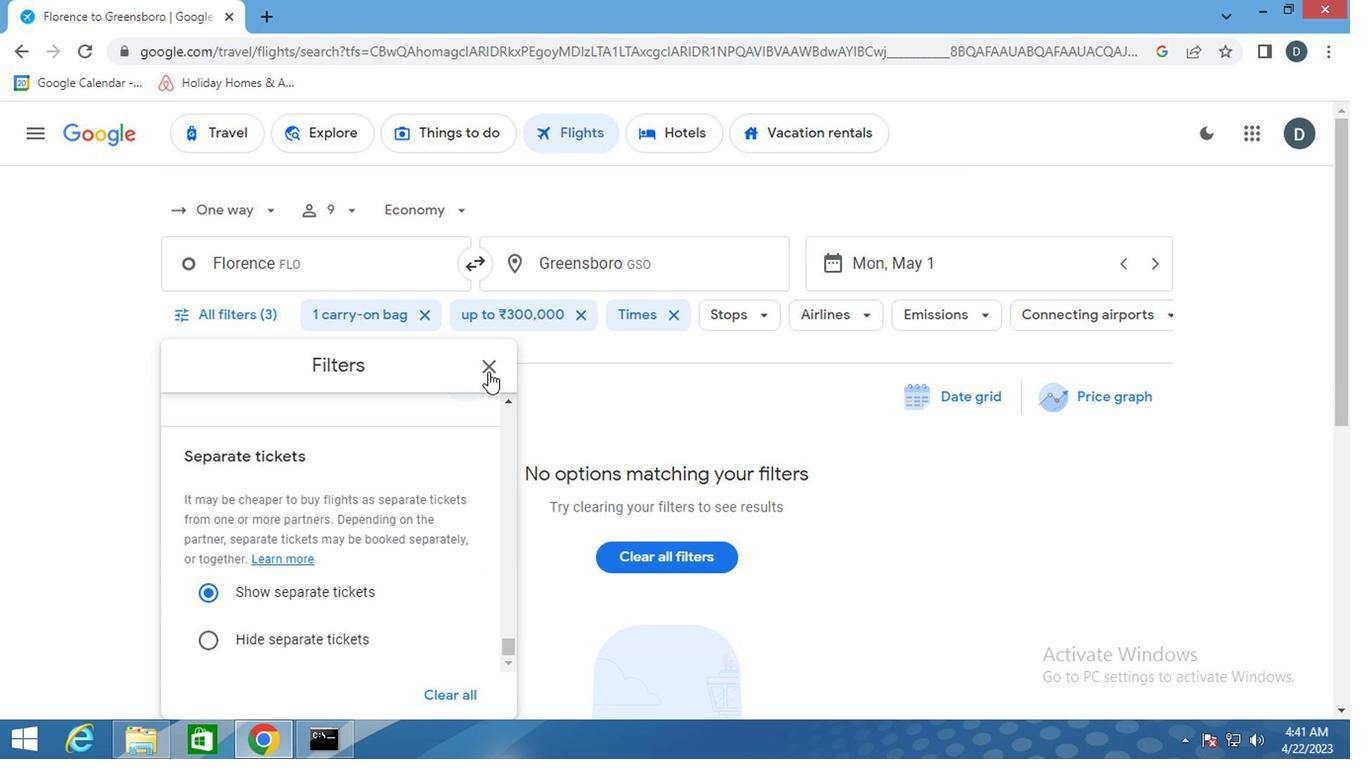 
